 Task: Send an email with the signature Jesse Powell with the subject Confirmation of a cancellation and the message As a reminder, the deadline for submitting the project proposal is at the end of the week. from softage.5@softage.net to softage.7@softage.net and move the email from Sent Items to the folder Volunteer work
Action: Mouse moved to (32, 54)
Screenshot: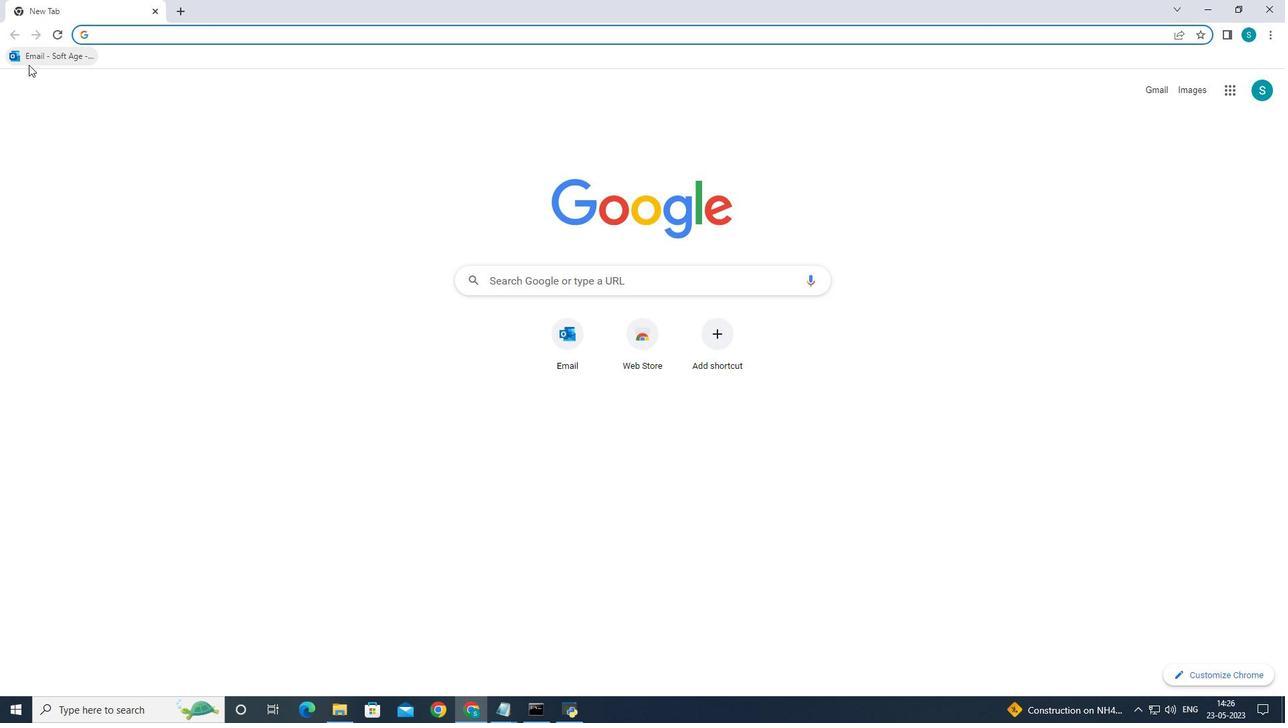 
Action: Mouse pressed left at (32, 54)
Screenshot: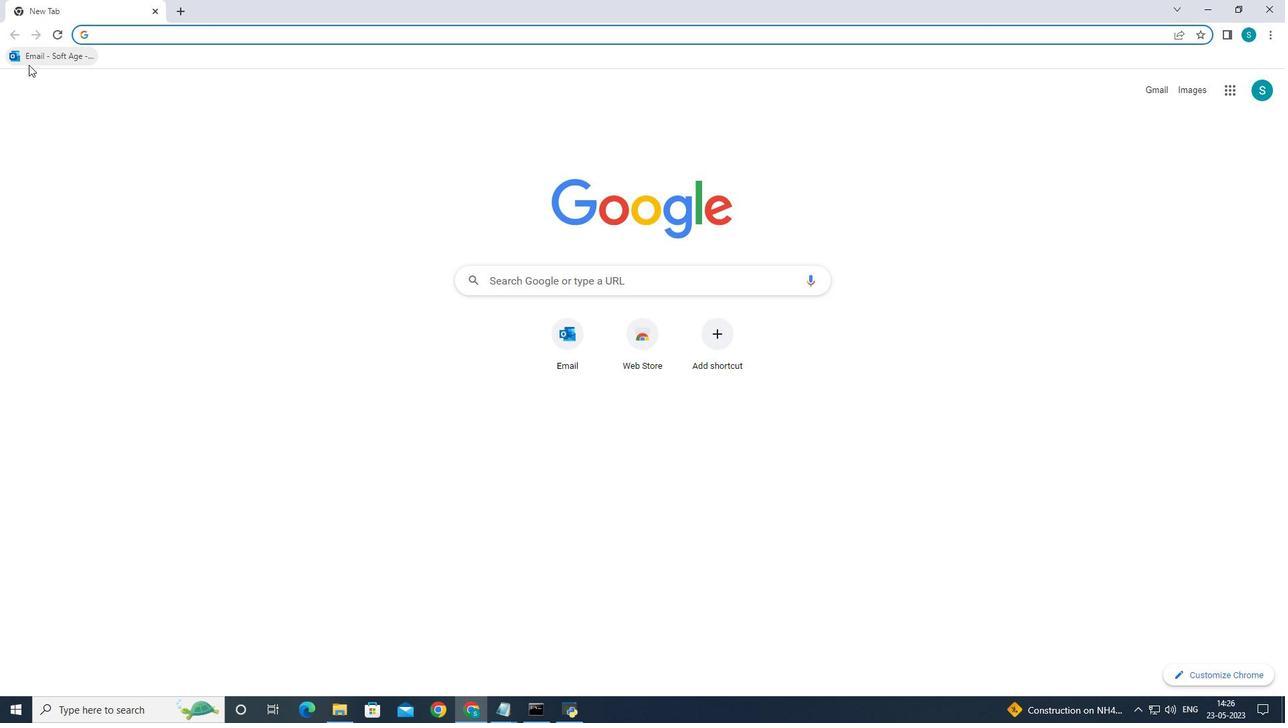 
Action: Mouse moved to (199, 114)
Screenshot: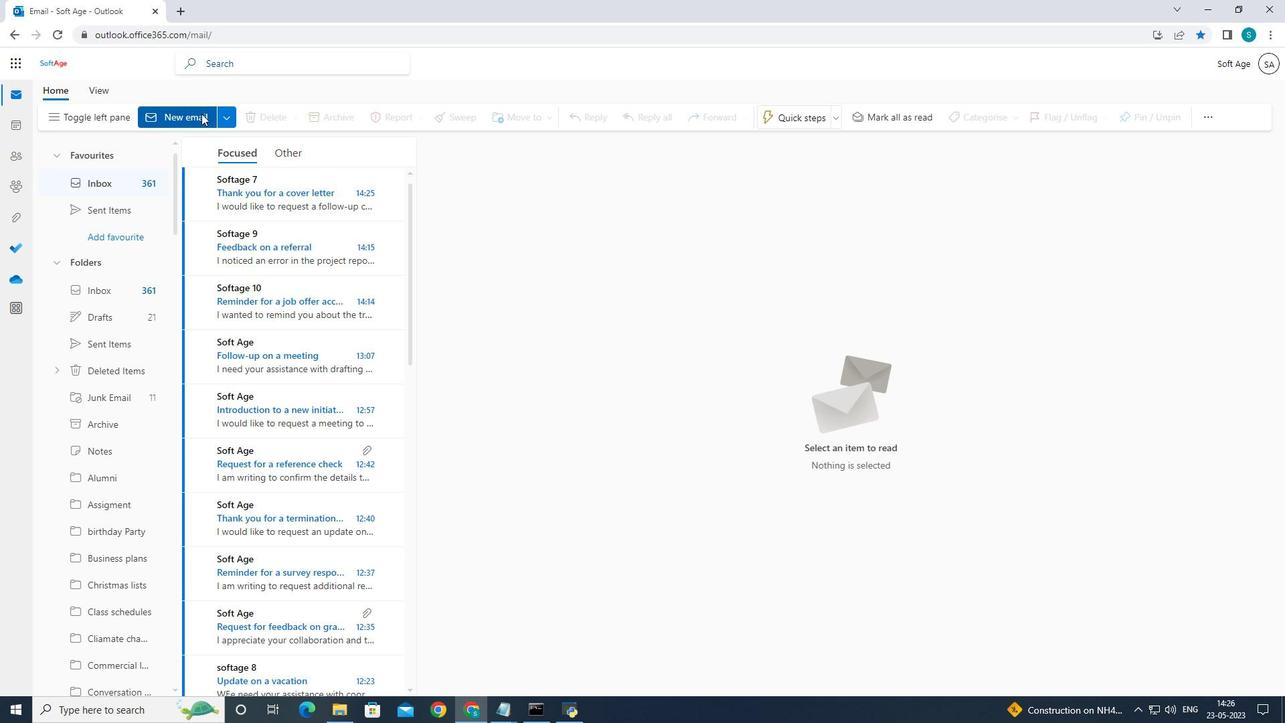 
Action: Mouse pressed left at (199, 114)
Screenshot: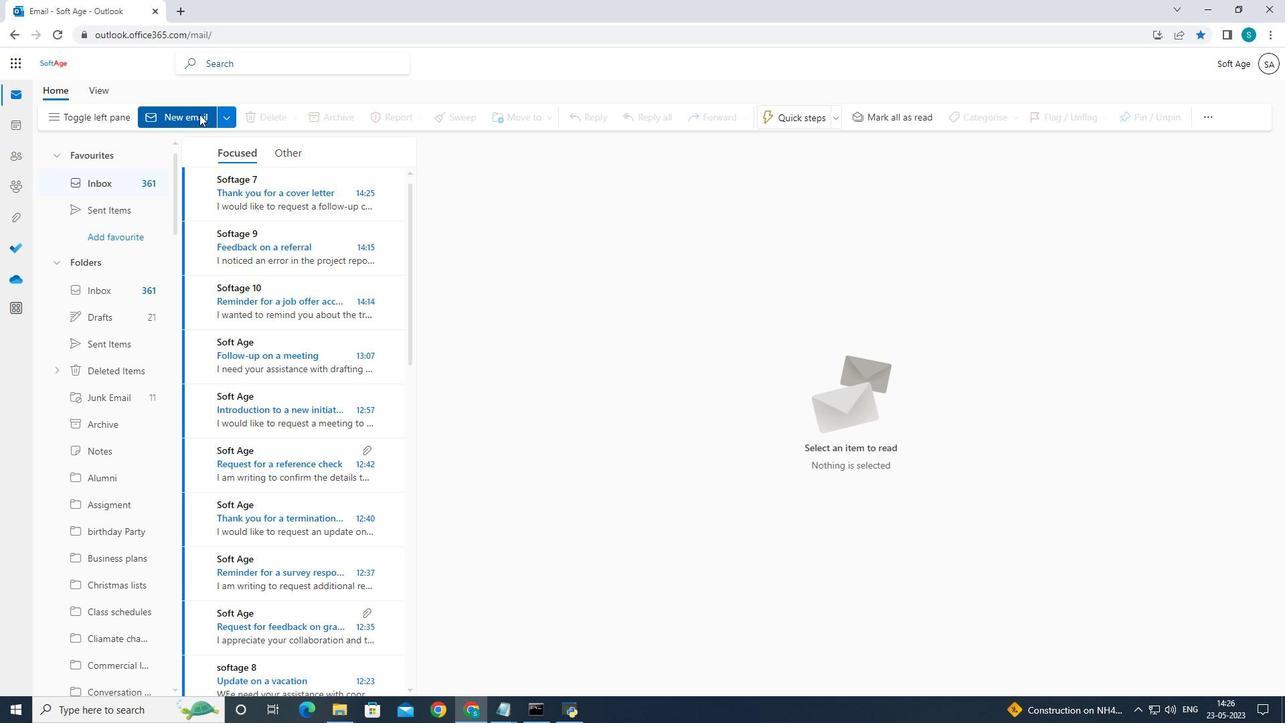 
Action: Mouse moved to (198, 114)
Screenshot: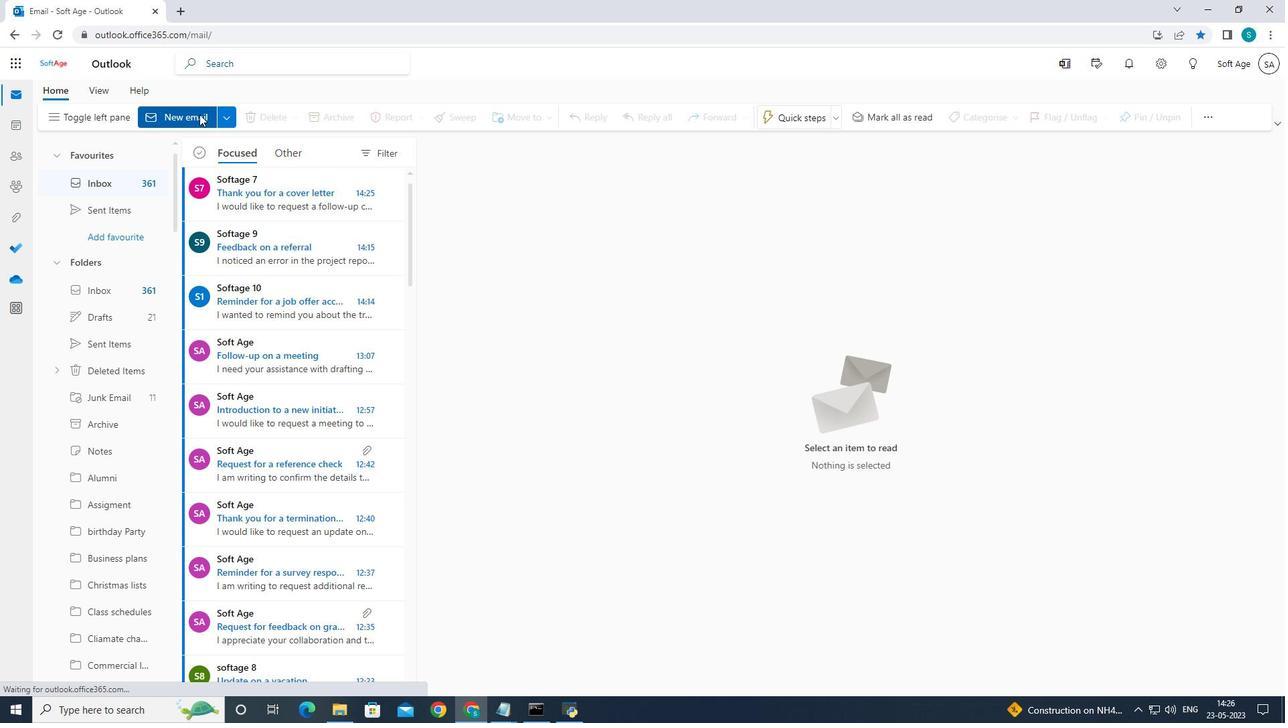 
Action: Mouse pressed left at (198, 114)
Screenshot: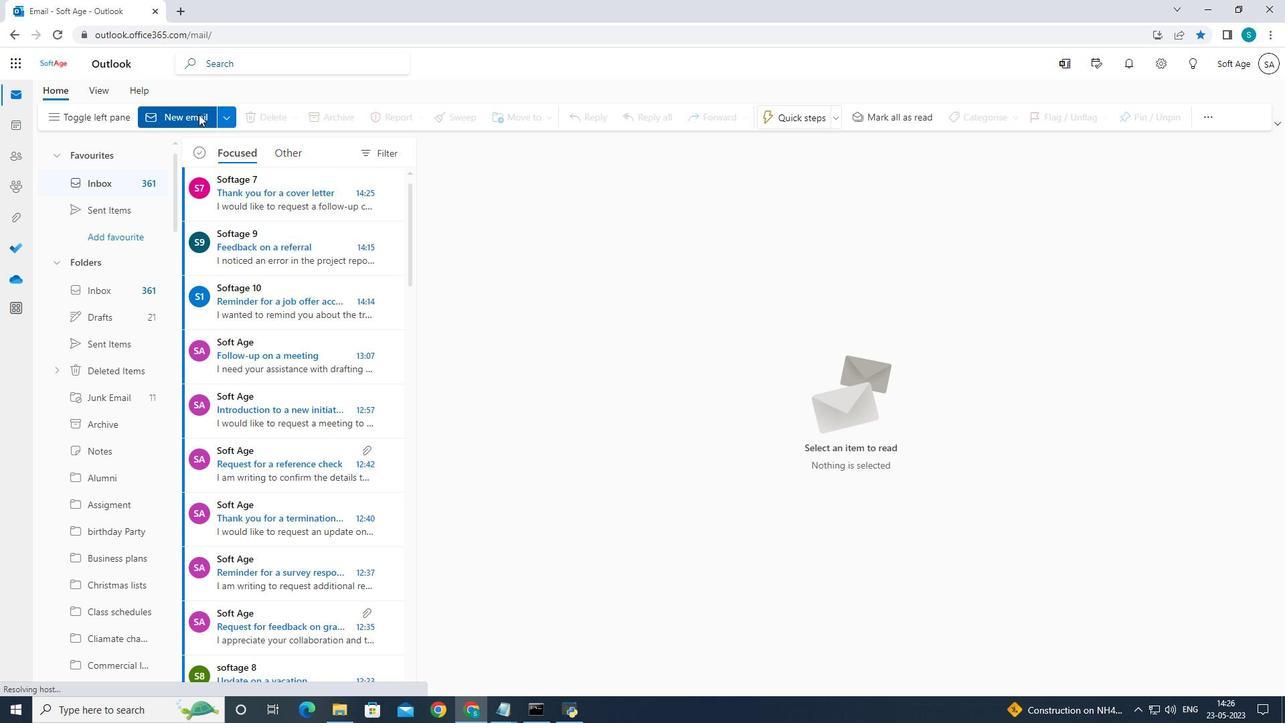 
Action: Mouse moved to (872, 116)
Screenshot: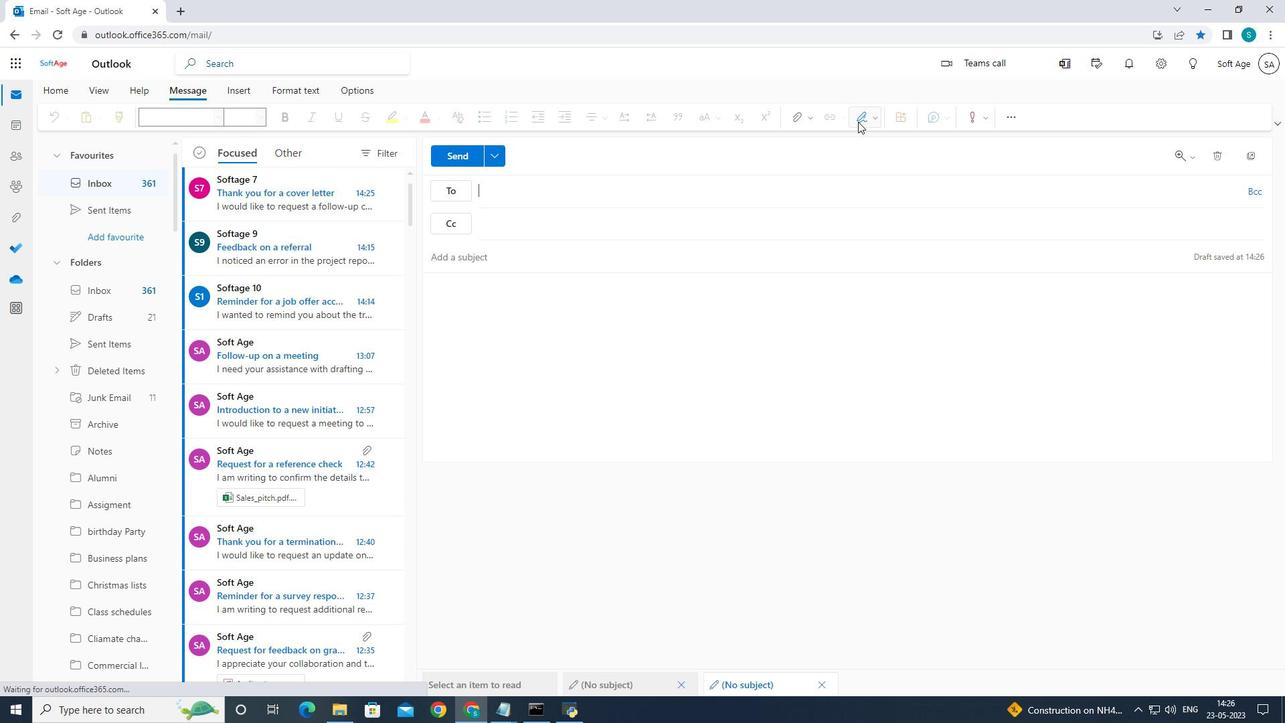 
Action: Mouse pressed left at (872, 116)
Screenshot: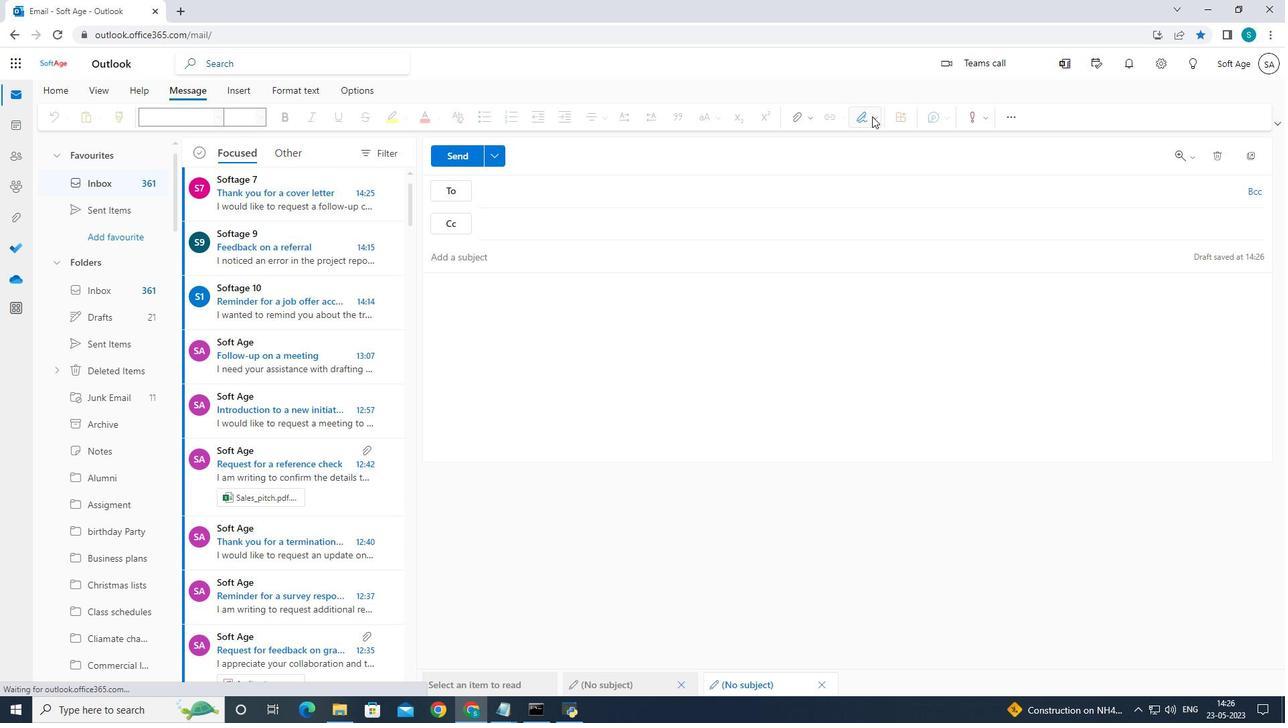 
Action: Mouse moved to (850, 166)
Screenshot: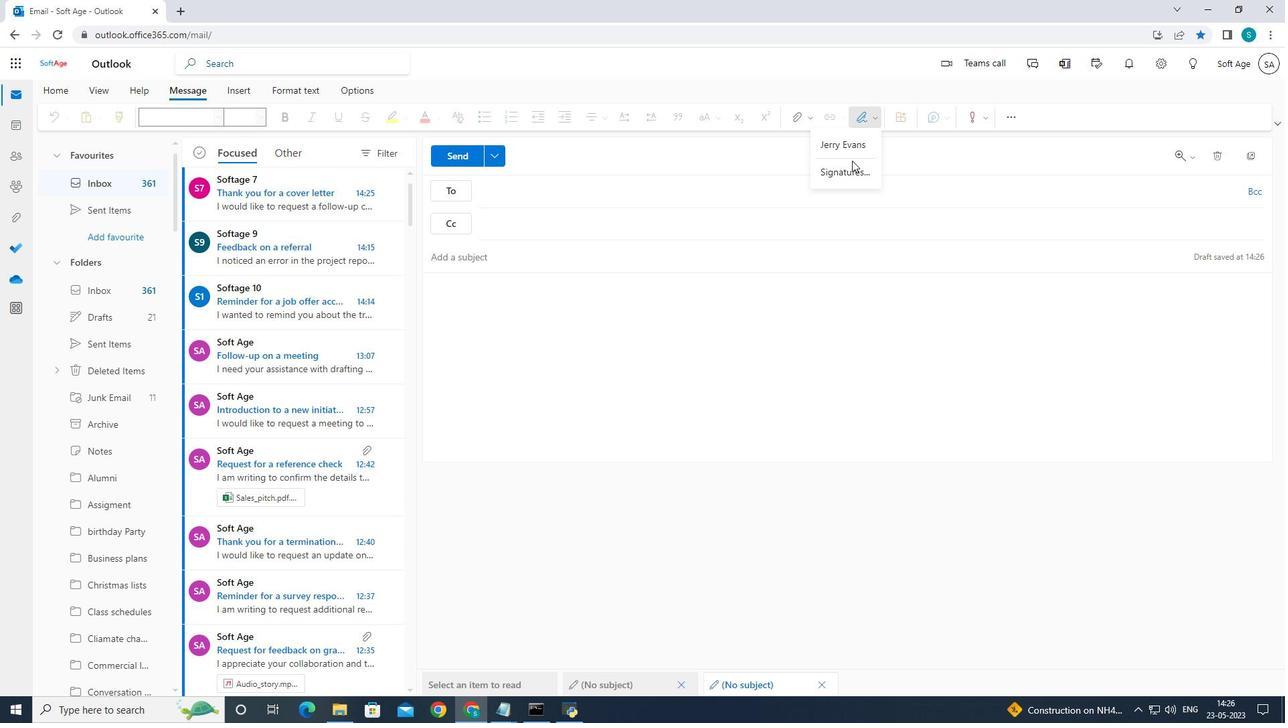 
Action: Mouse pressed left at (850, 166)
Screenshot: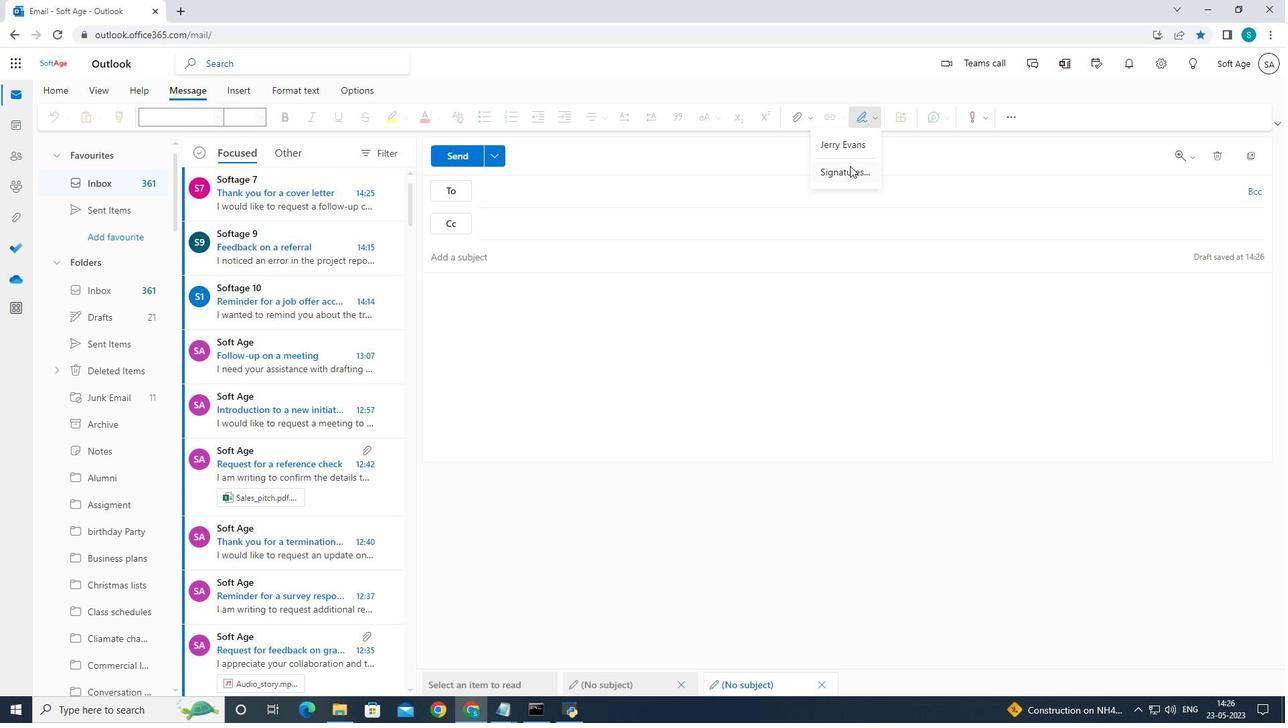 
Action: Mouse moved to (825, 224)
Screenshot: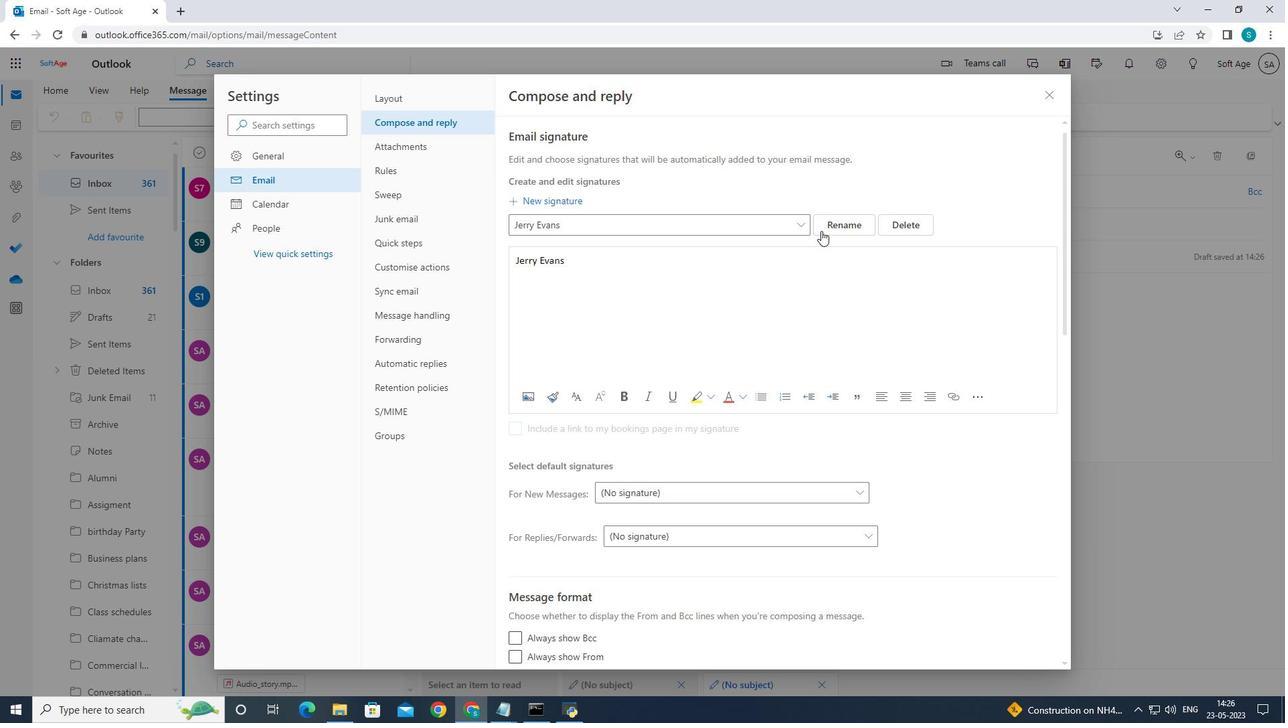 
Action: Mouse pressed left at (825, 224)
Screenshot: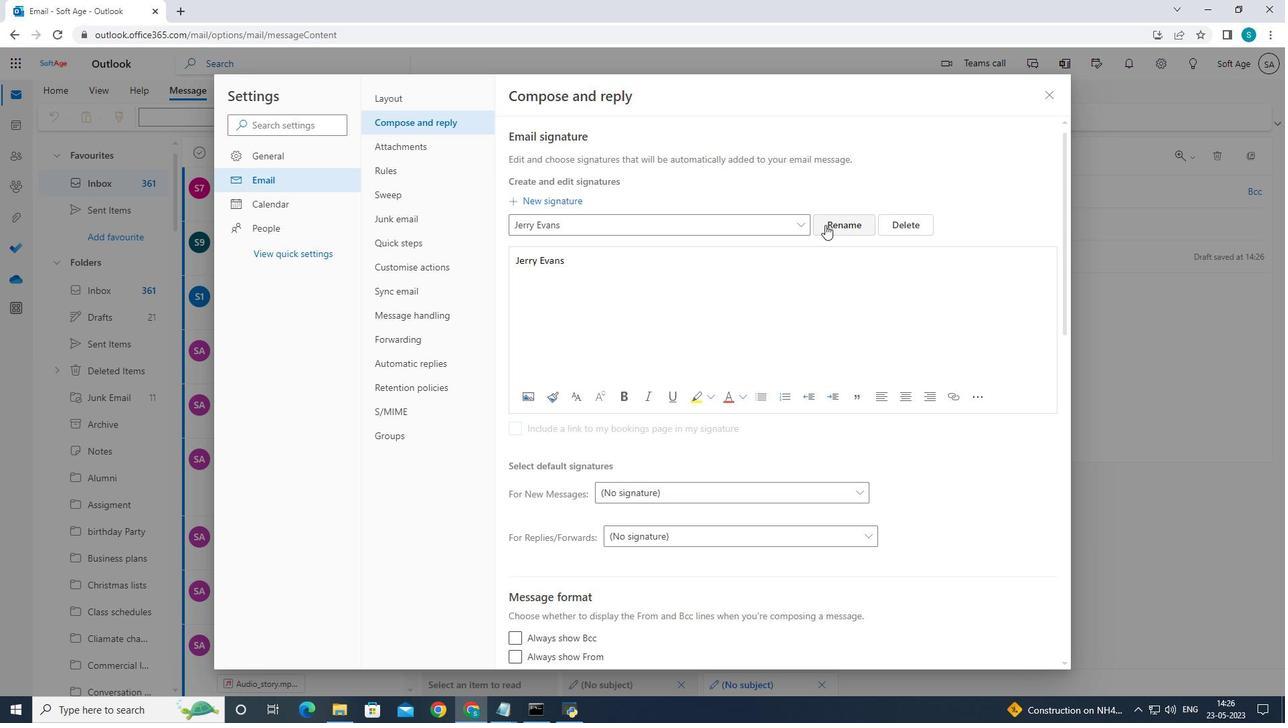
Action: Mouse moved to (761, 222)
Screenshot: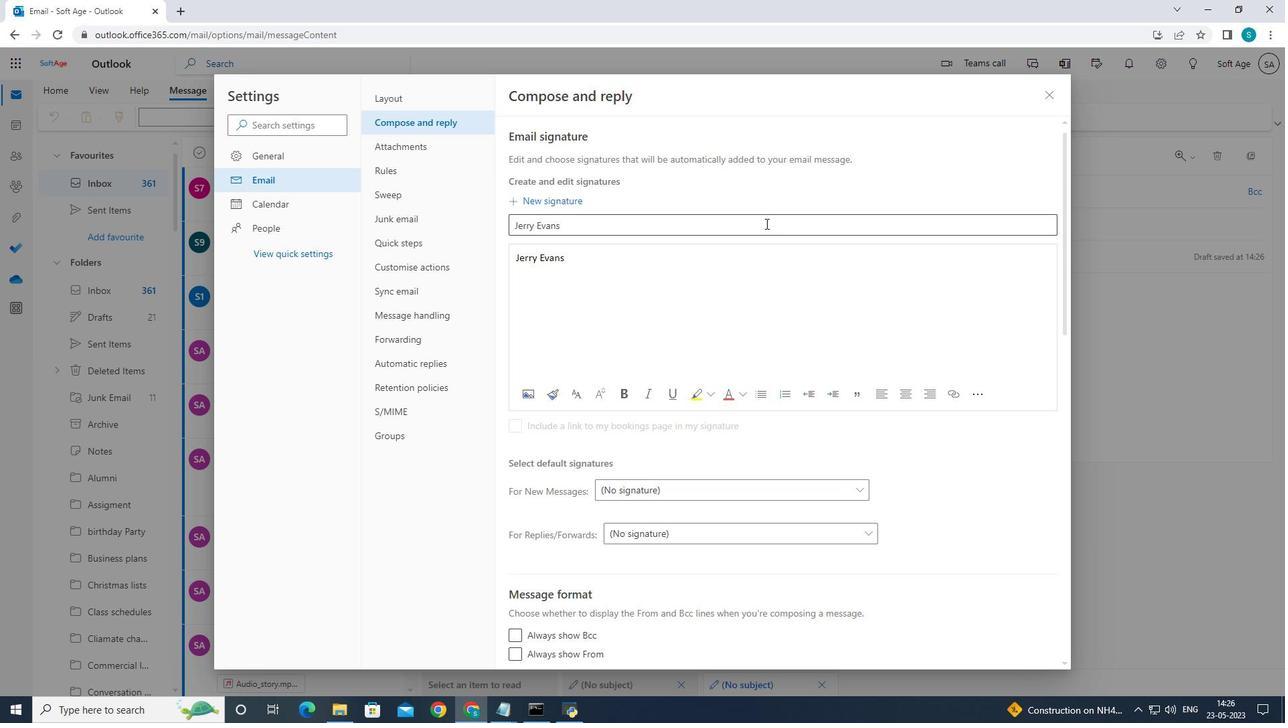 
Action: Mouse pressed left at (761, 222)
Screenshot: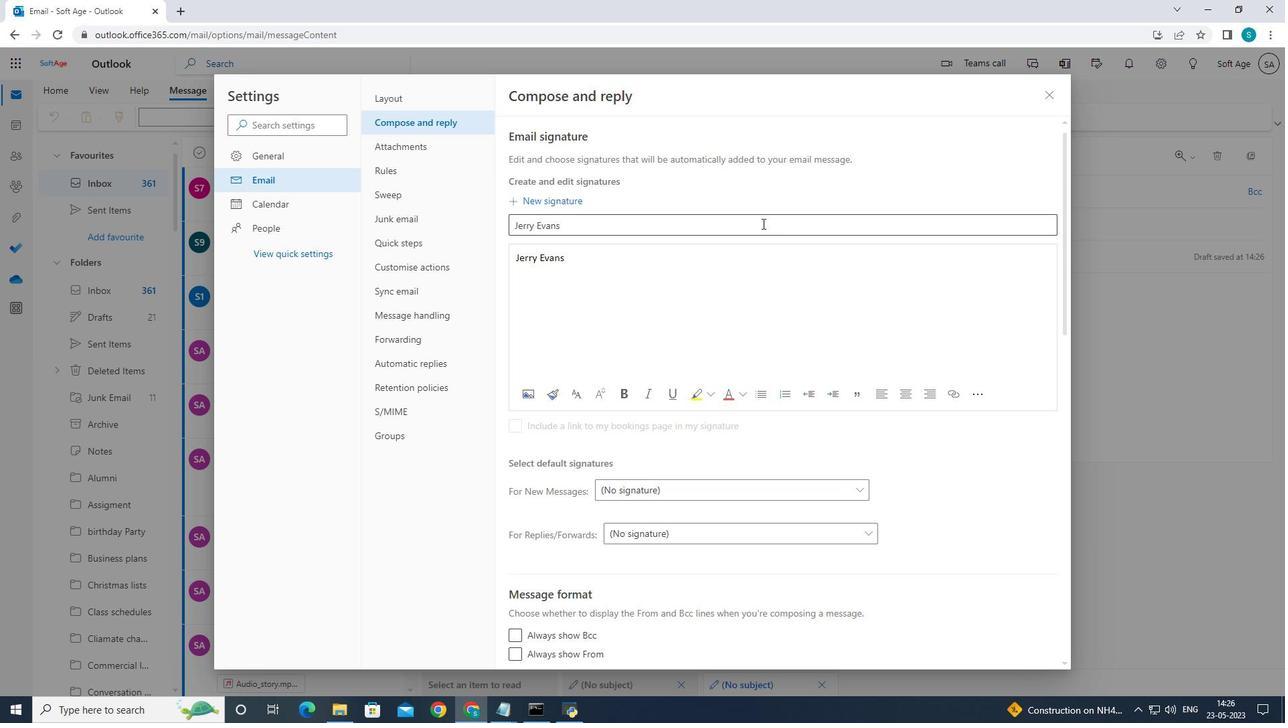 
Action: Key pressed <Key.backspace><Key.backspace><Key.backspace><Key.backspace><Key.backspace><Key.backspace><Key.backspace><Key.backspace><Key.backspace>sse<Key.space><Key.caps_lock>P<Key.caps_lock>owell
Screenshot: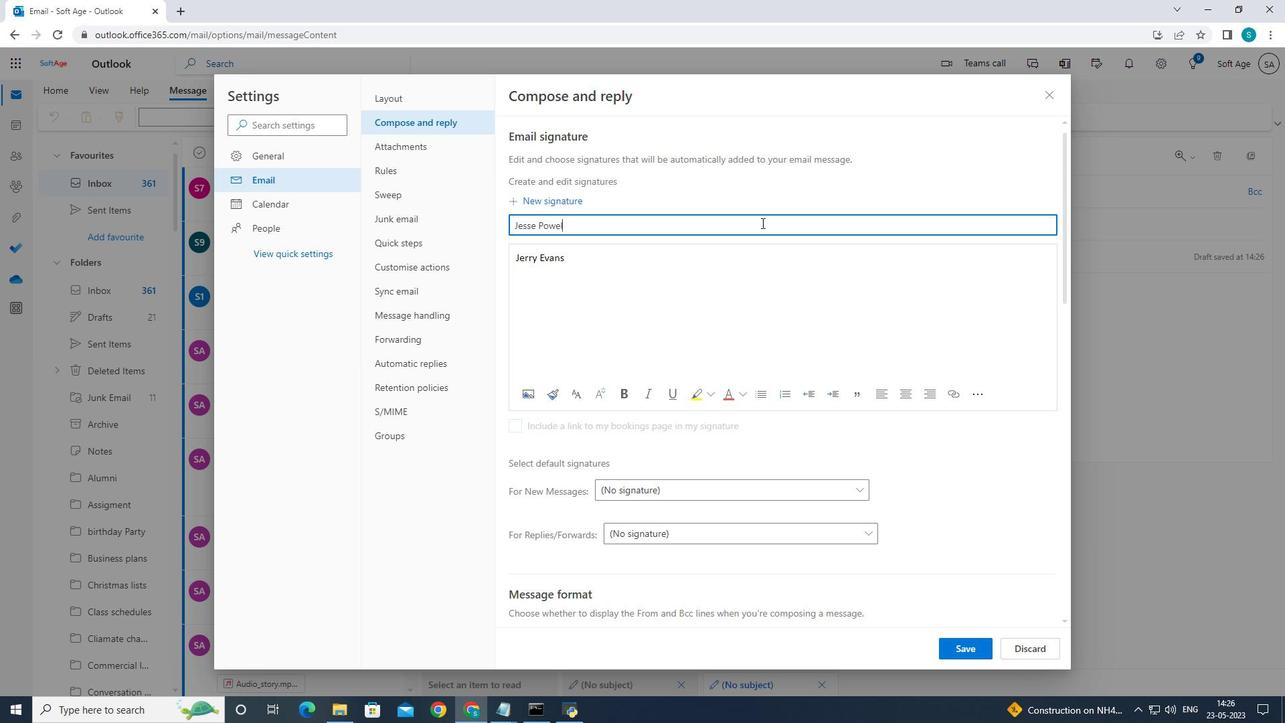 
Action: Mouse moved to (581, 253)
Screenshot: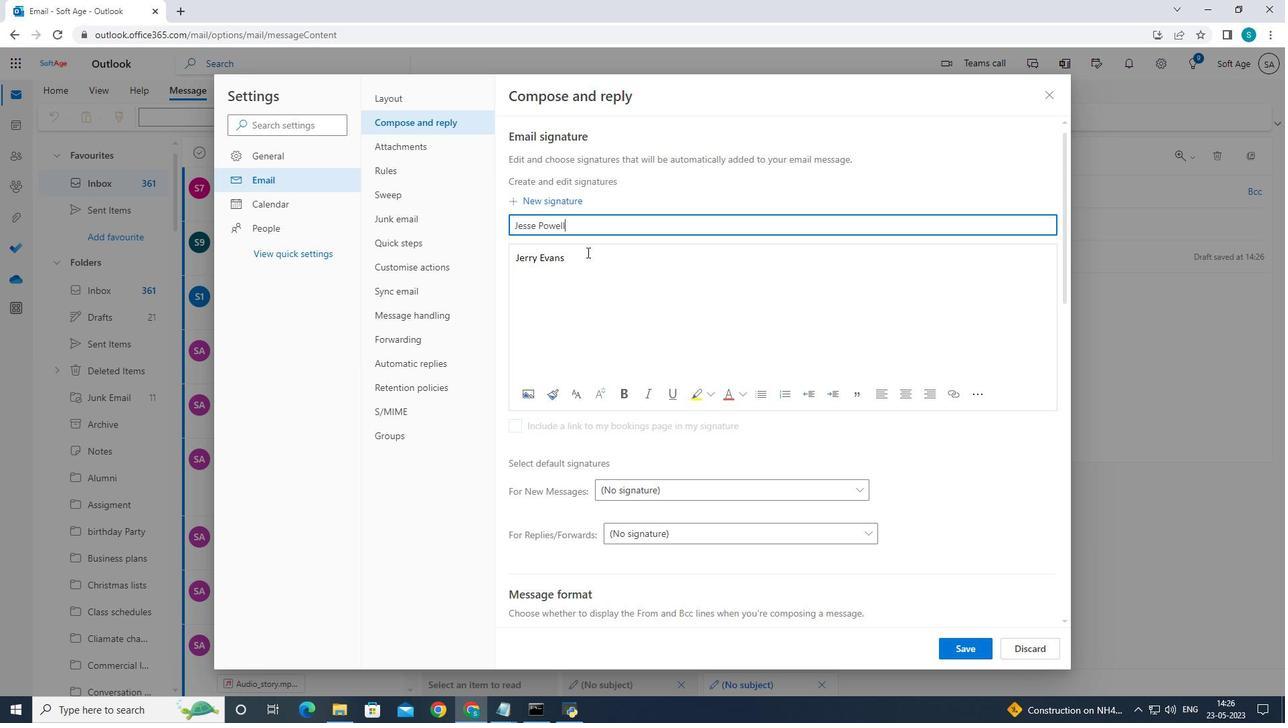 
Action: Mouse pressed left at (581, 253)
Screenshot: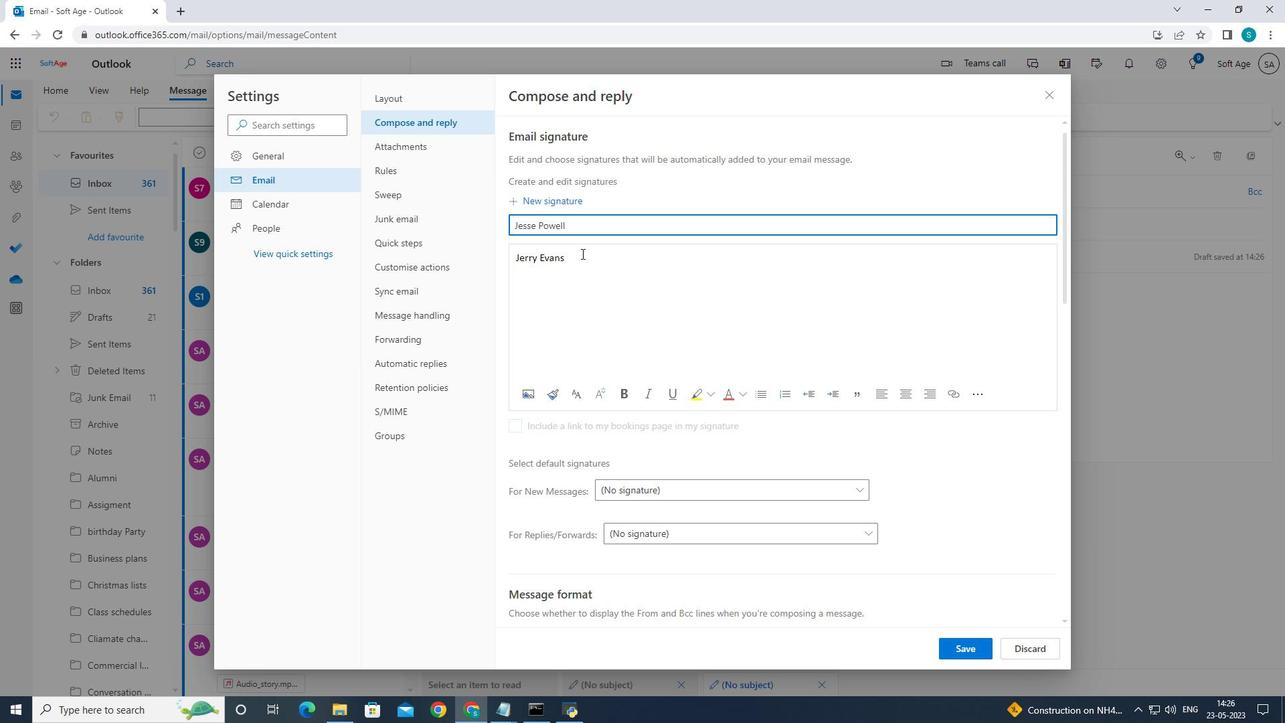 
Action: Mouse moved to (587, 253)
Screenshot: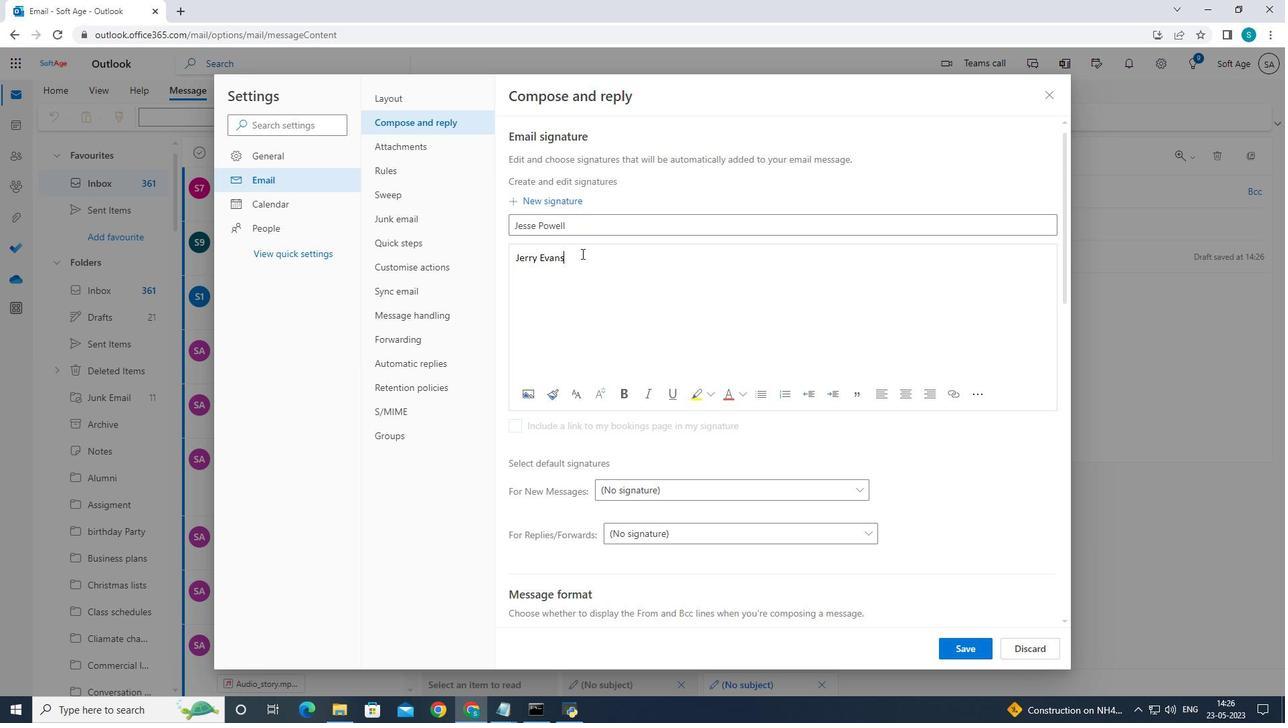 
Action: Key pressed <Key.backspace><Key.backspace><Key.backspace><Key.backspace><Key.backspace><Key.backspace><Key.backspace><Key.backspace><Key.backspace>sse<Key.space><Key.caps_lock>P<Key.caps_lock>owell
Screenshot: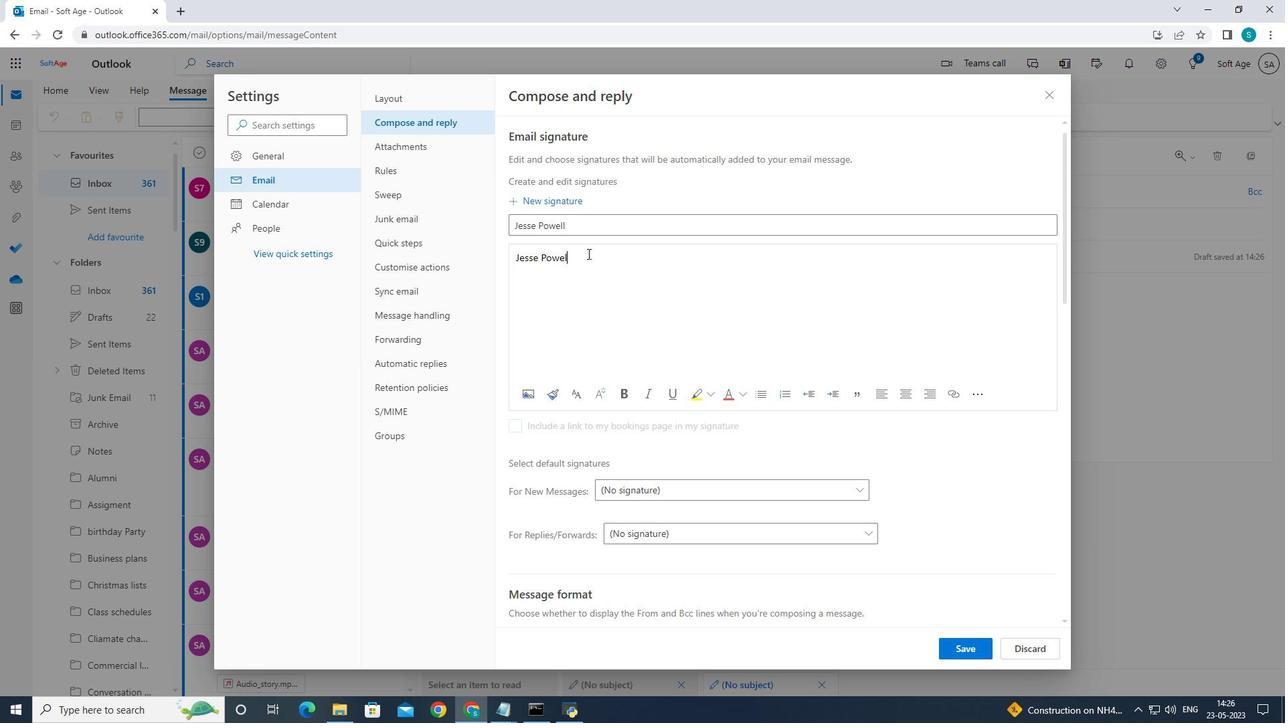 
Action: Mouse moved to (952, 647)
Screenshot: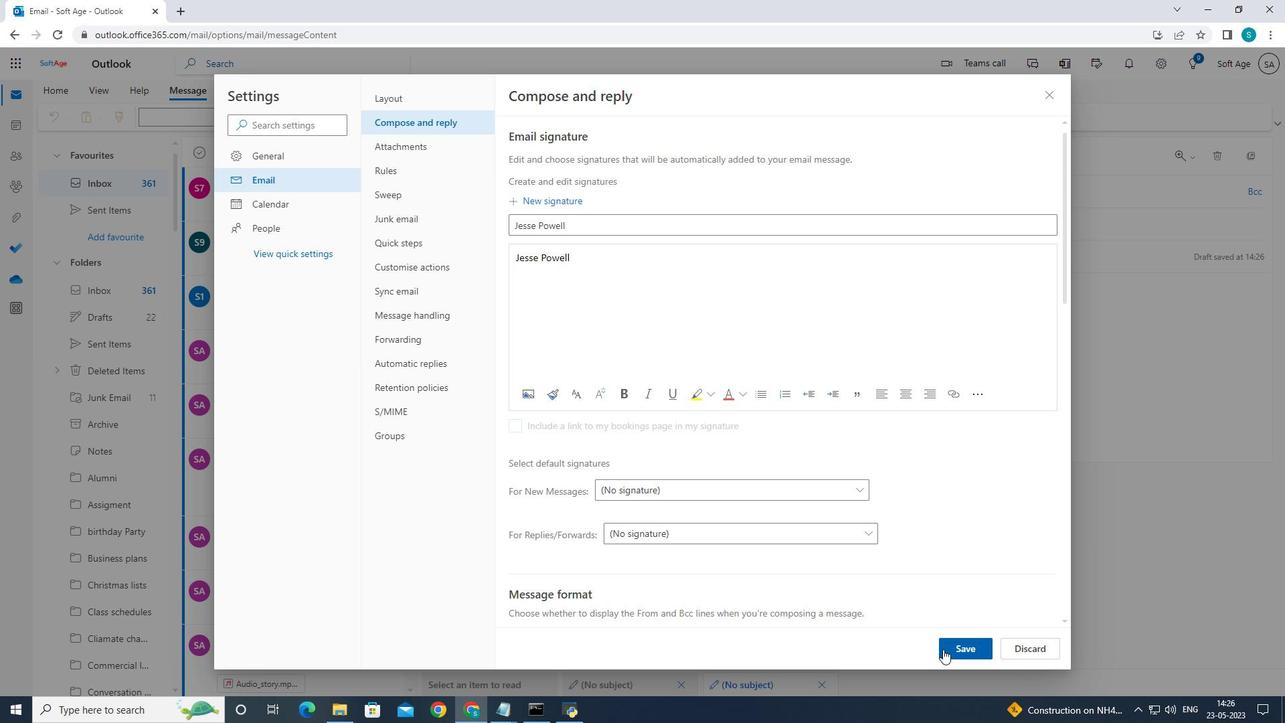 
Action: Mouse pressed left at (952, 647)
Screenshot: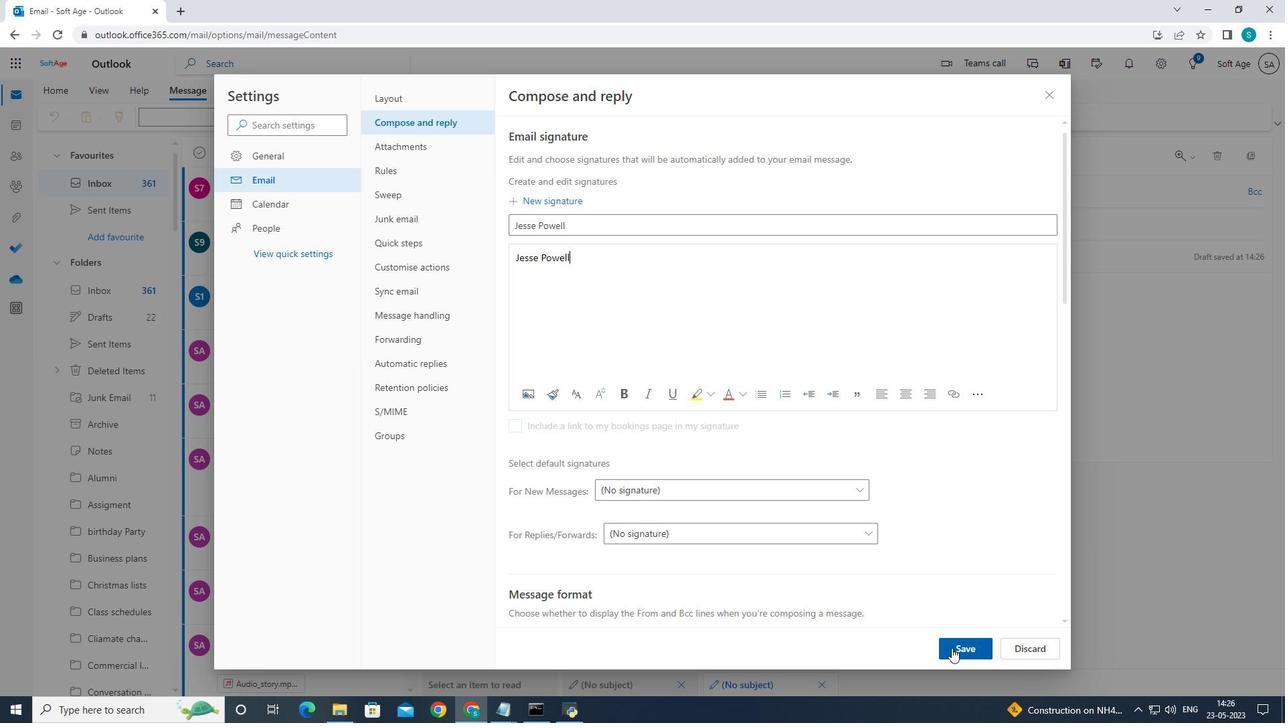 
Action: Mouse moved to (1049, 92)
Screenshot: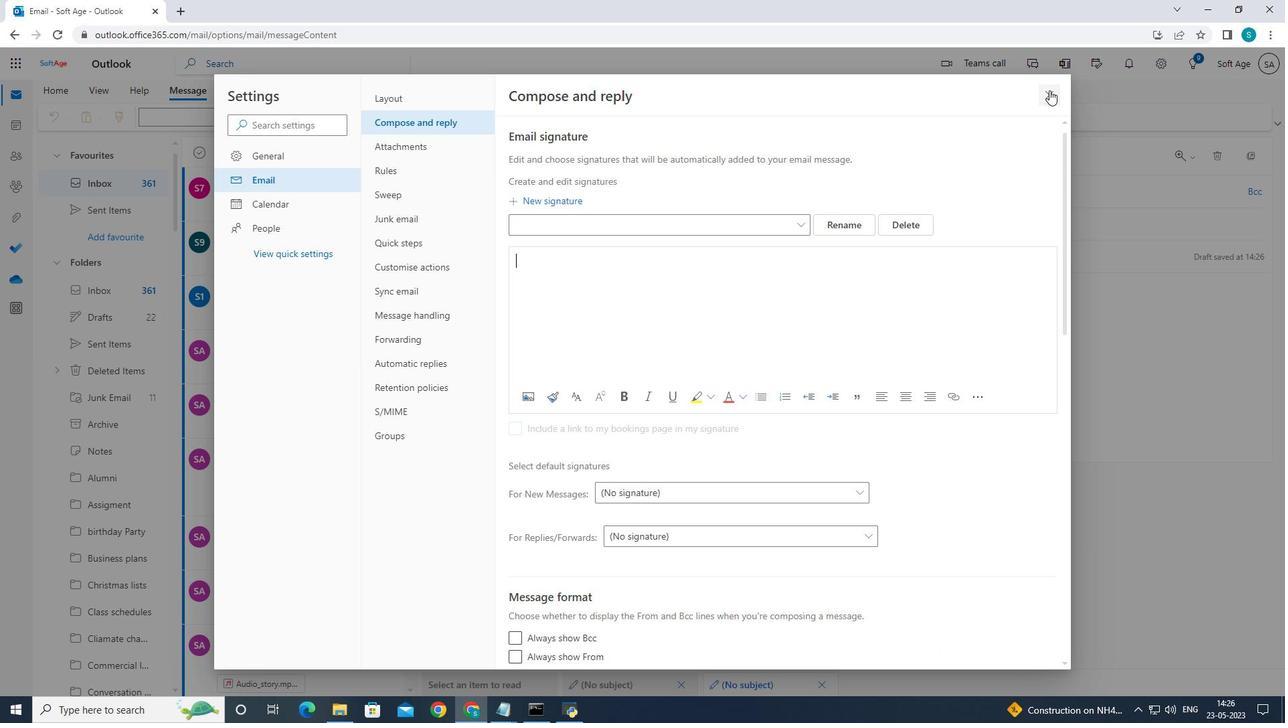 
Action: Mouse pressed left at (1049, 92)
Screenshot: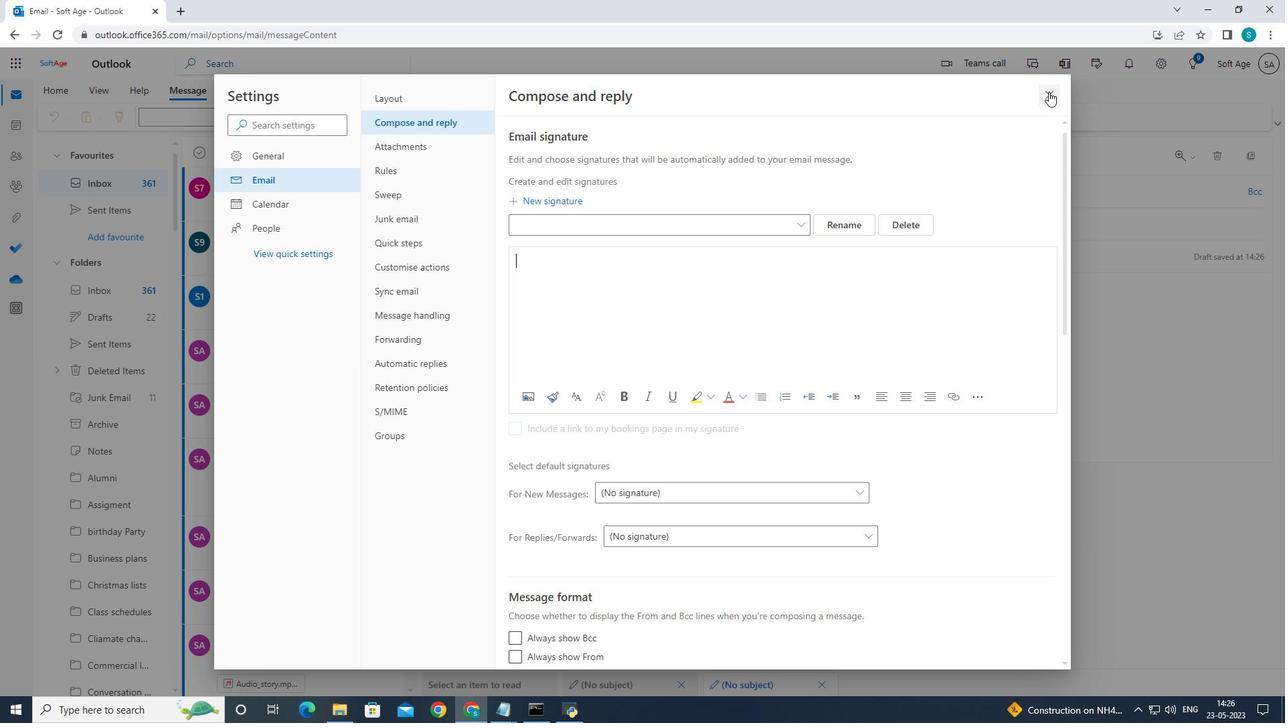 
Action: Mouse moved to (553, 257)
Screenshot: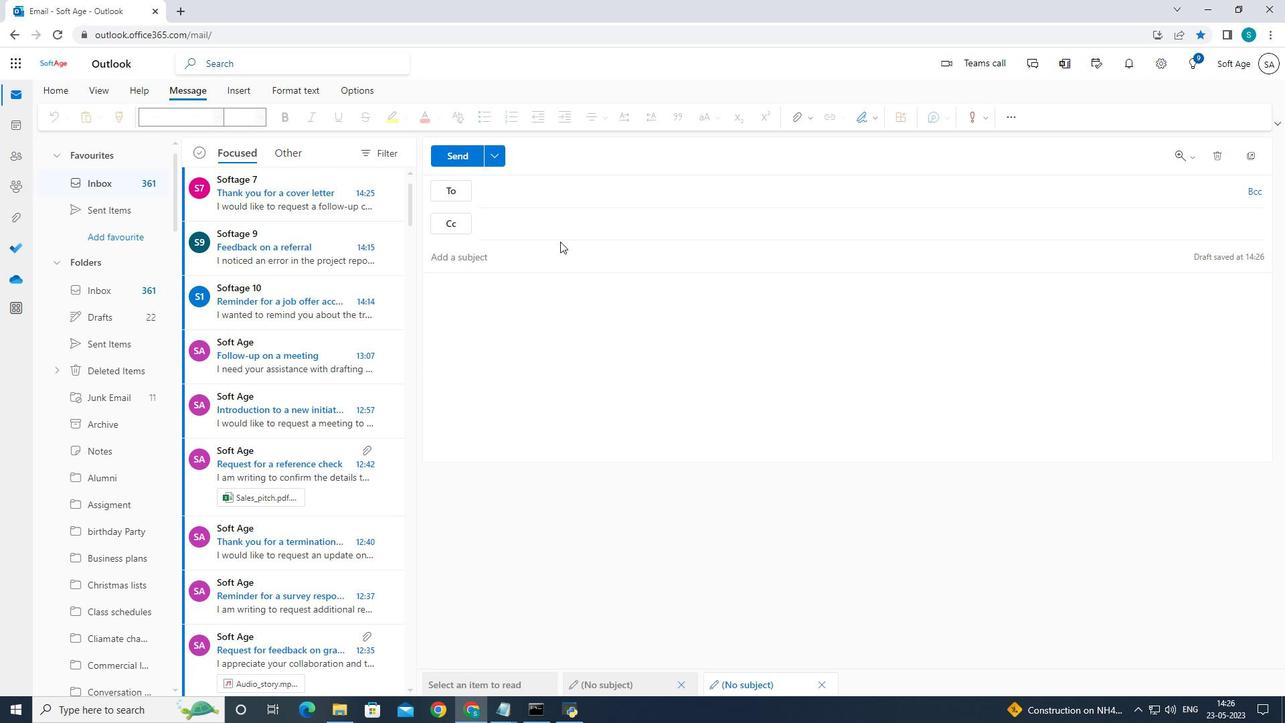 
Action: Mouse pressed left at (553, 257)
Screenshot: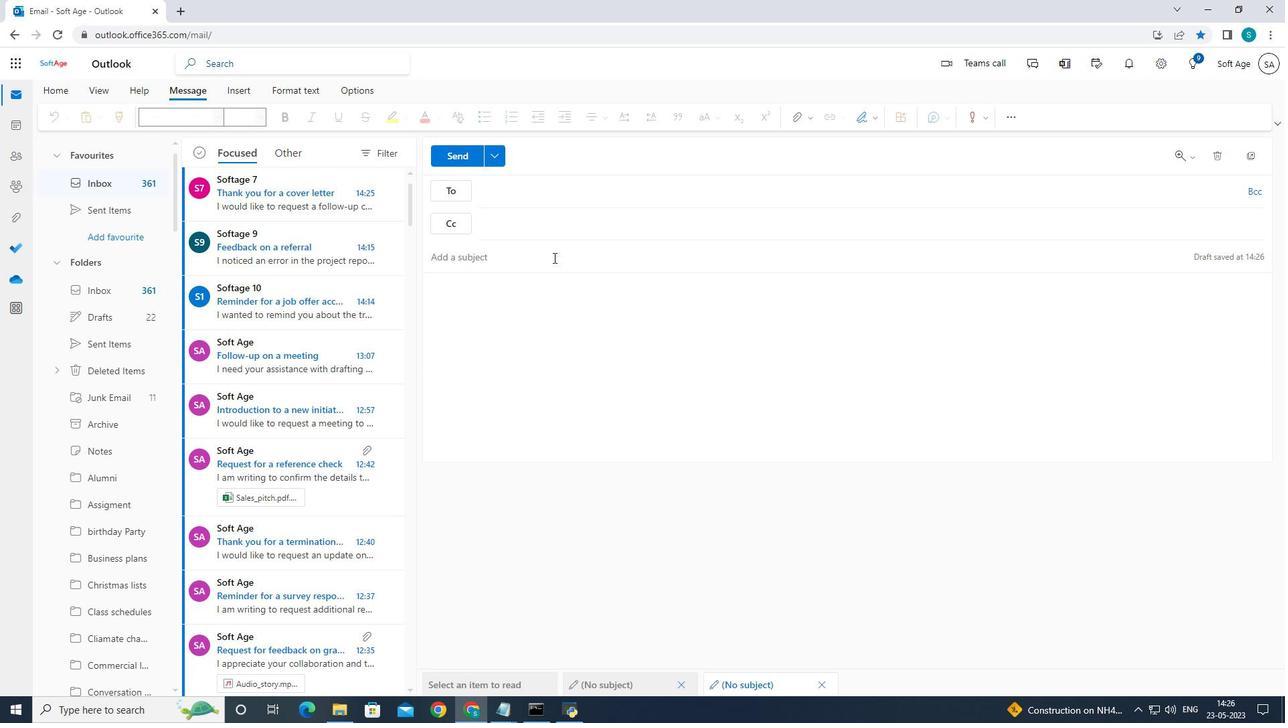 
Action: Mouse moved to (797, 332)
Screenshot: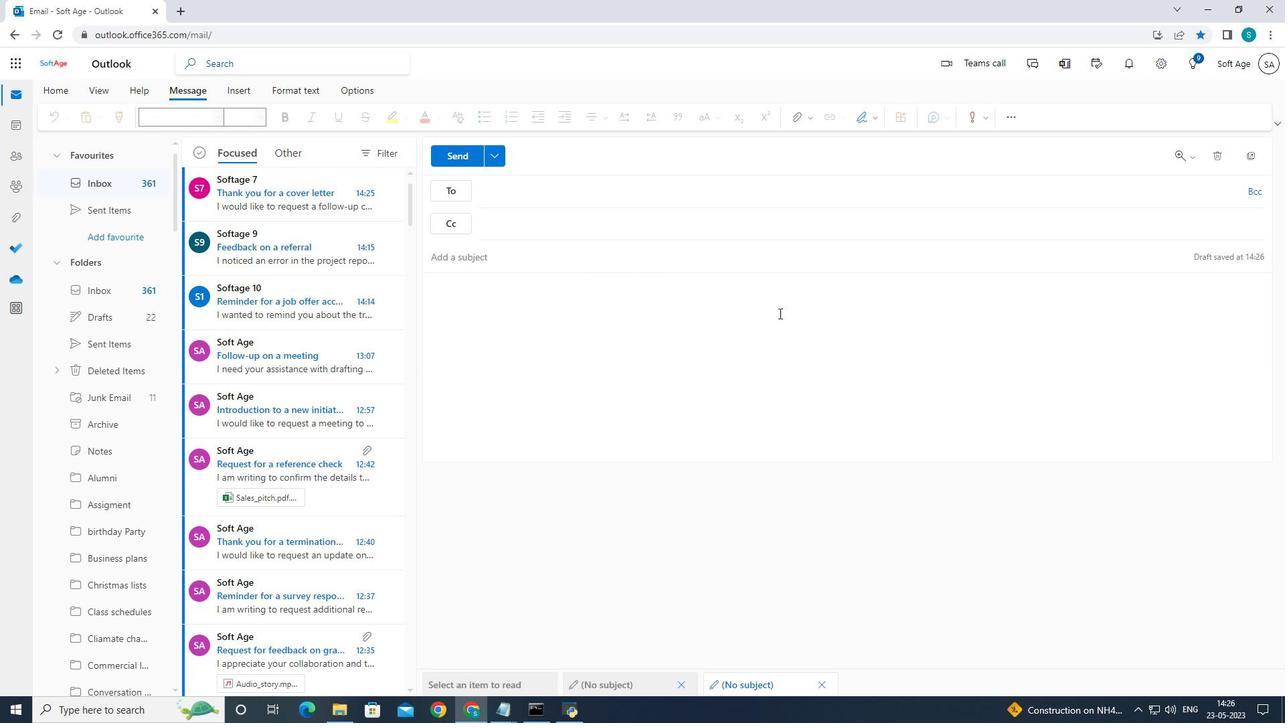
Action: Key pressed <Key.caps_lock>C<Key.caps_lock>onfirmation<Key.space>of<Key.space>a<Key.space>cancellation
Screenshot: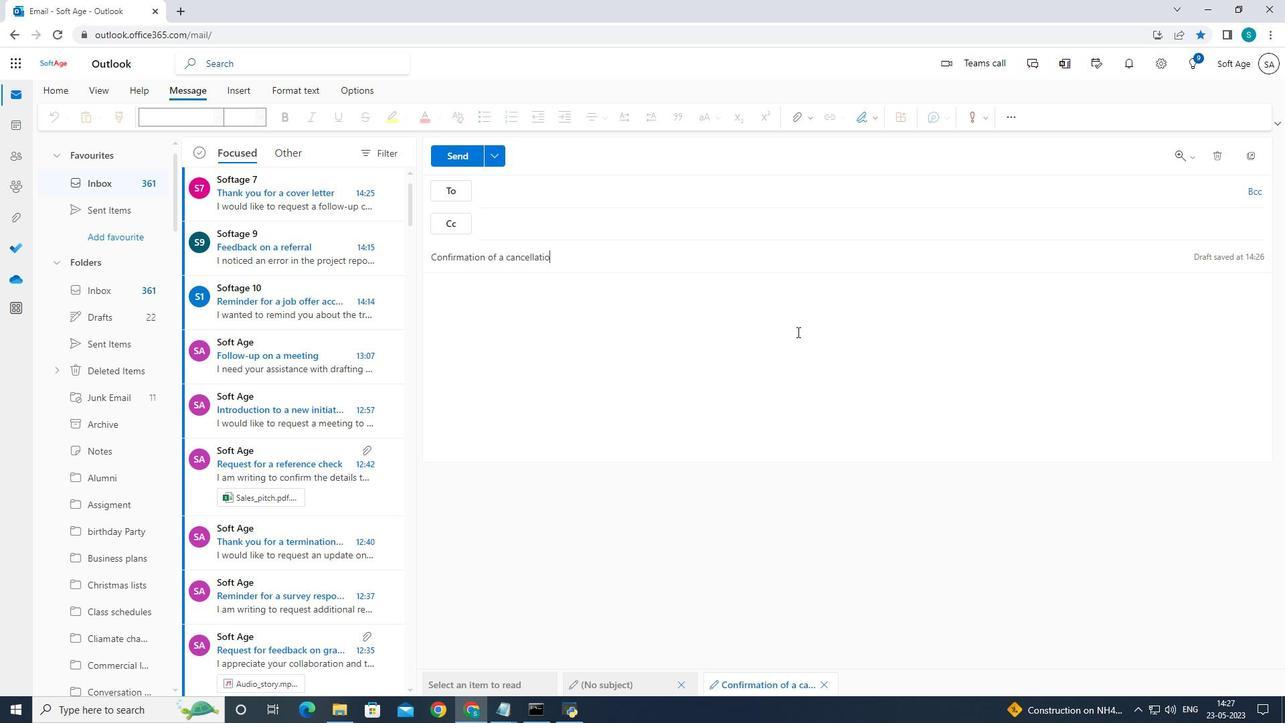 
Action: Mouse moved to (518, 303)
Screenshot: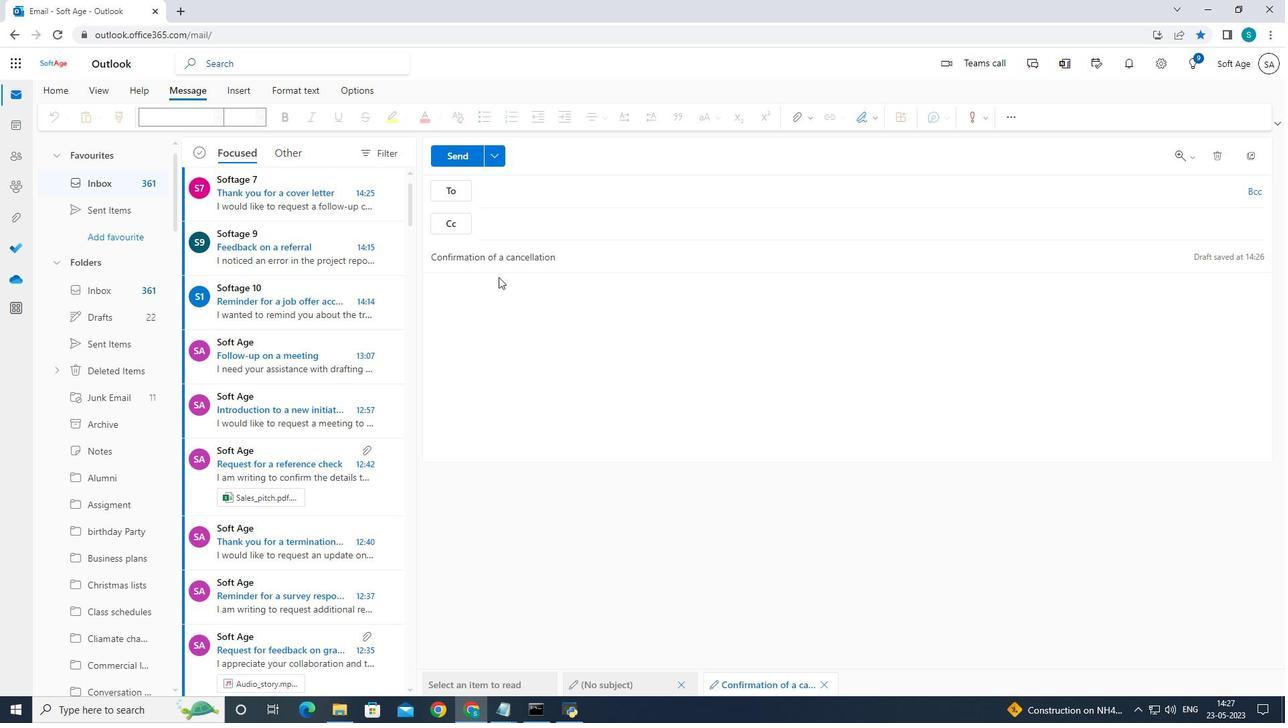 
Action: Mouse pressed left at (518, 303)
Screenshot: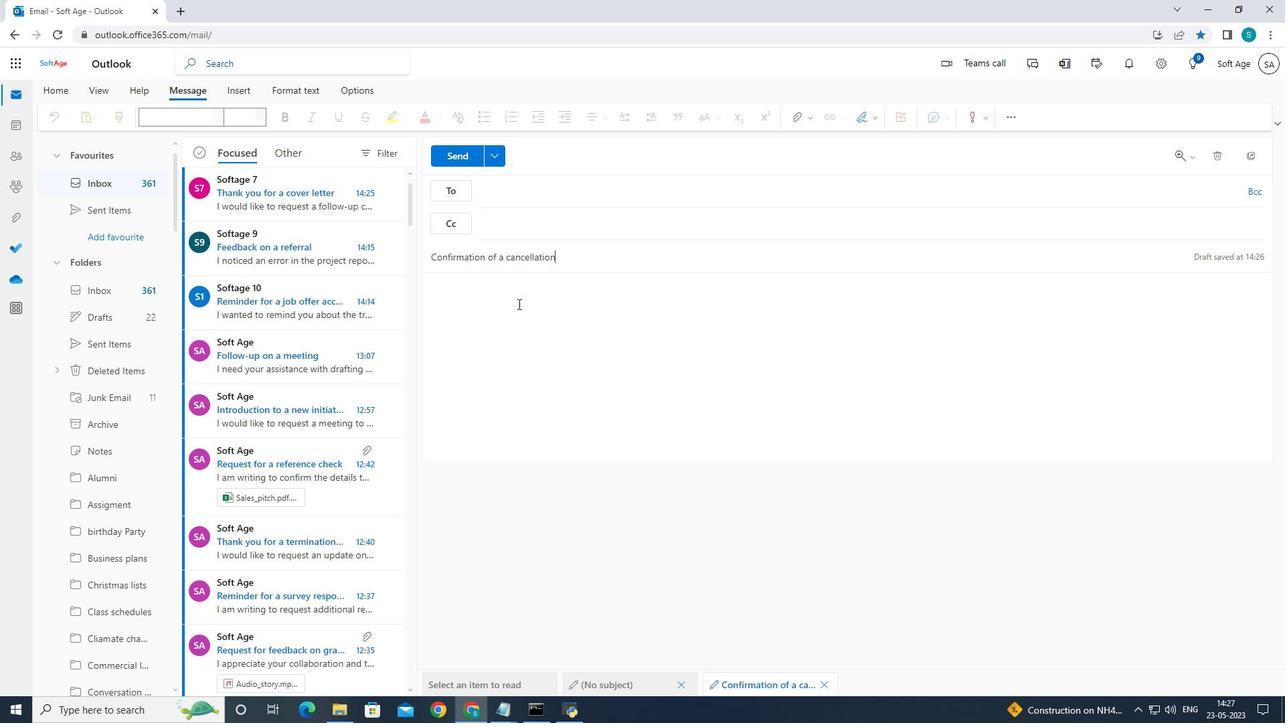 
Action: Mouse moved to (879, 118)
Screenshot: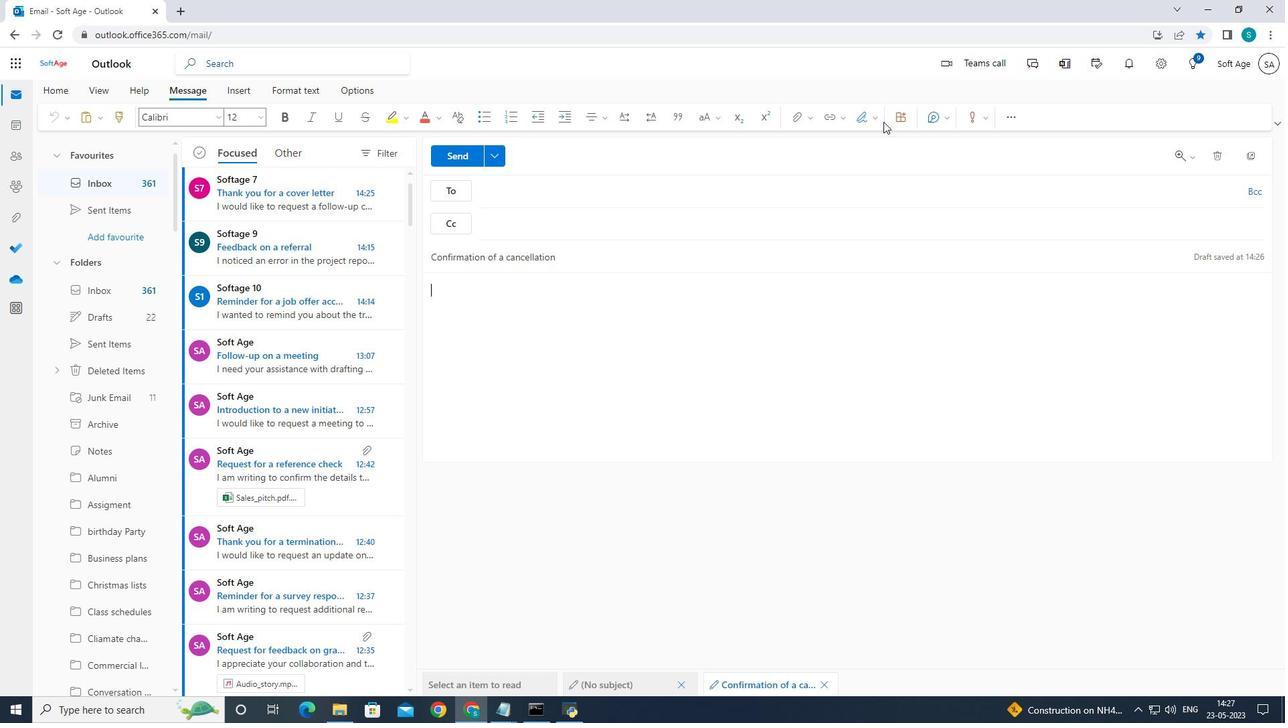 
Action: Mouse pressed left at (879, 118)
Screenshot: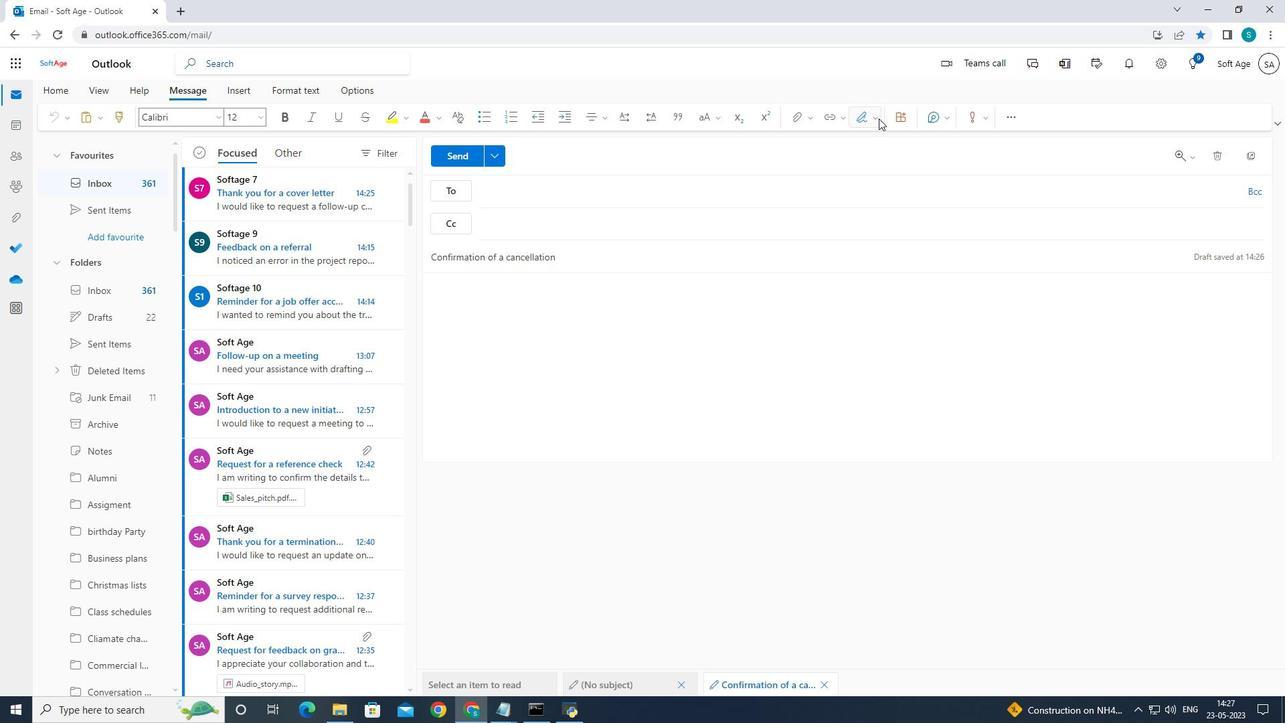 
Action: Mouse moved to (856, 139)
Screenshot: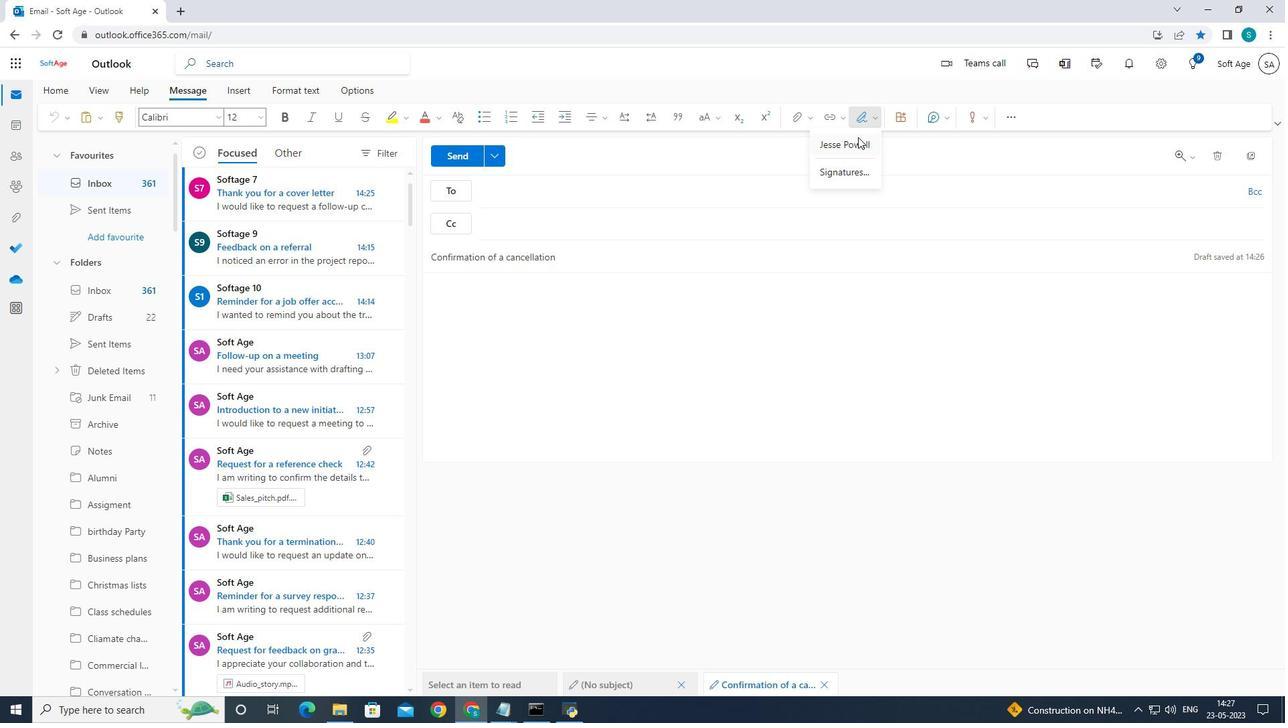 
Action: Mouse pressed left at (856, 139)
Screenshot: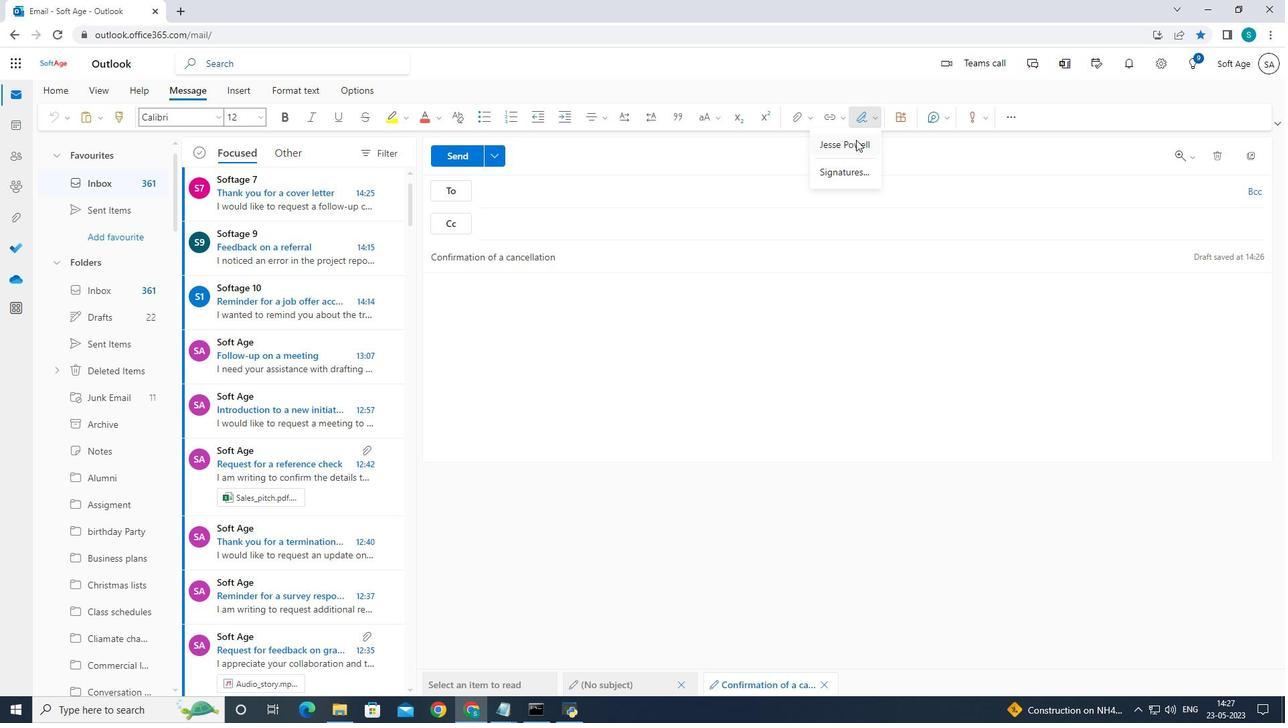 
Action: Mouse moved to (935, 356)
Screenshot: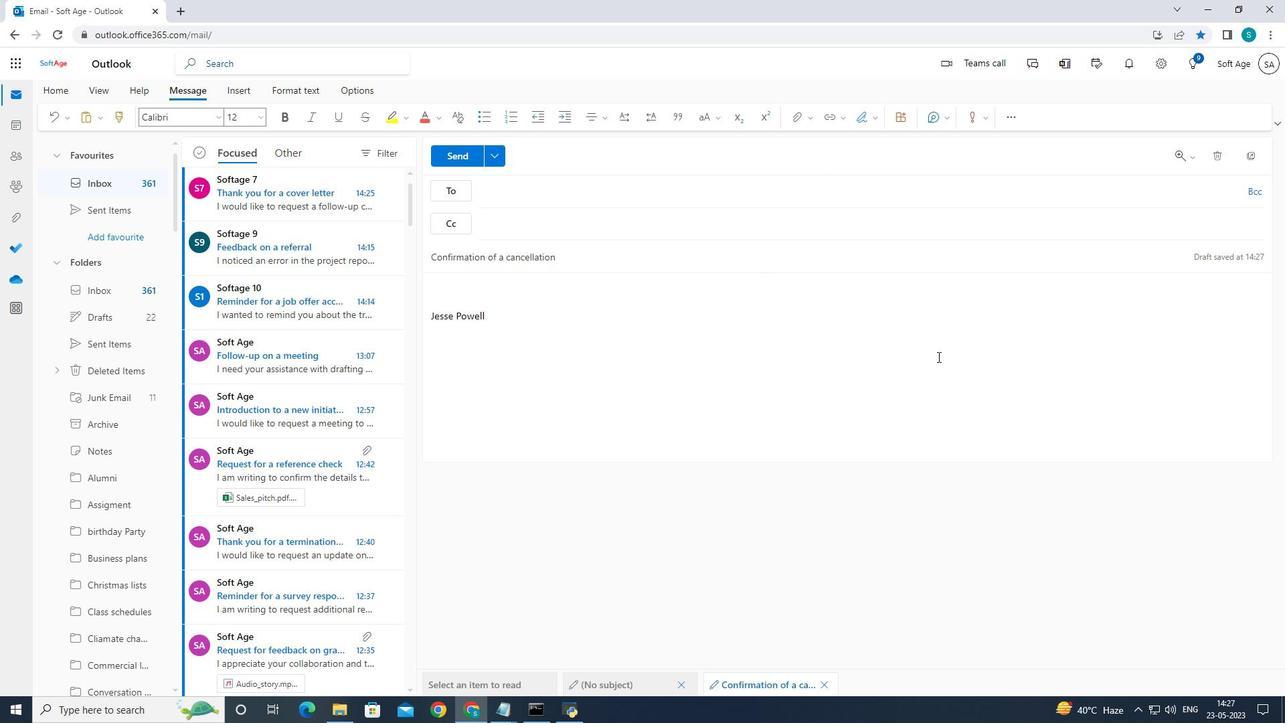 
Action: Key pressed <Key.caps_lock>A<Key.caps_lock>s<Key.space>aremainder<Key.space><Key.left><Key.left><Key.left><Key.left><Key.left><Key.left><Key.left><Key.left><Key.left><Key.left><Key.space><Key.right><Key.right><Key.right><Key.right><Key.right><Key.right><Key.right><Key.right><Key.right><Key.right><Key.right><Key.left>,<Key.space>the<Key.space>deadlines<Key.space>for<Key.space>submii<Key.backspace>tting<Key.space>the<Key.space>project<Key.space>is<Key.space>at<Key.space>the<Key.space>ed<Key.backspace>nd<Key.space>of<Key.space>the<Key.space>week.
Screenshot: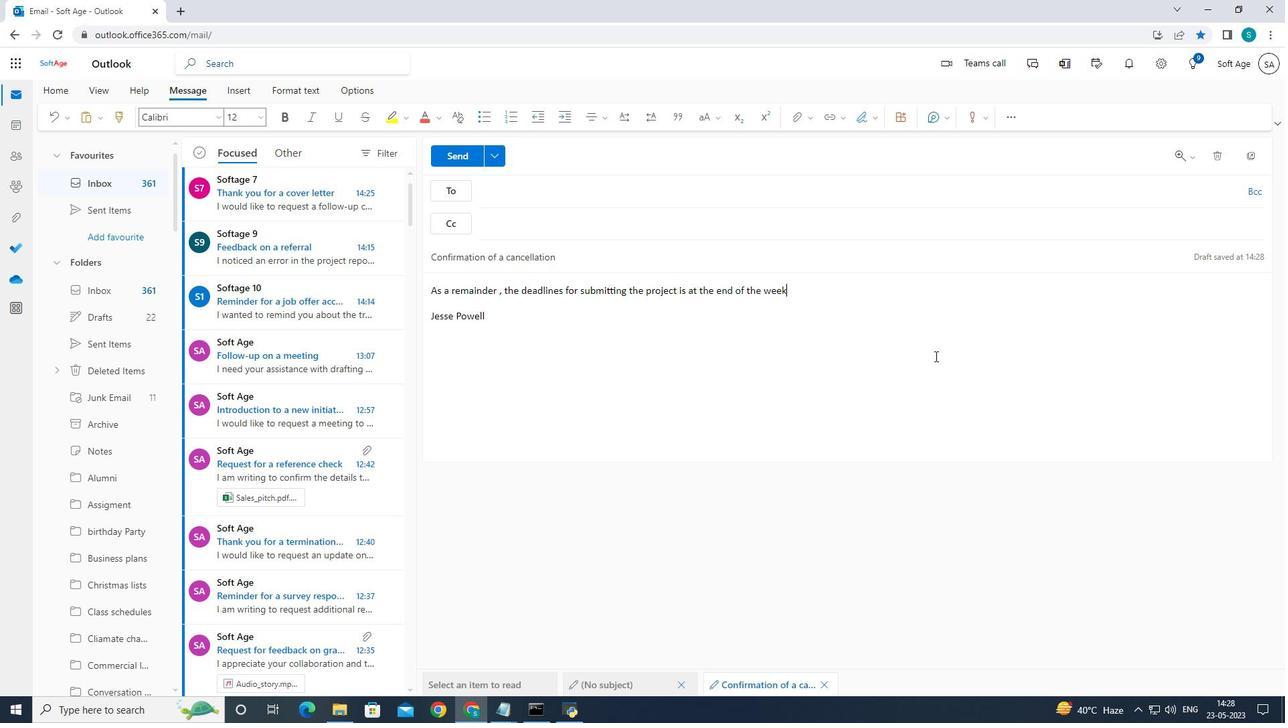 
Action: Mouse moved to (604, 195)
Screenshot: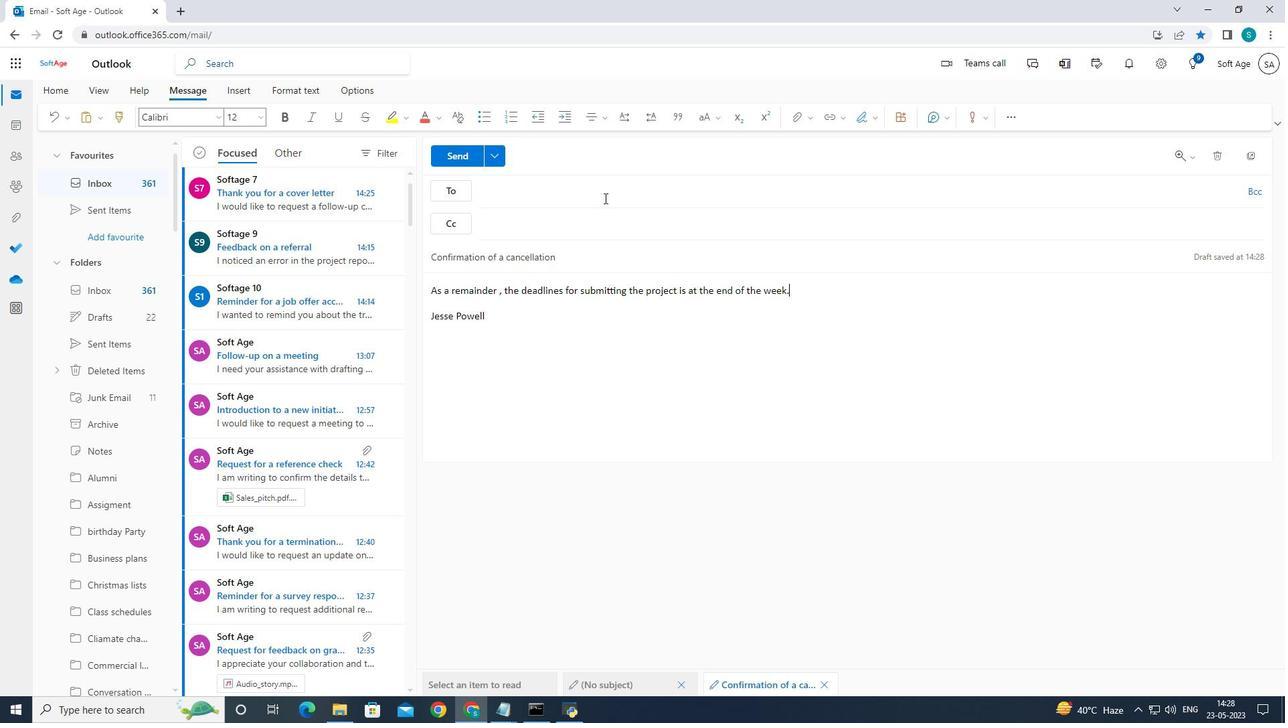 
Action: Mouse pressed left at (604, 195)
Screenshot: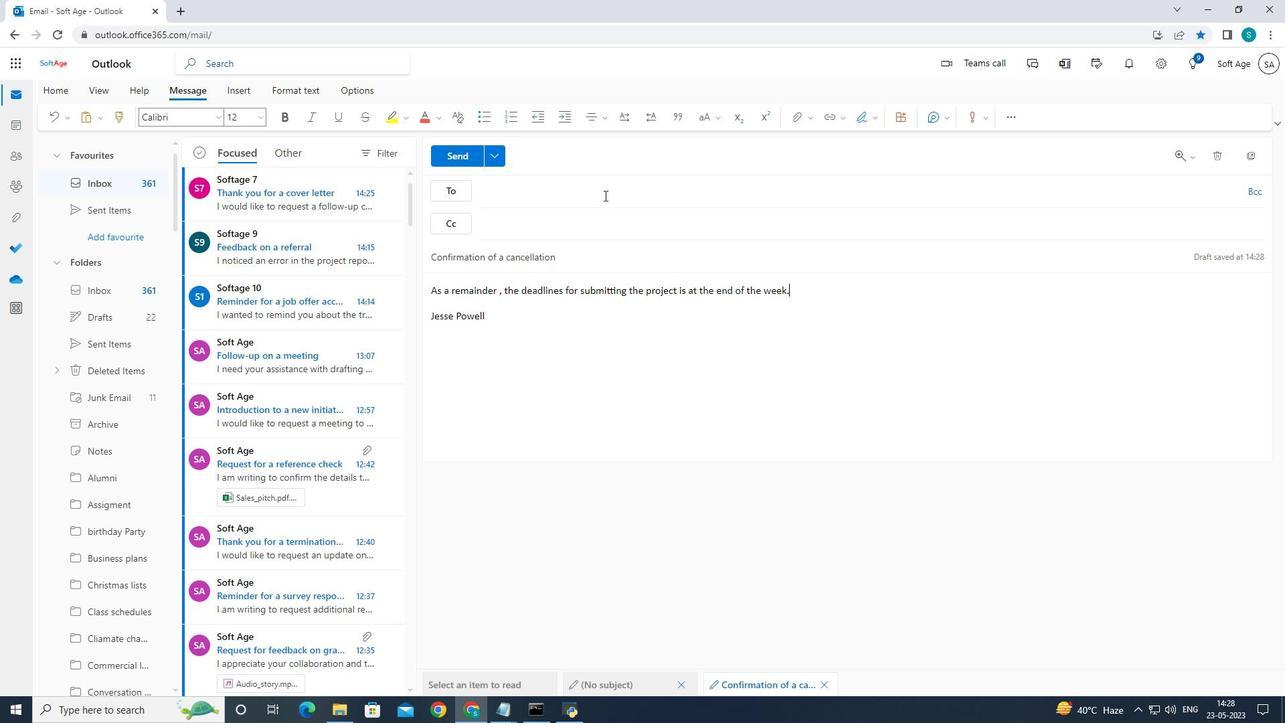 
Action: Mouse moved to (837, 324)
Screenshot: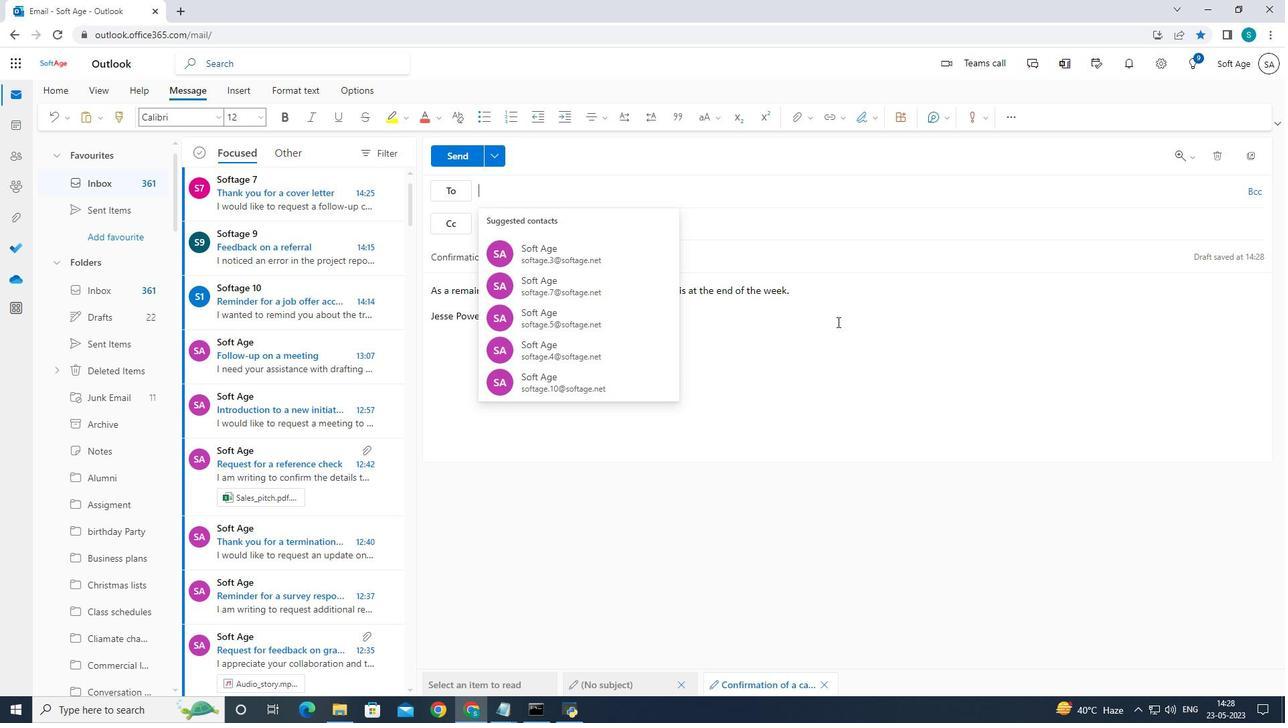
Action: Key pressed softage.7<Key.shift>@softage.net
Screenshot: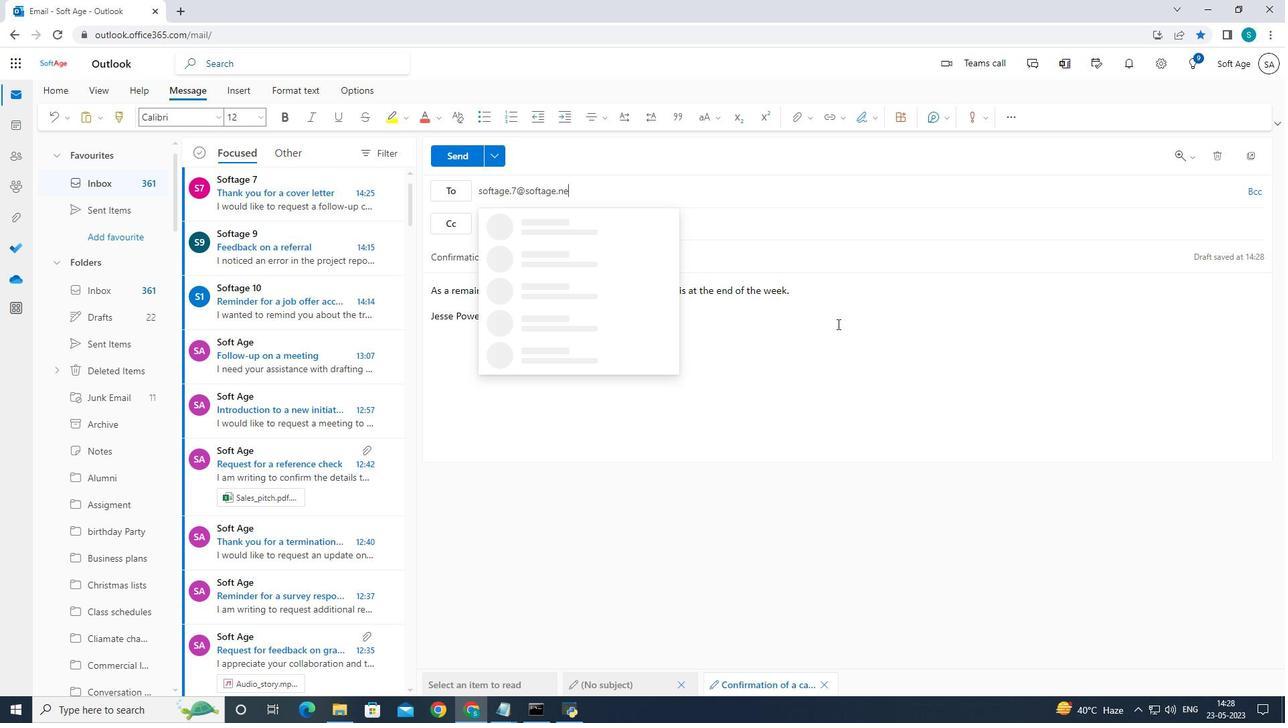 
Action: Mouse moved to (534, 218)
Screenshot: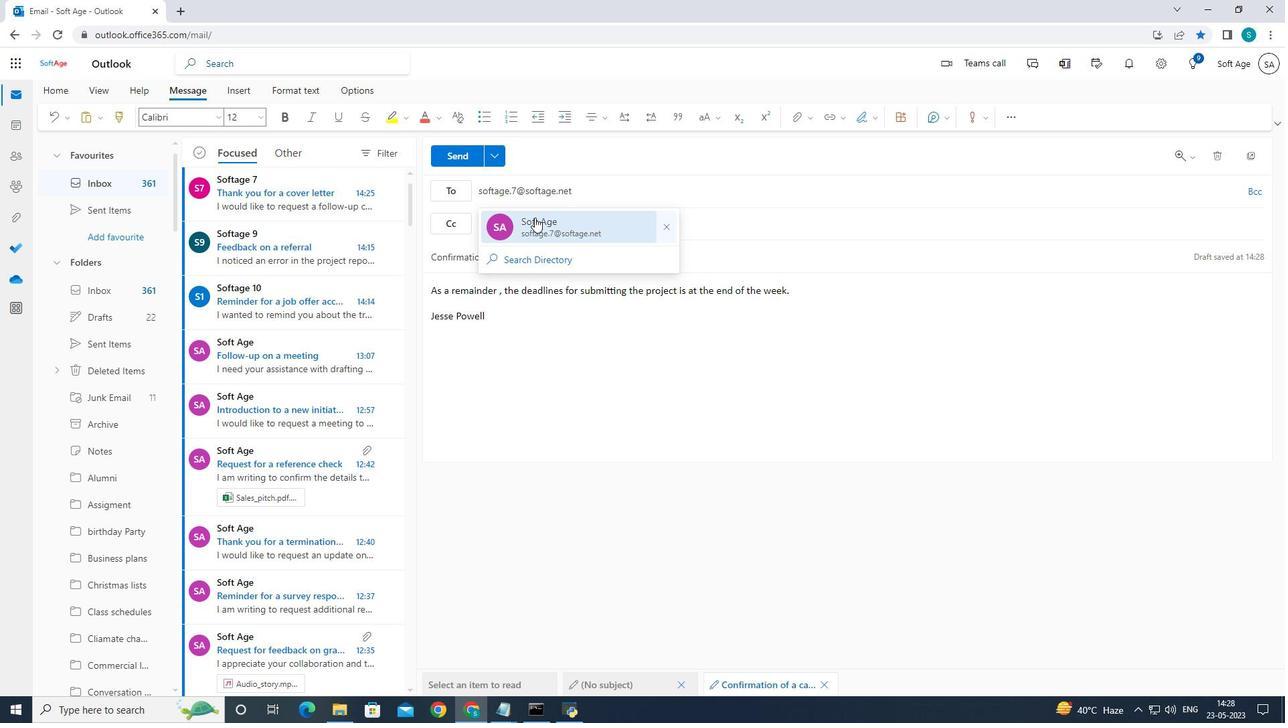 
Action: Mouse pressed left at (534, 218)
Screenshot: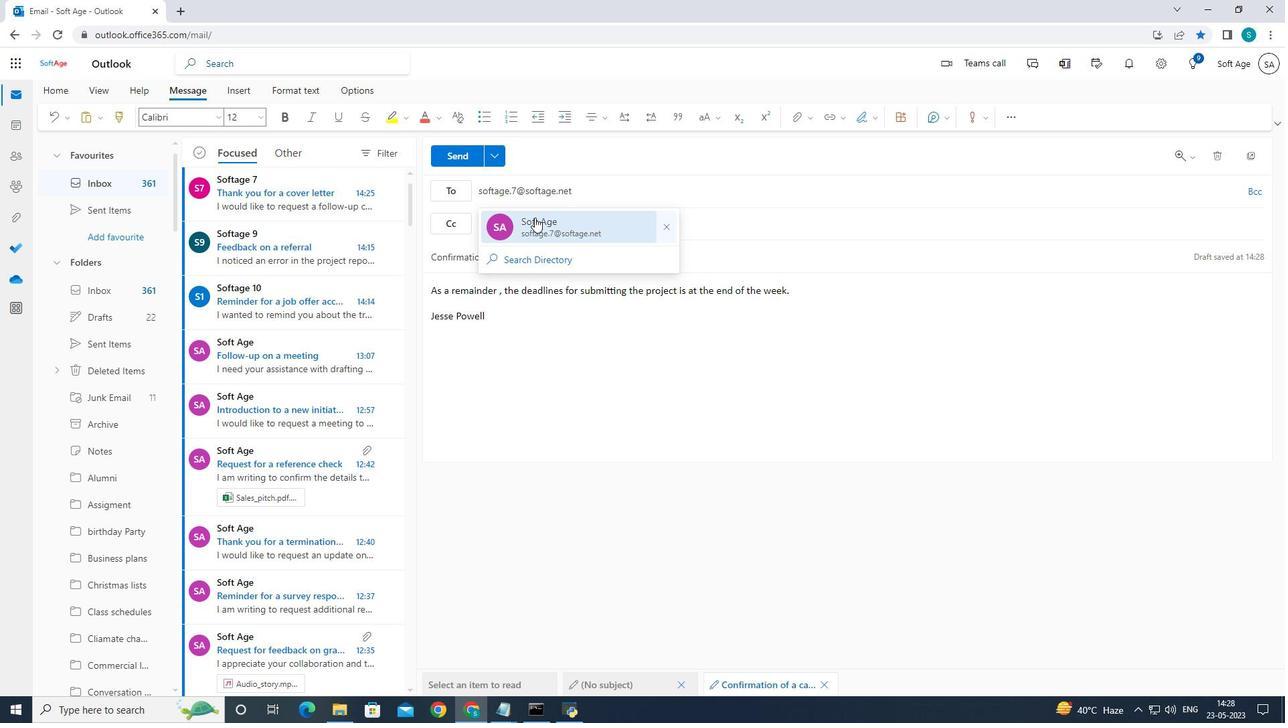 
Action: Mouse moved to (140, 366)
Screenshot: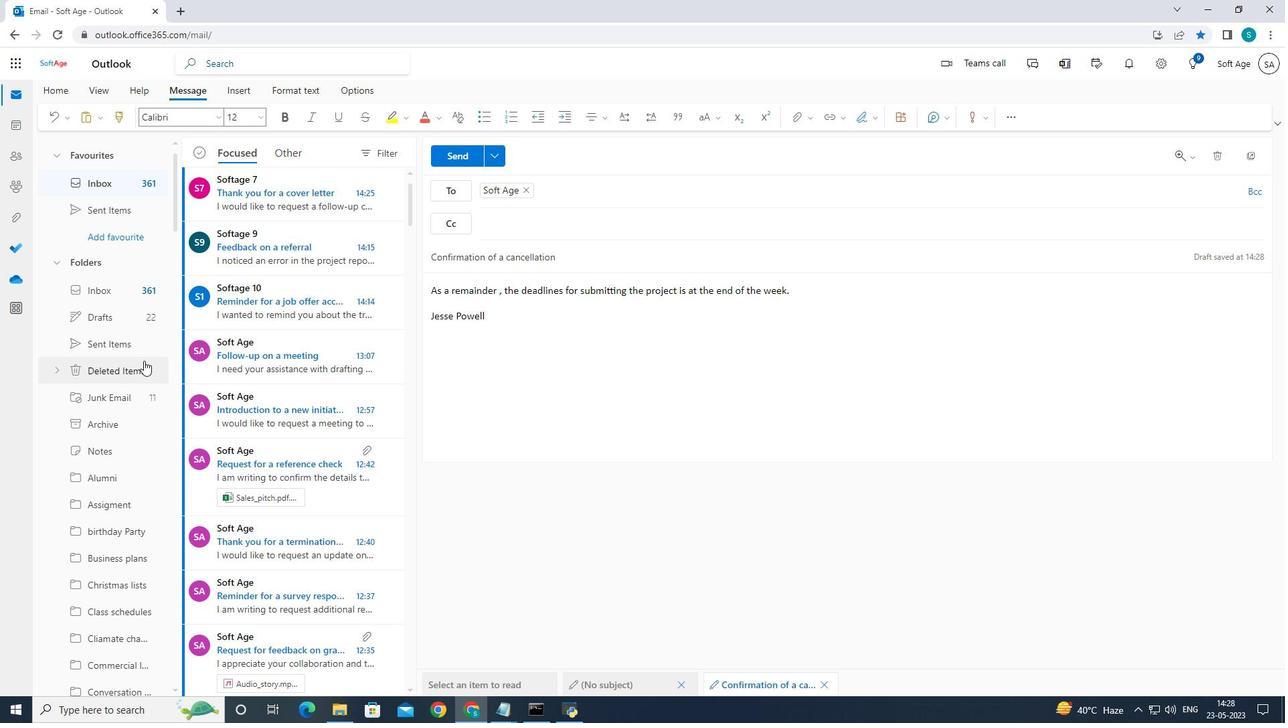 
Action: Mouse scrolled (140, 365) with delta (0, 0)
Screenshot: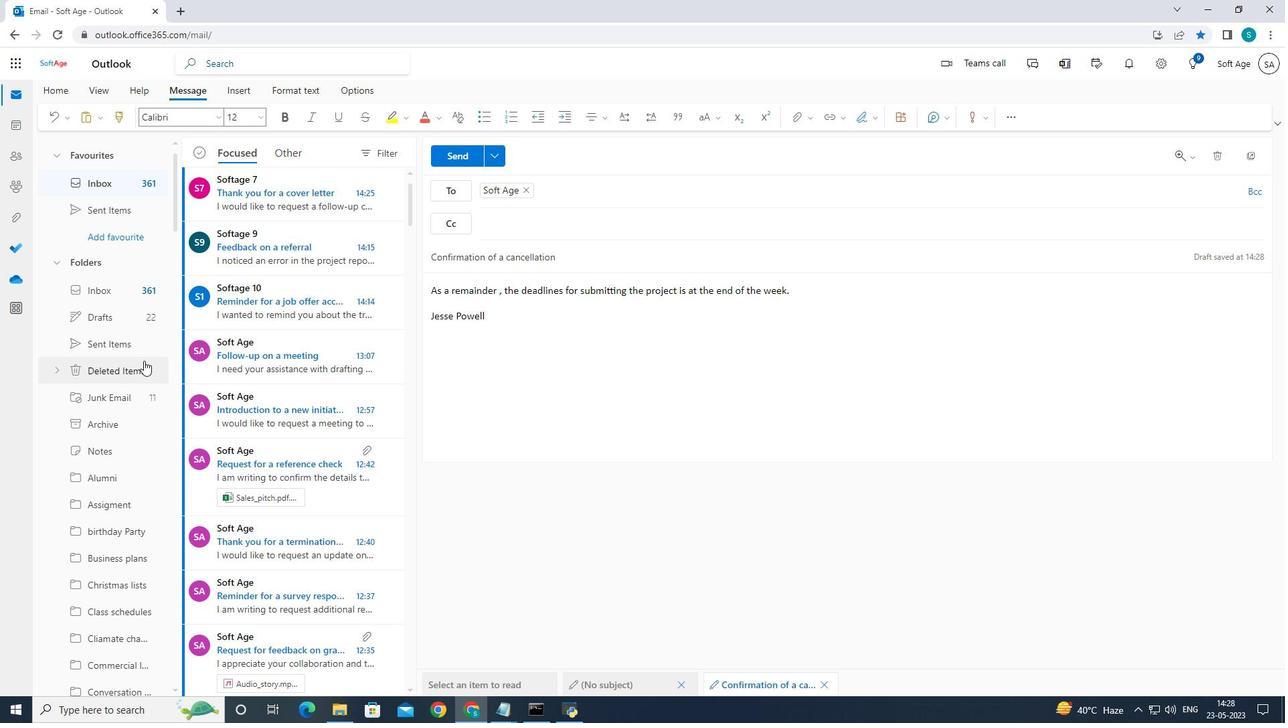 
Action: Mouse moved to (140, 366)
Screenshot: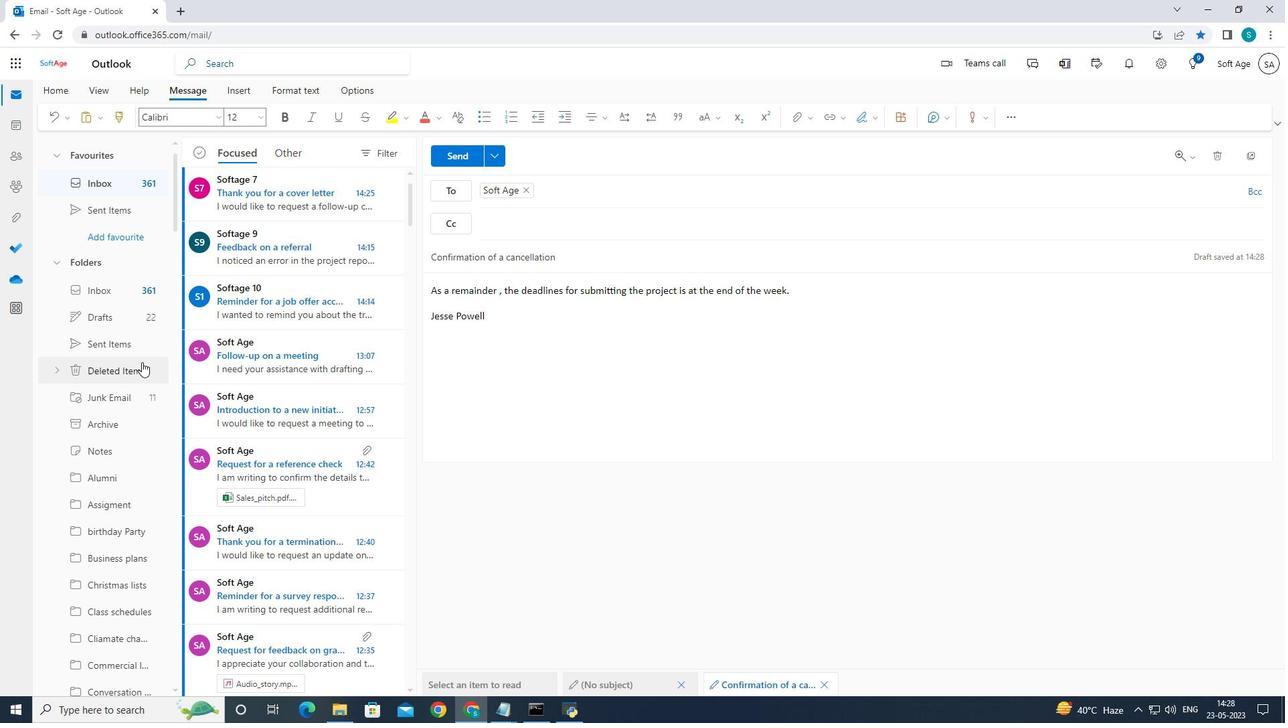 
Action: Mouse scrolled (140, 366) with delta (0, 0)
Screenshot: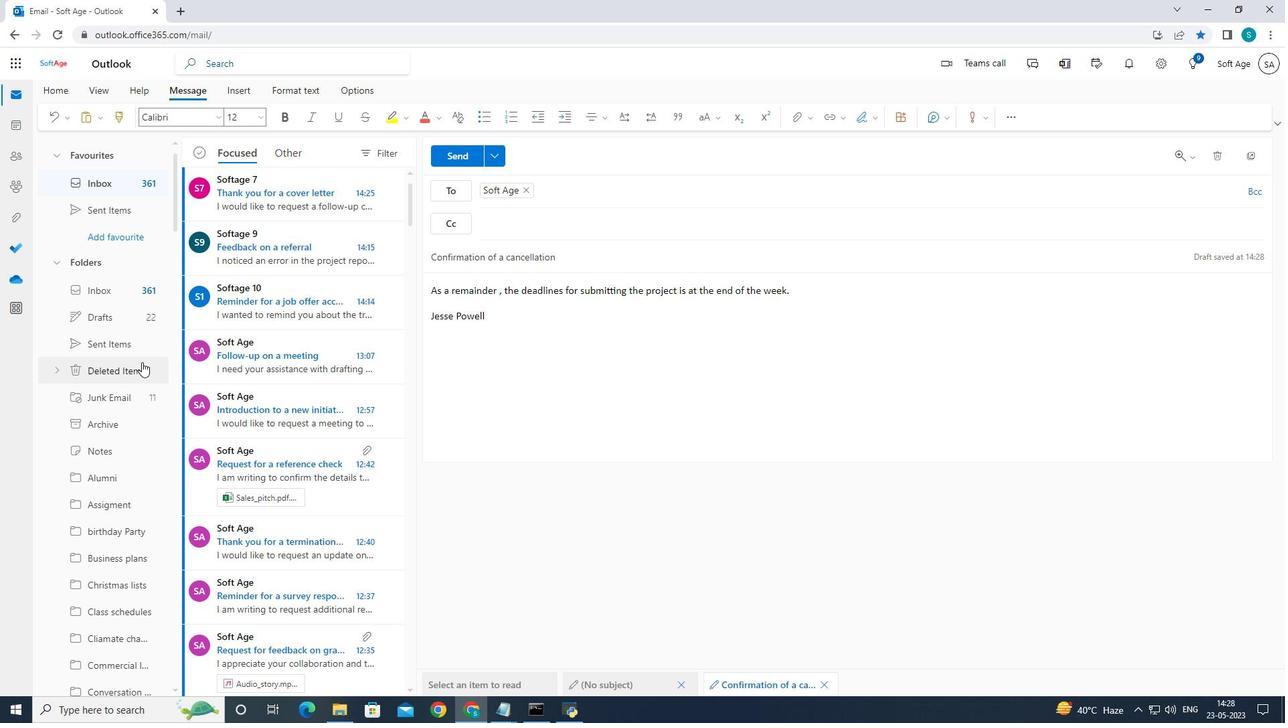 
Action: Mouse moved to (140, 366)
Screenshot: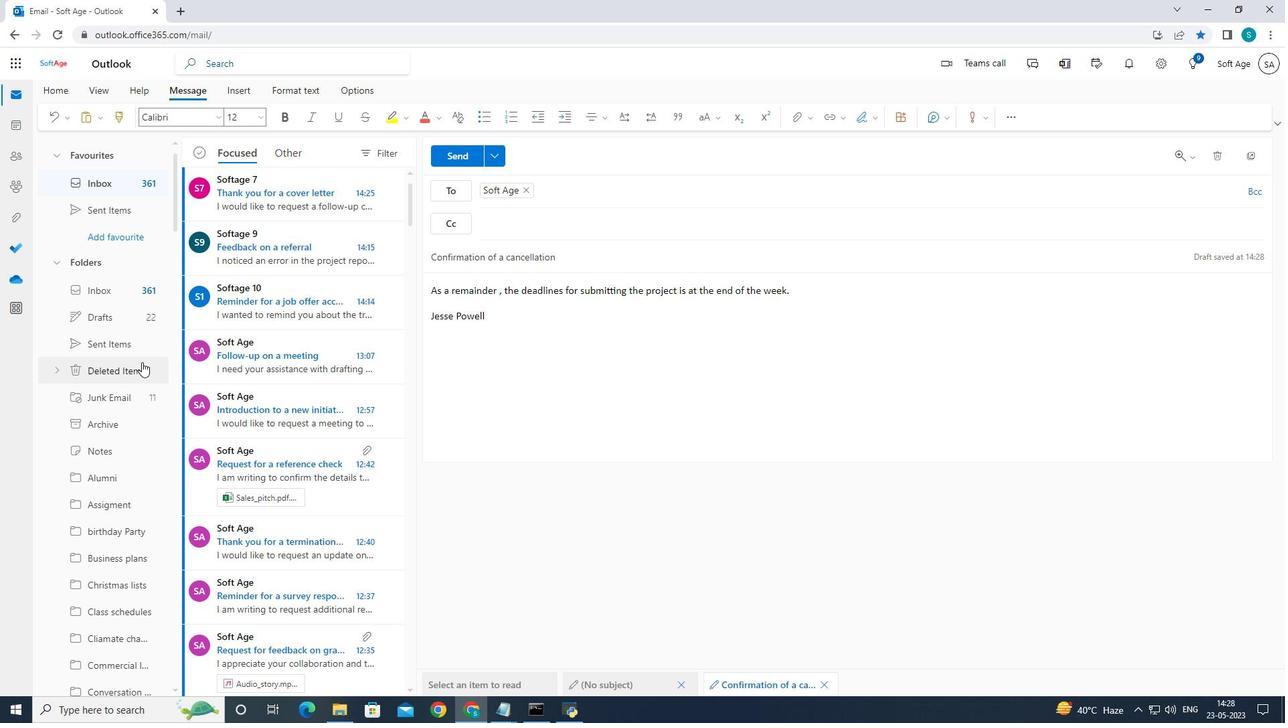 
Action: Mouse scrolled (140, 366) with delta (0, 0)
Screenshot: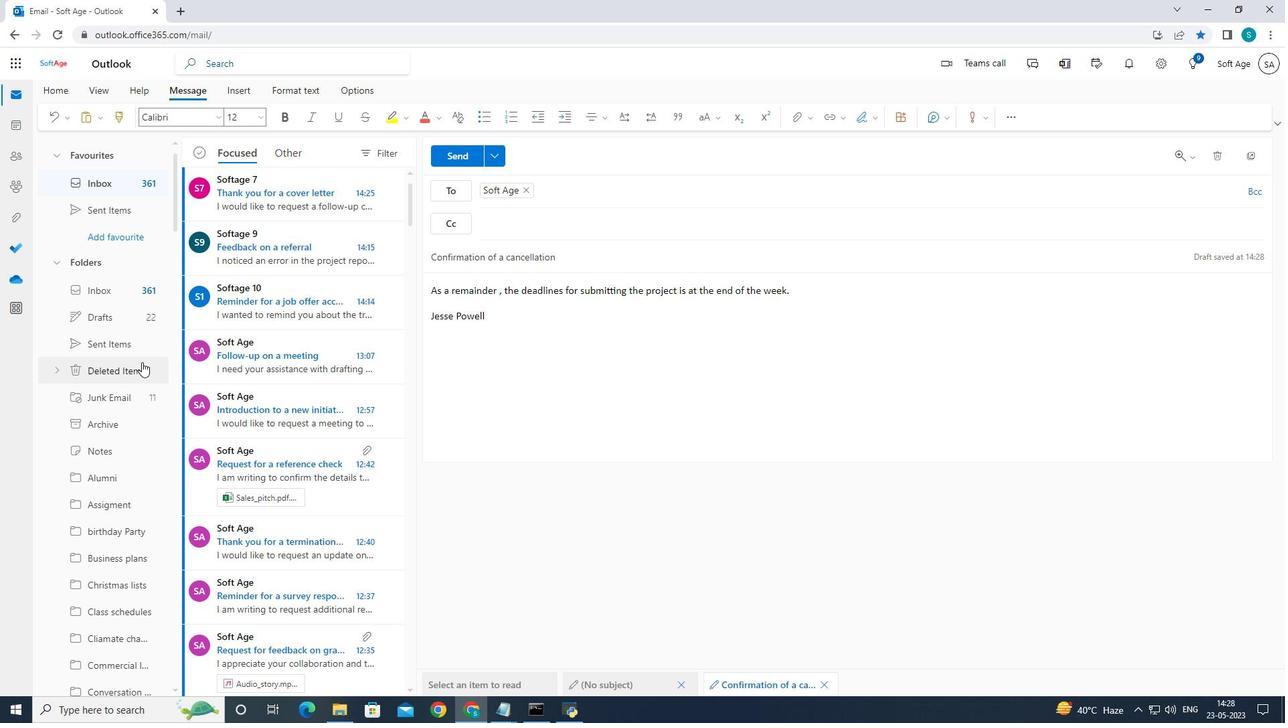 
Action: Mouse scrolled (140, 366) with delta (0, 0)
Screenshot: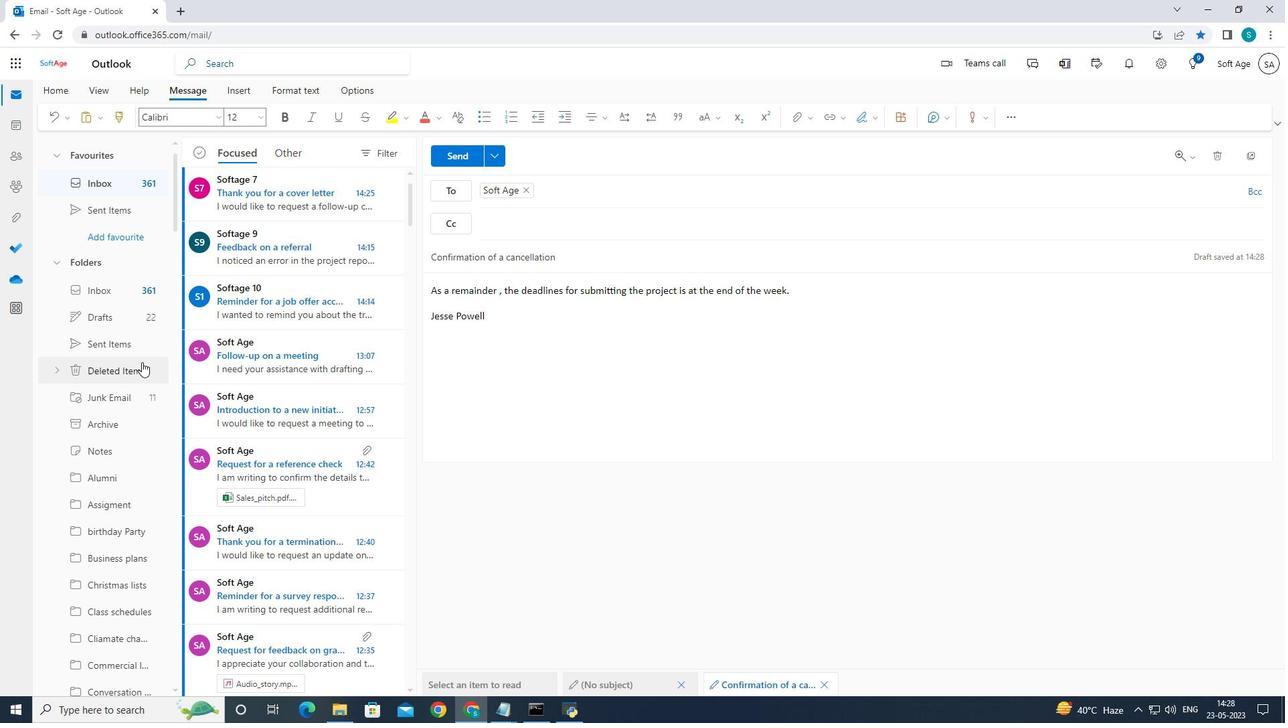 
Action: Mouse moved to (142, 364)
Screenshot: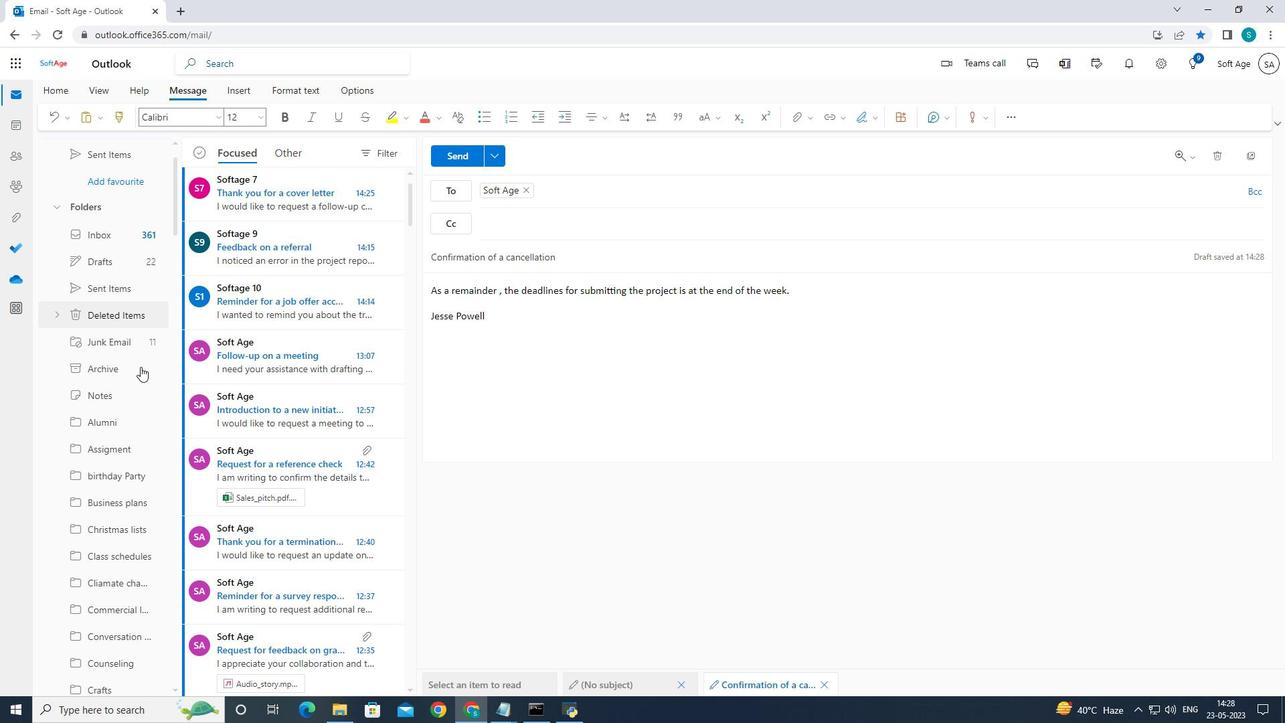 
Action: Mouse scrolled (142, 363) with delta (0, 0)
Screenshot: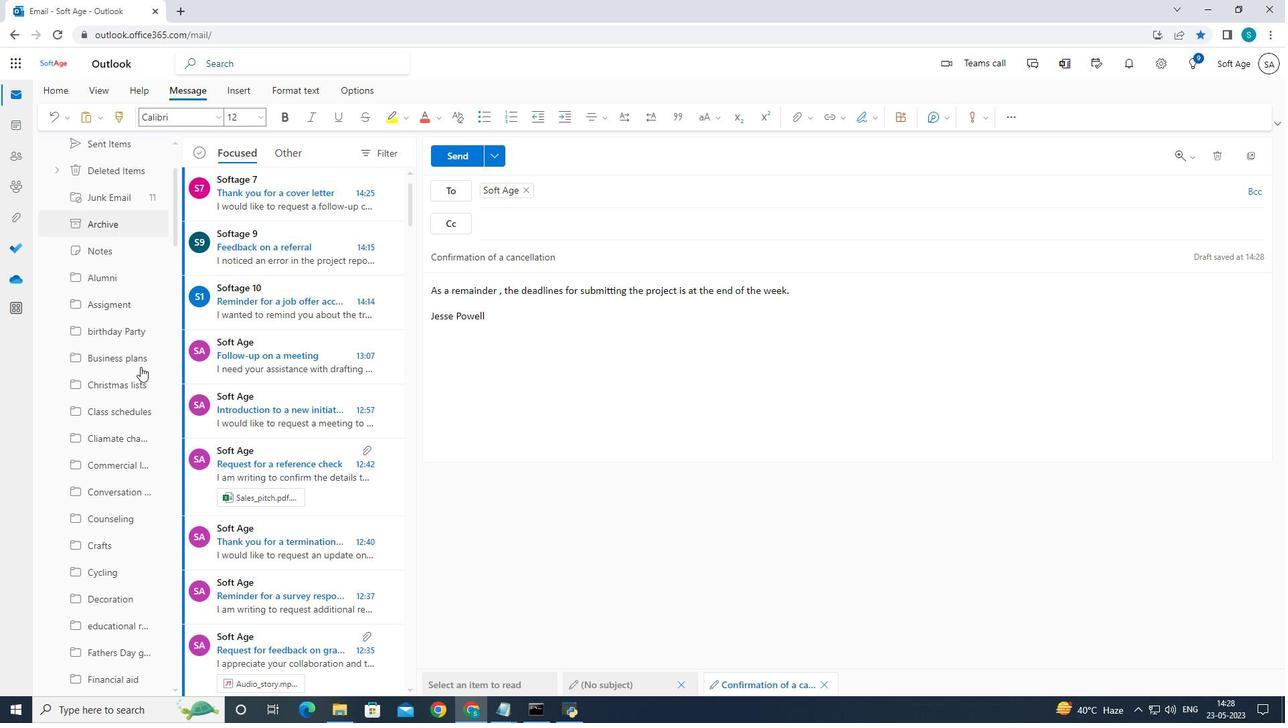 
Action: Mouse scrolled (142, 363) with delta (0, 0)
Screenshot: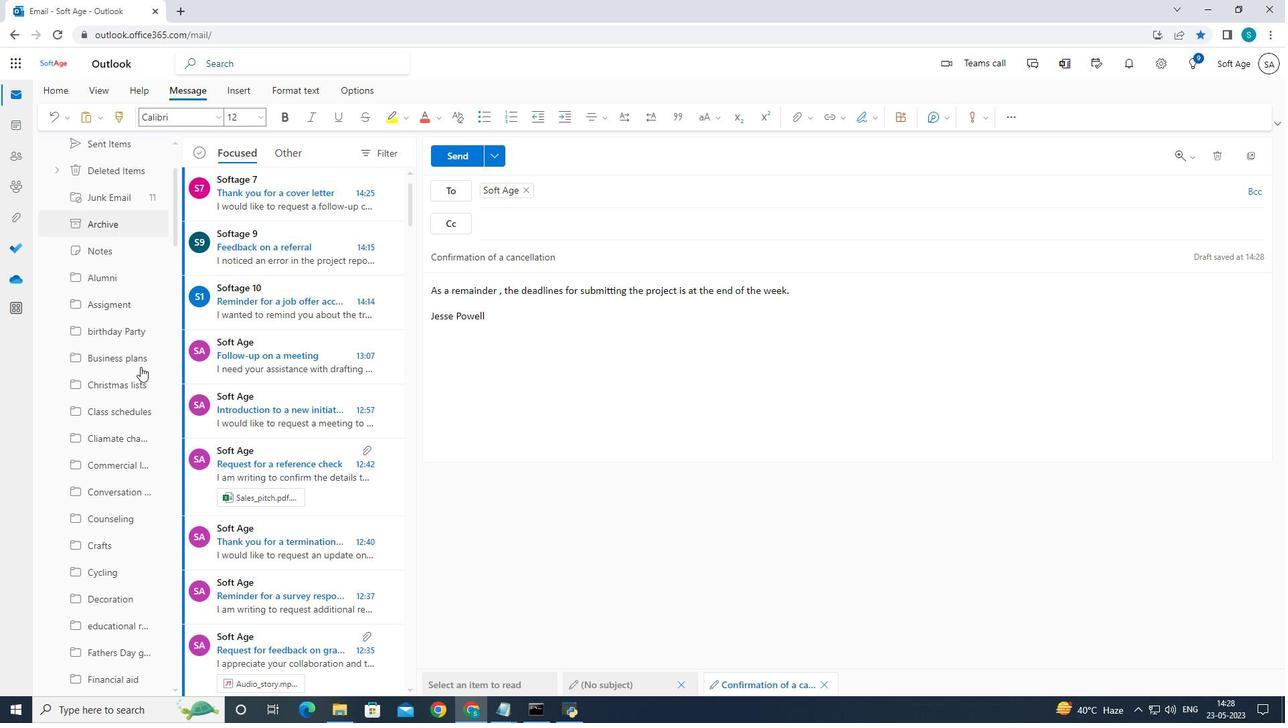 
Action: Mouse scrolled (142, 363) with delta (0, 0)
Screenshot: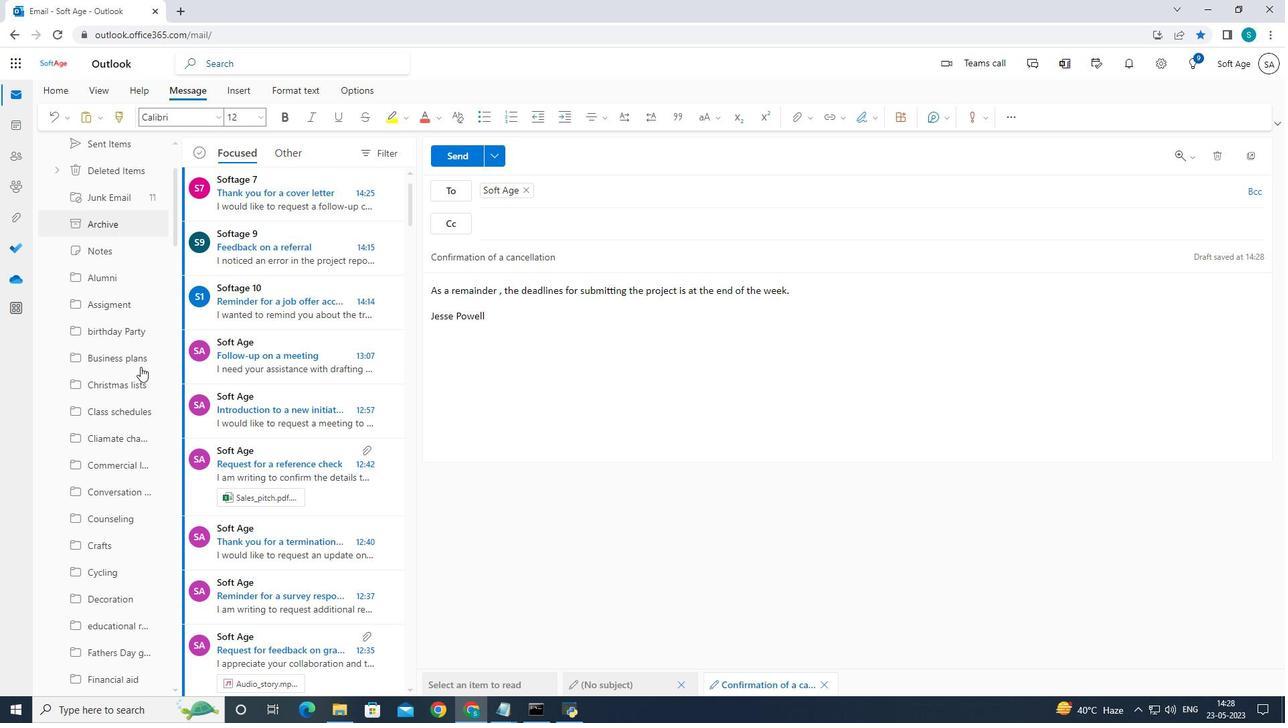 
Action: Mouse scrolled (142, 363) with delta (0, 0)
Screenshot: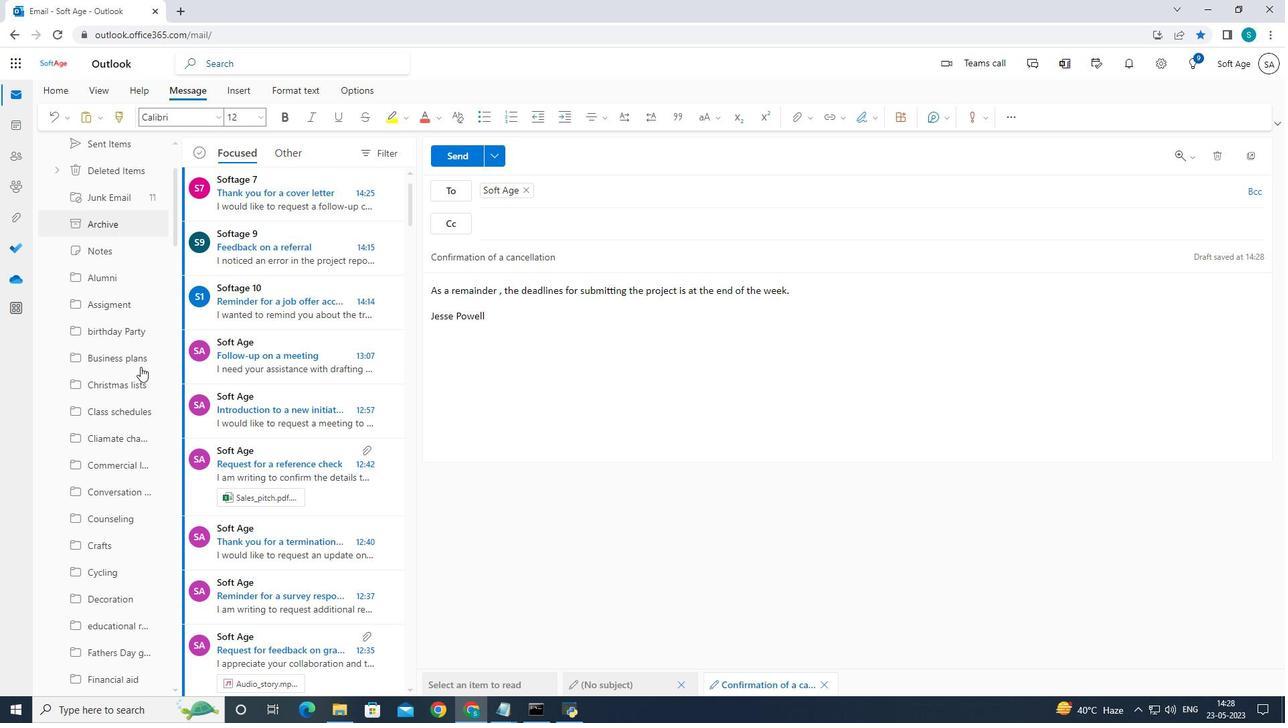 
Action: Mouse moved to (143, 364)
Screenshot: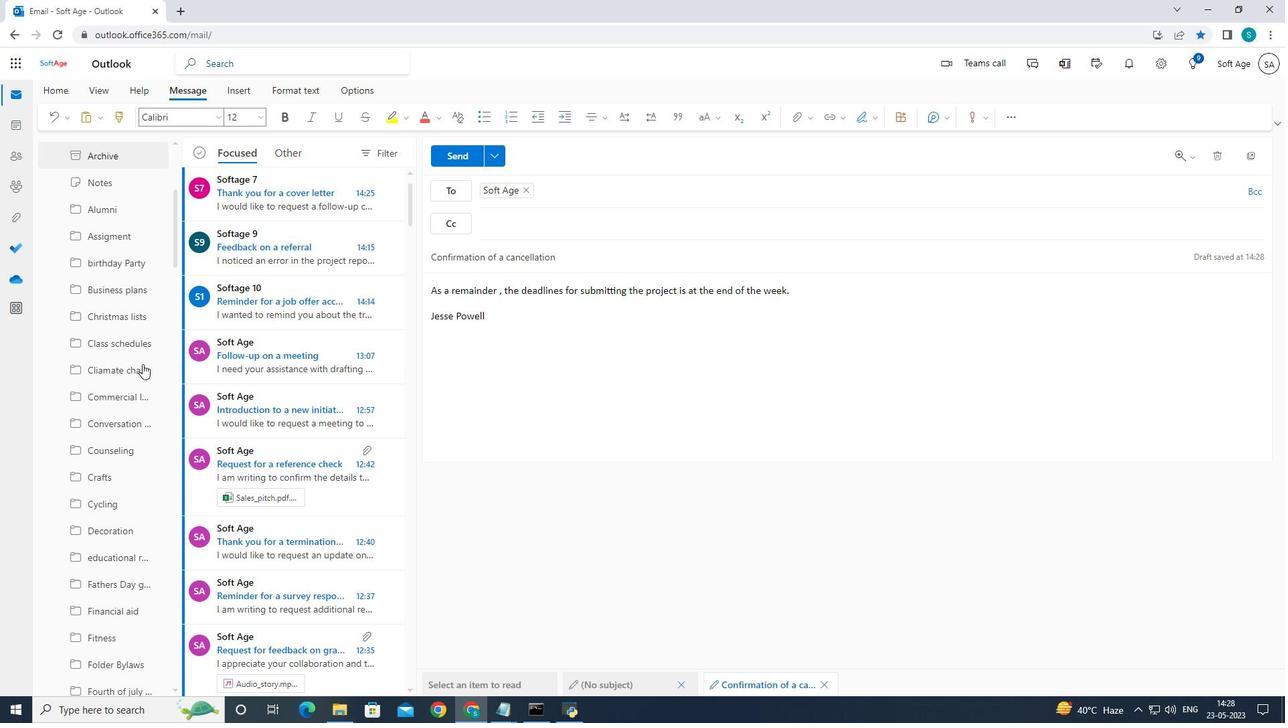 
Action: Mouse scrolled (143, 363) with delta (0, 0)
Screenshot: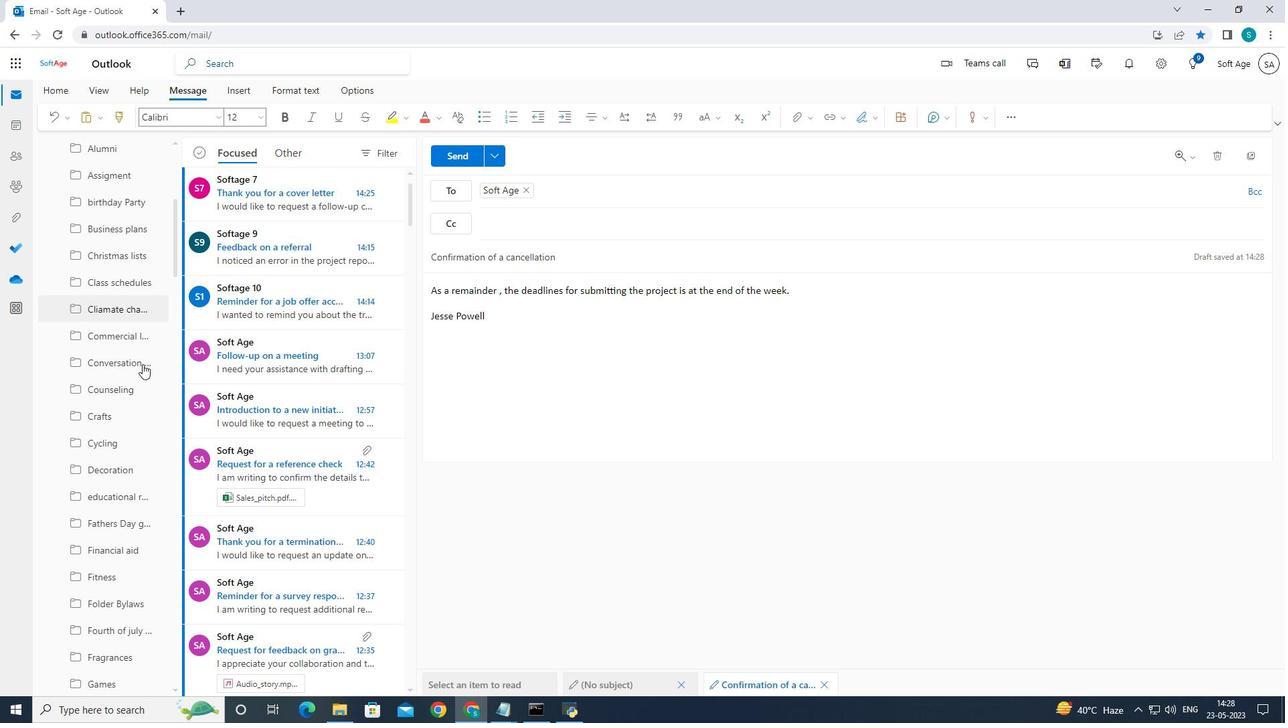 
Action: Mouse scrolled (143, 363) with delta (0, 0)
Screenshot: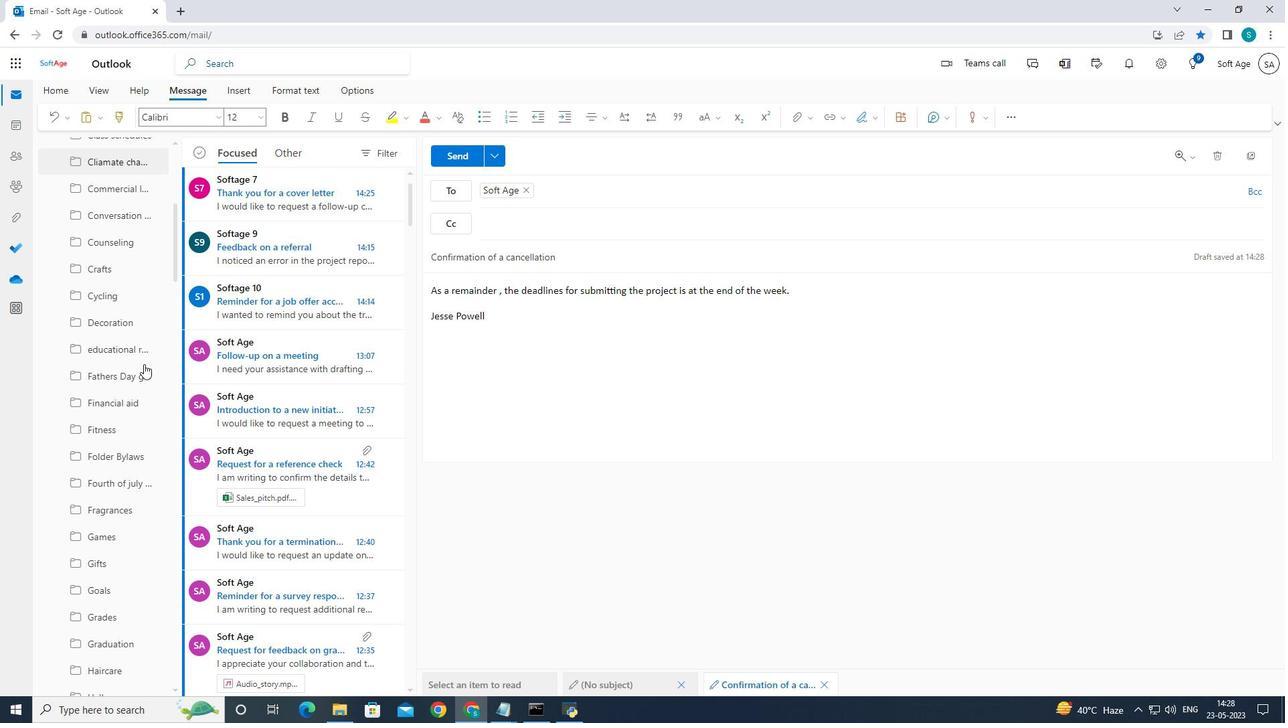 
Action: Mouse scrolled (143, 363) with delta (0, 0)
Screenshot: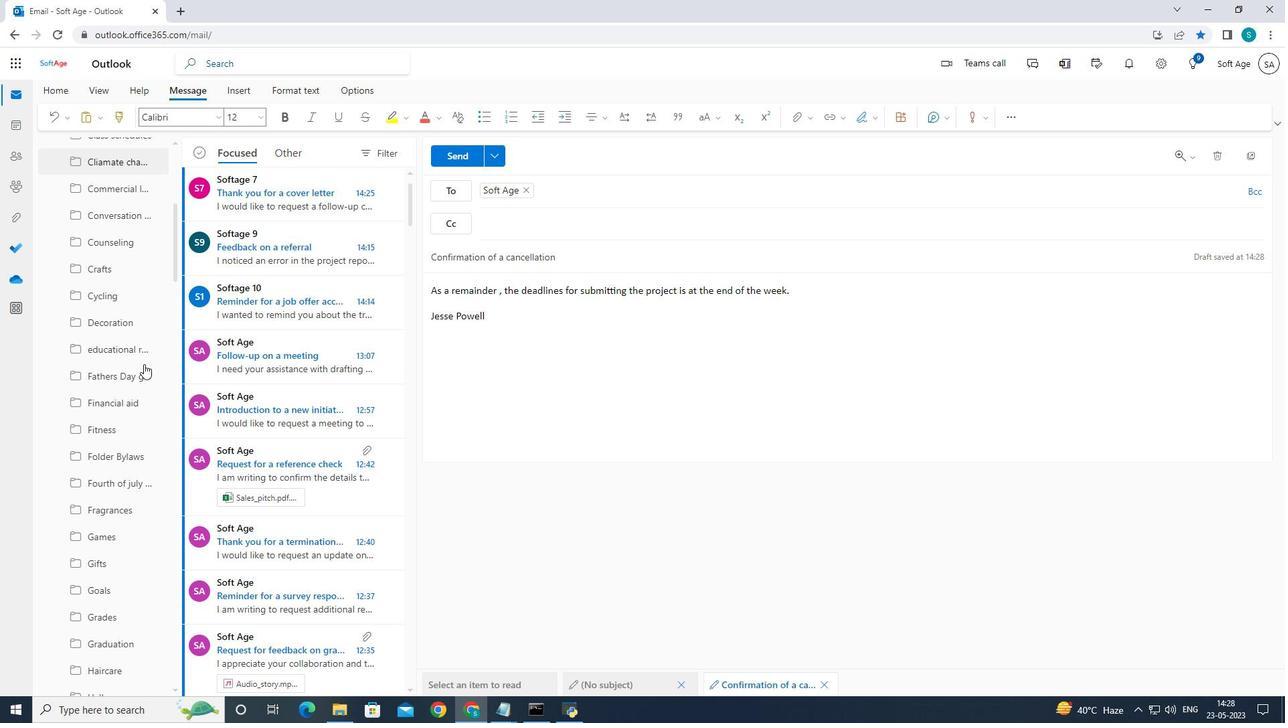 
Action: Mouse moved to (144, 363)
Screenshot: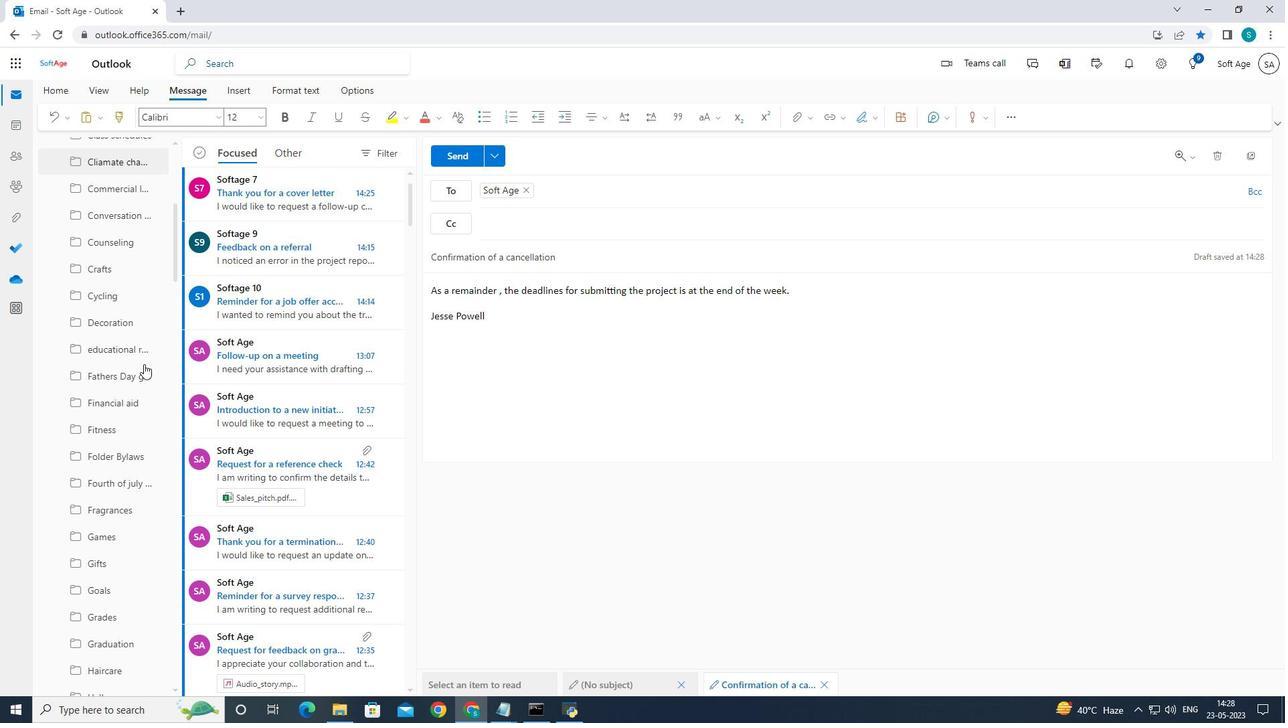 
Action: Mouse scrolled (144, 362) with delta (0, 0)
Screenshot: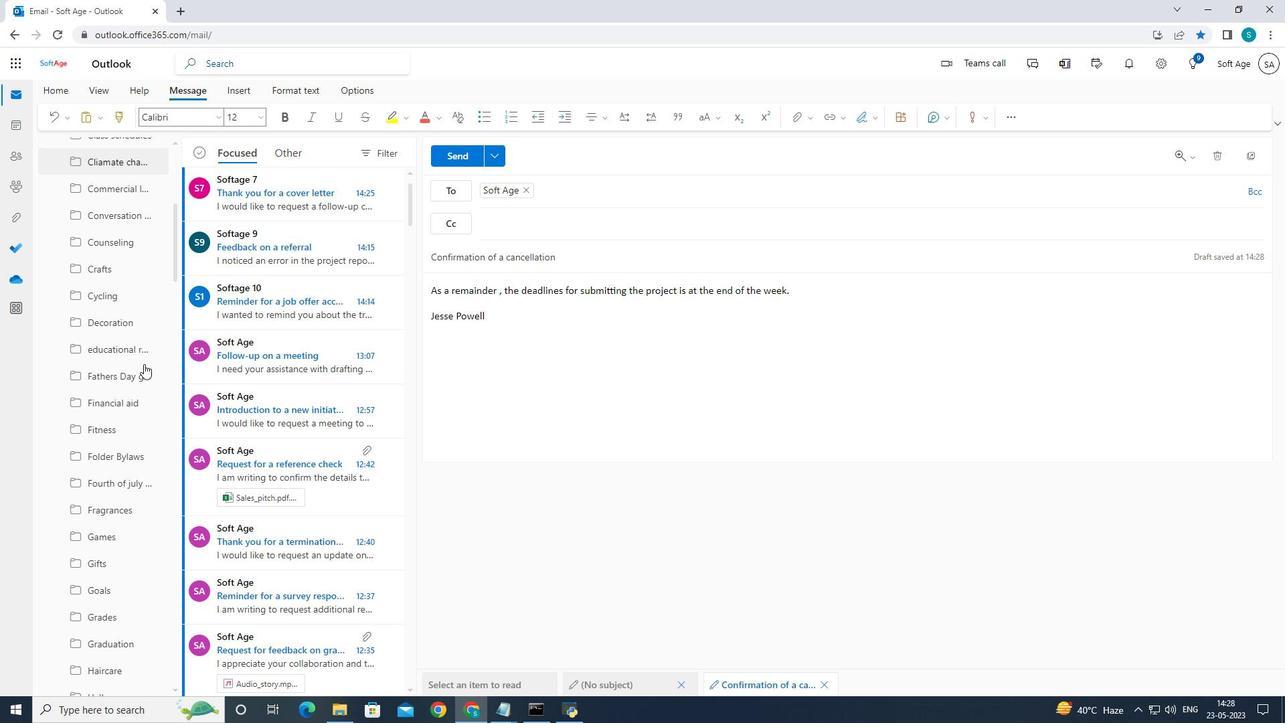 
Action: Mouse moved to (146, 359)
Screenshot: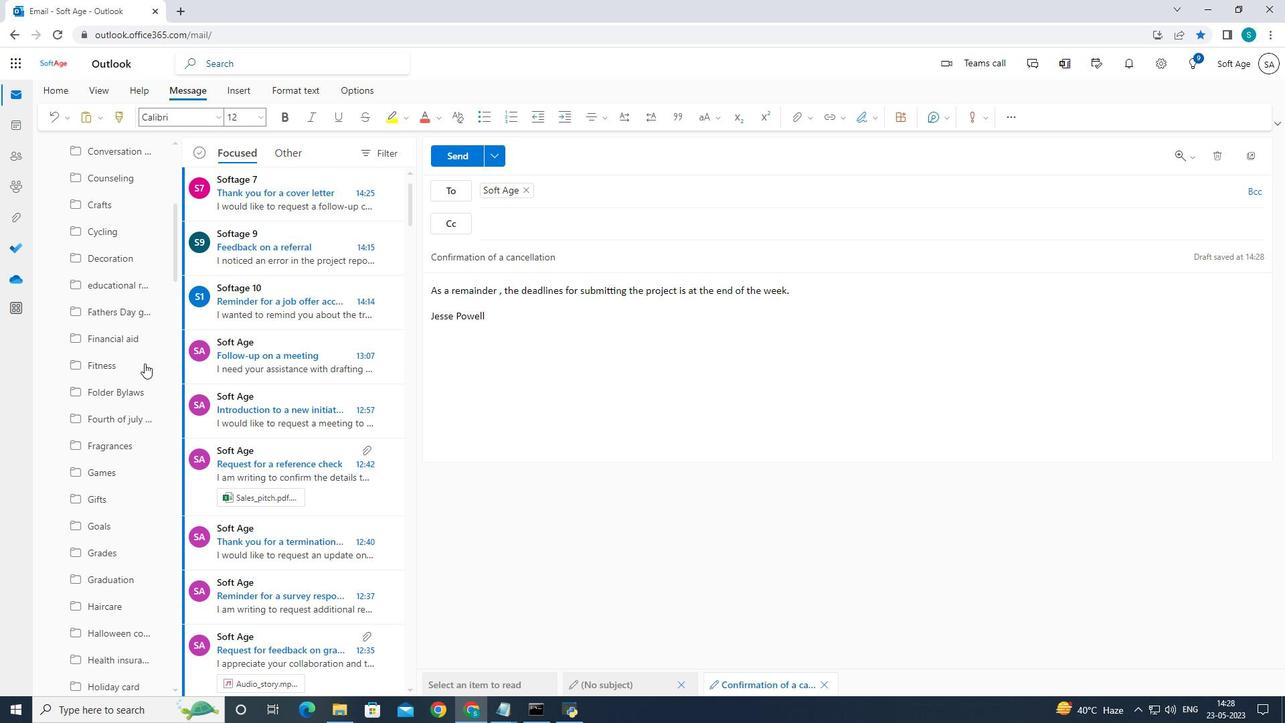 
Action: Mouse scrolled (146, 358) with delta (0, 0)
Screenshot: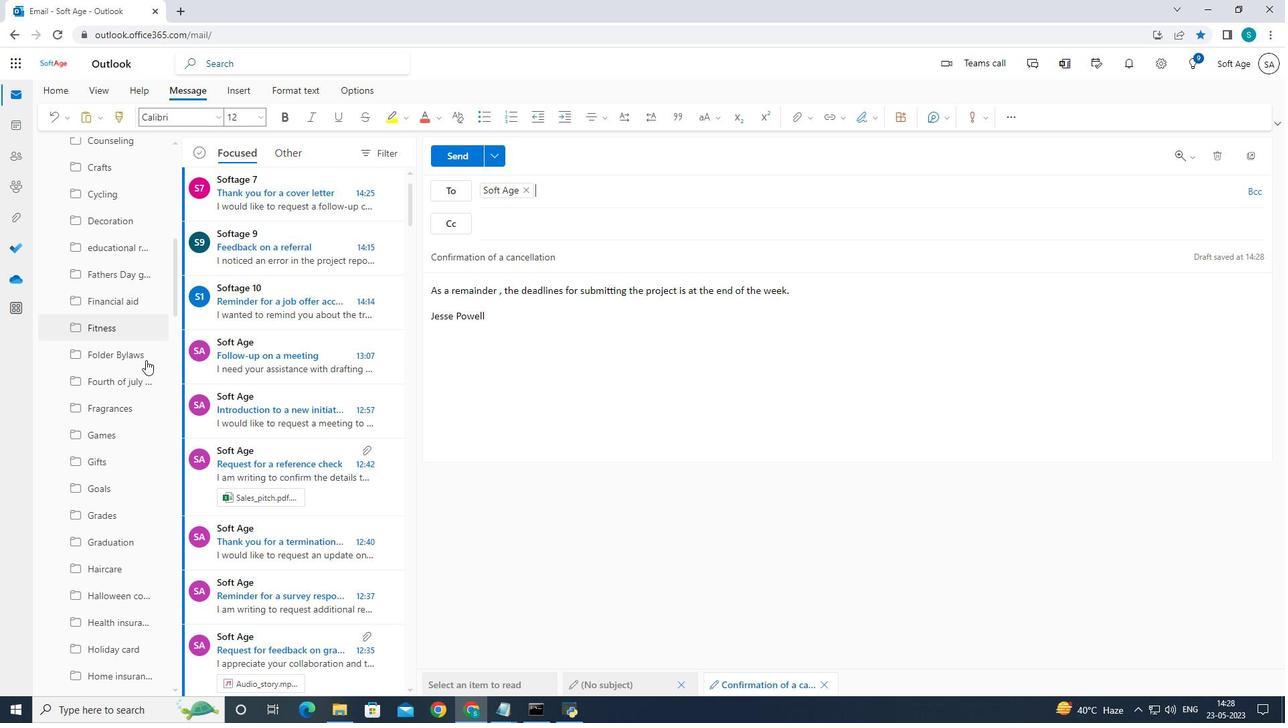 
Action: Mouse scrolled (146, 358) with delta (0, 0)
Screenshot: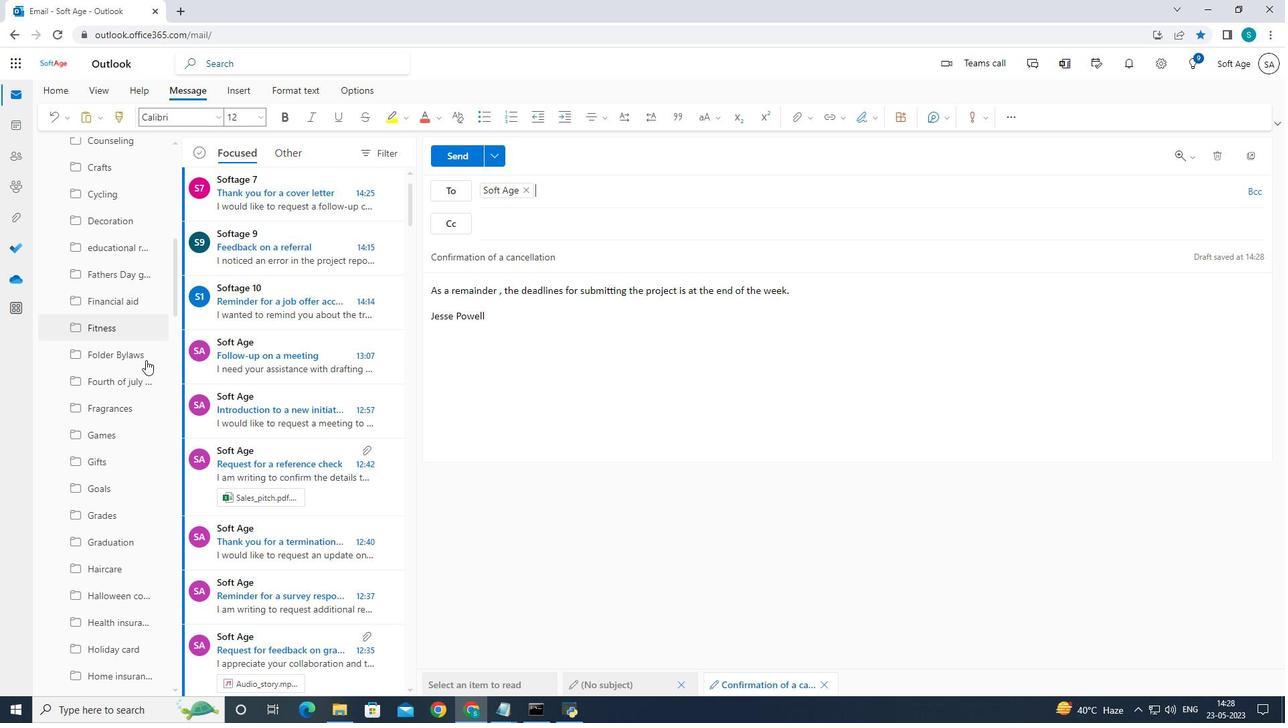 
Action: Mouse scrolled (146, 358) with delta (0, 0)
Screenshot: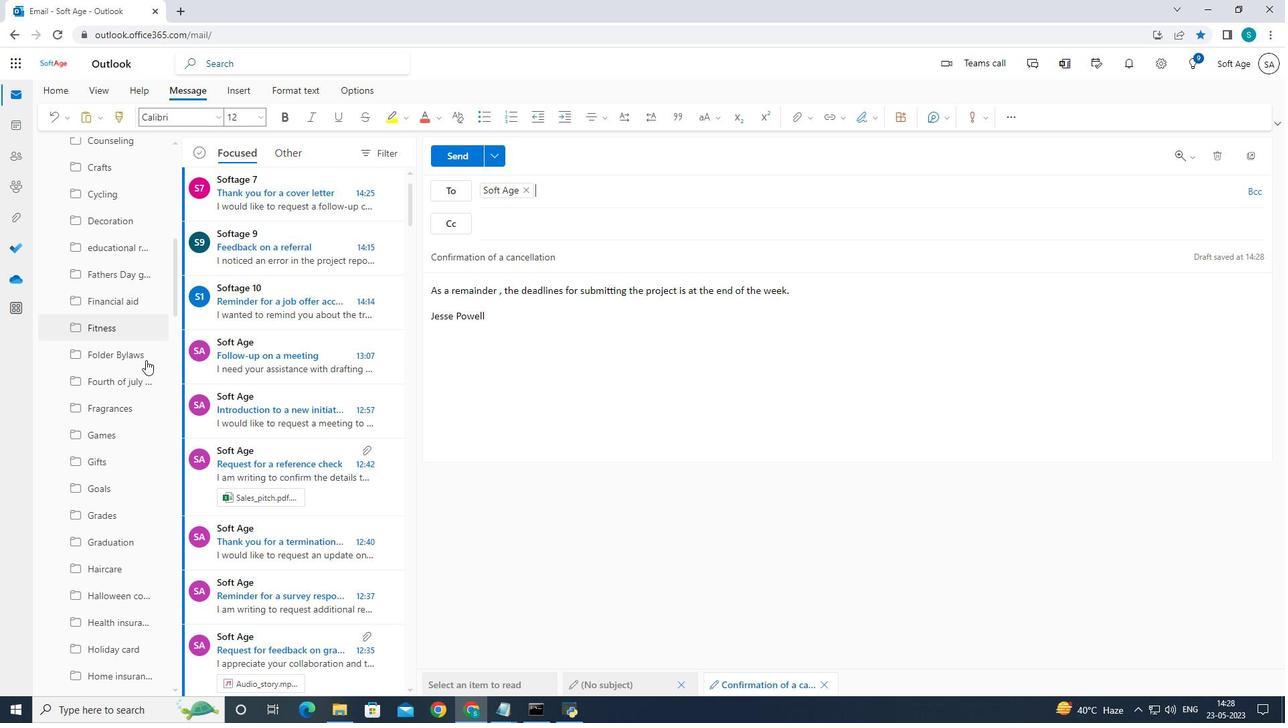 
Action: Mouse scrolled (146, 358) with delta (0, 0)
Screenshot: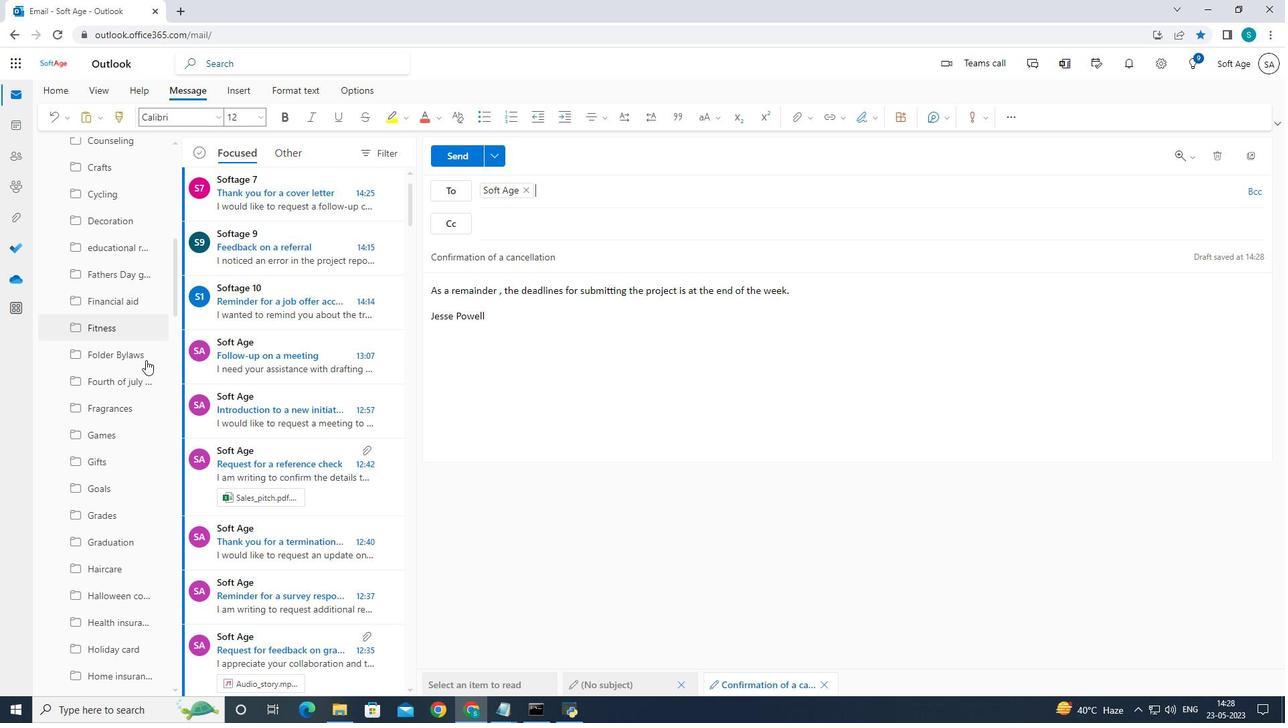 
Action: Mouse moved to (147, 358)
Screenshot: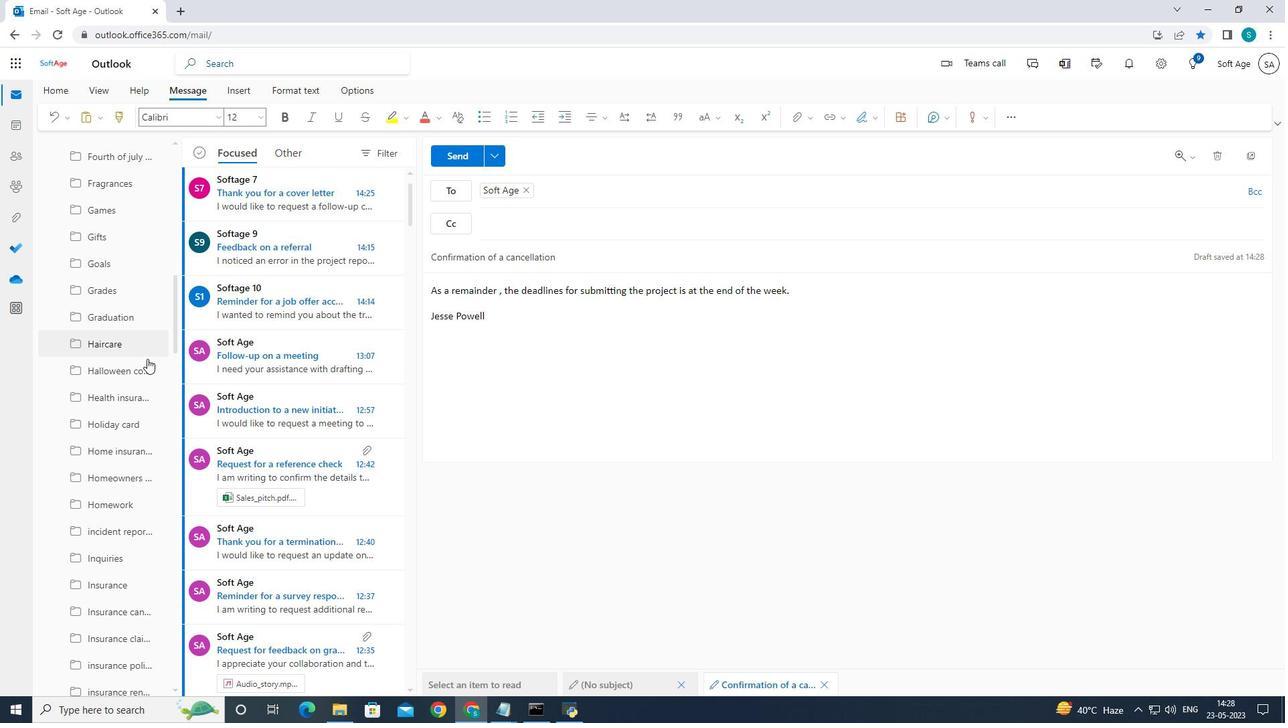 
Action: Mouse scrolled (147, 357) with delta (0, 0)
Screenshot: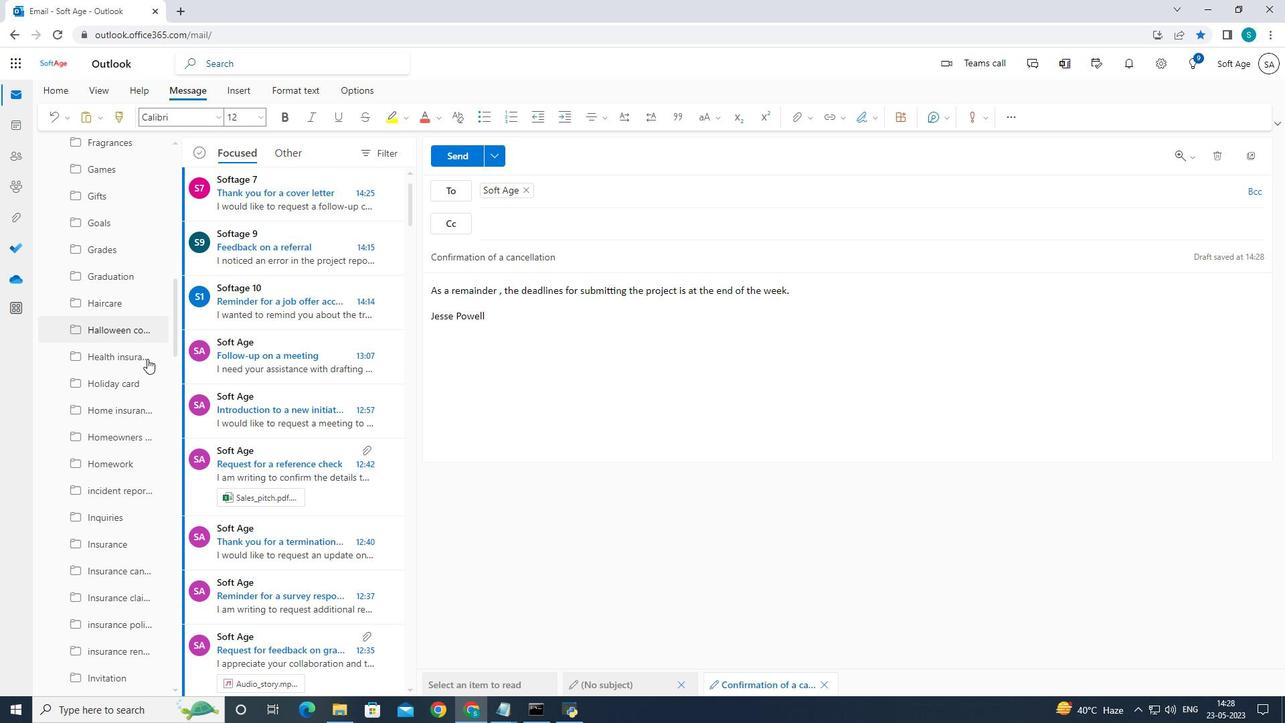 
Action: Mouse scrolled (147, 357) with delta (0, 0)
Screenshot: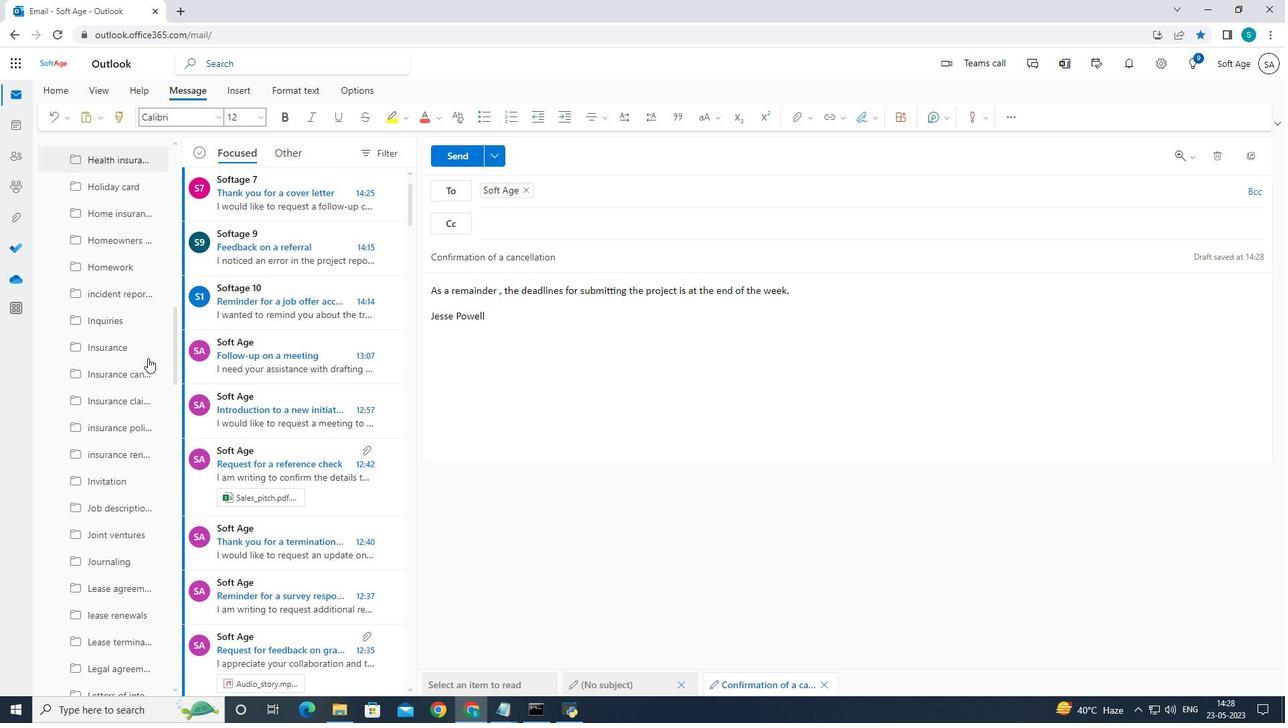 
Action: Mouse scrolled (147, 357) with delta (0, 0)
Screenshot: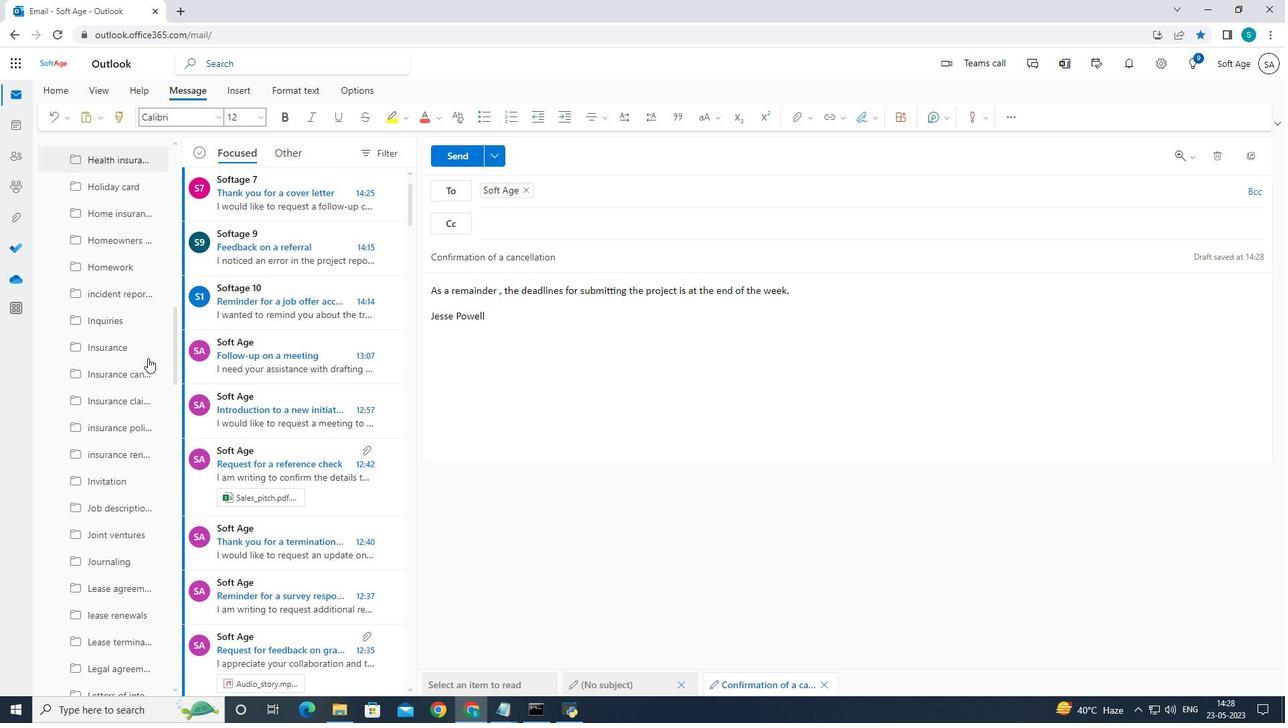 
Action: Mouse moved to (148, 357)
Screenshot: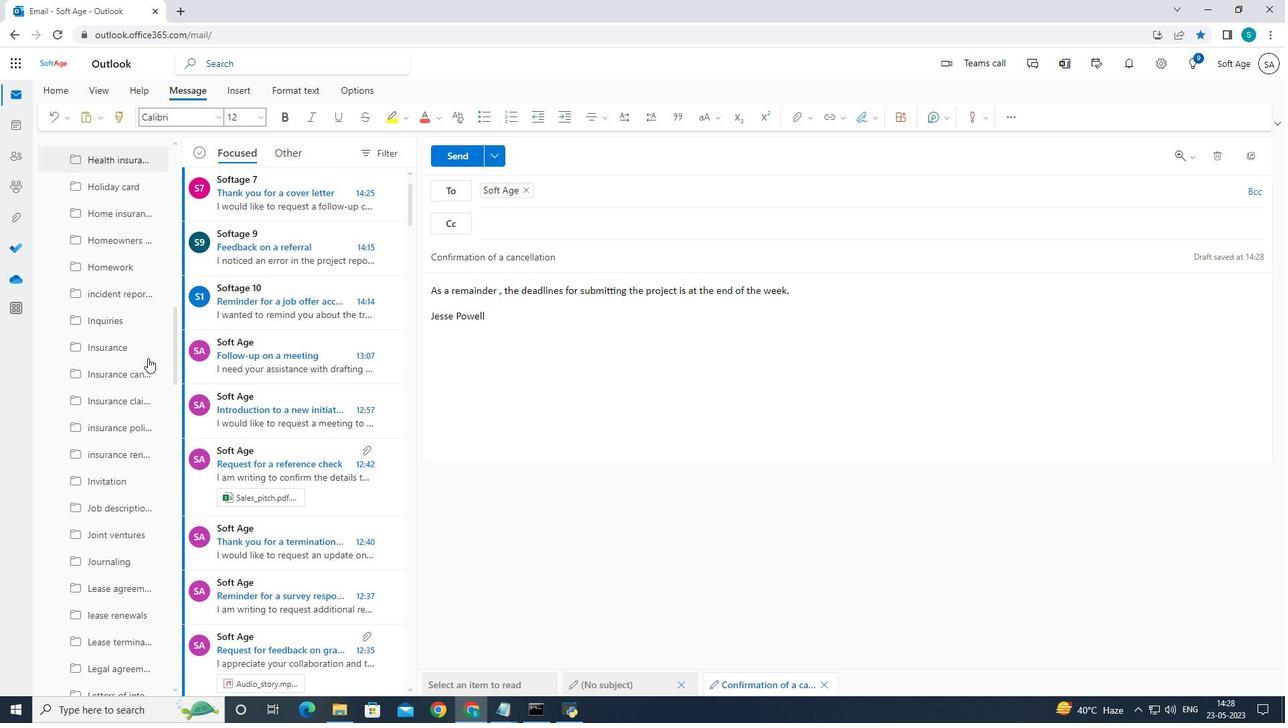 
Action: Mouse scrolled (148, 356) with delta (0, 0)
Screenshot: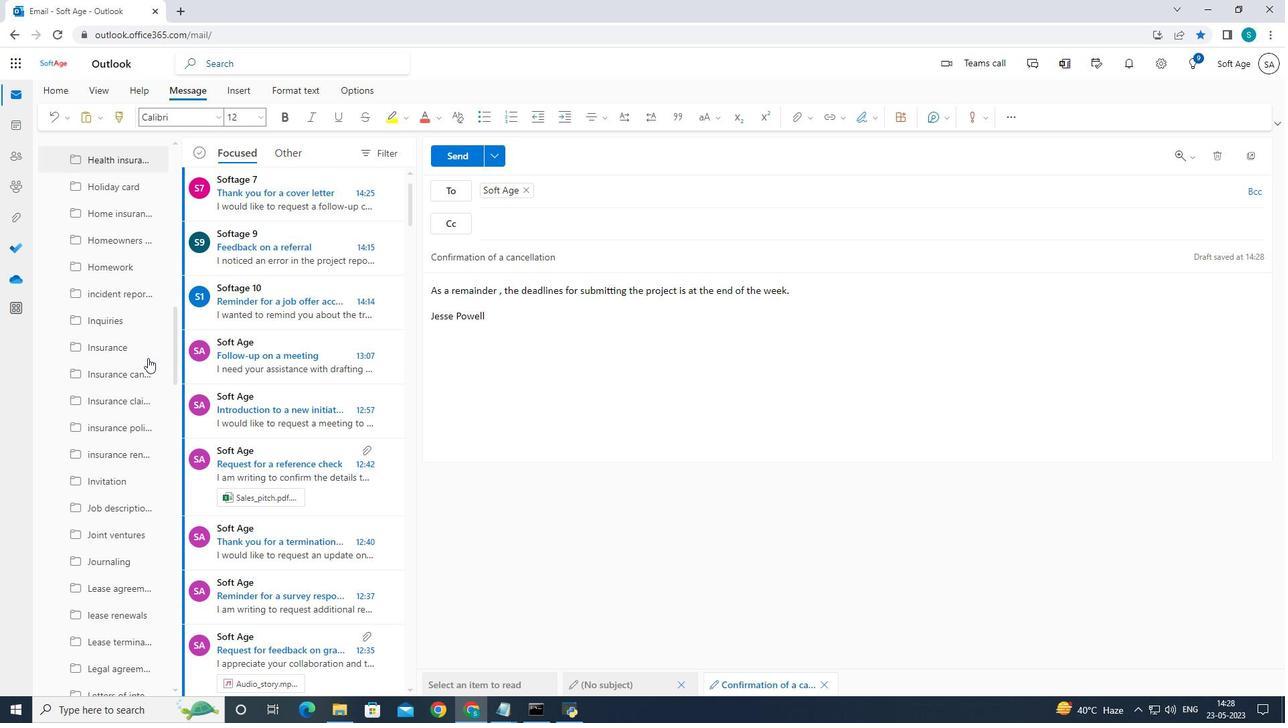 
Action: Mouse moved to (149, 352)
Screenshot: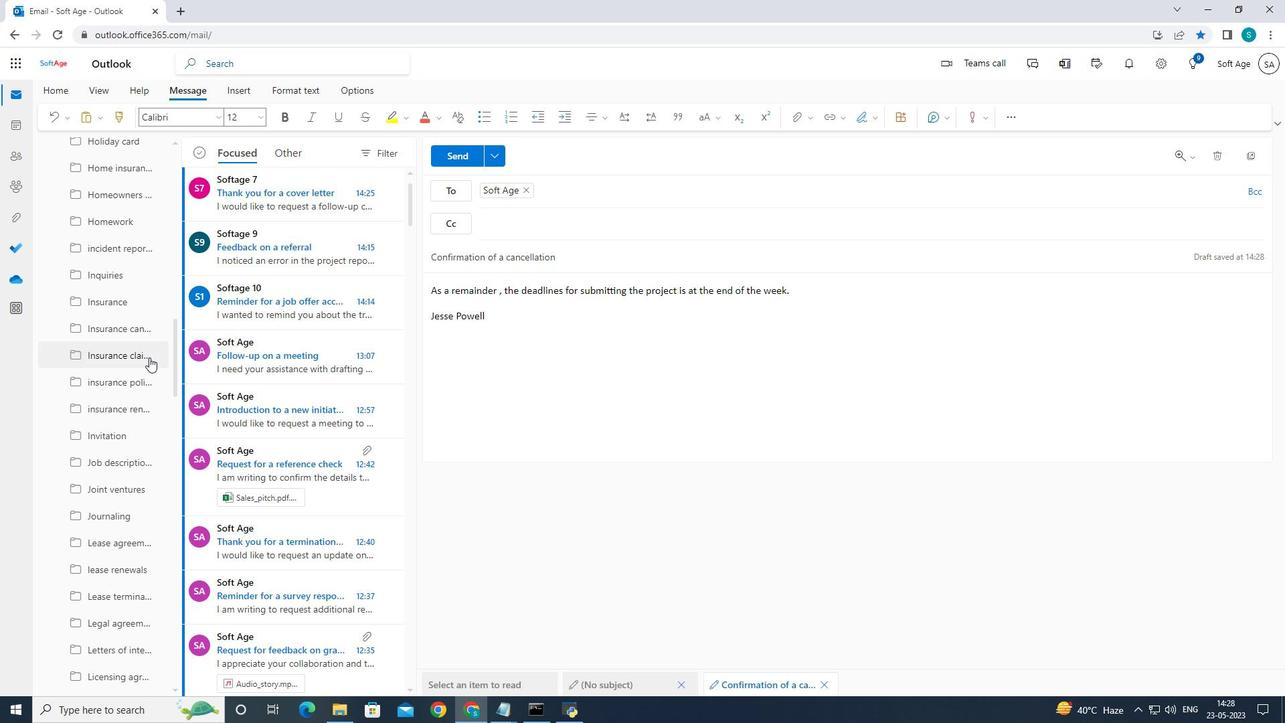
Action: Mouse scrolled (149, 351) with delta (0, 0)
Screenshot: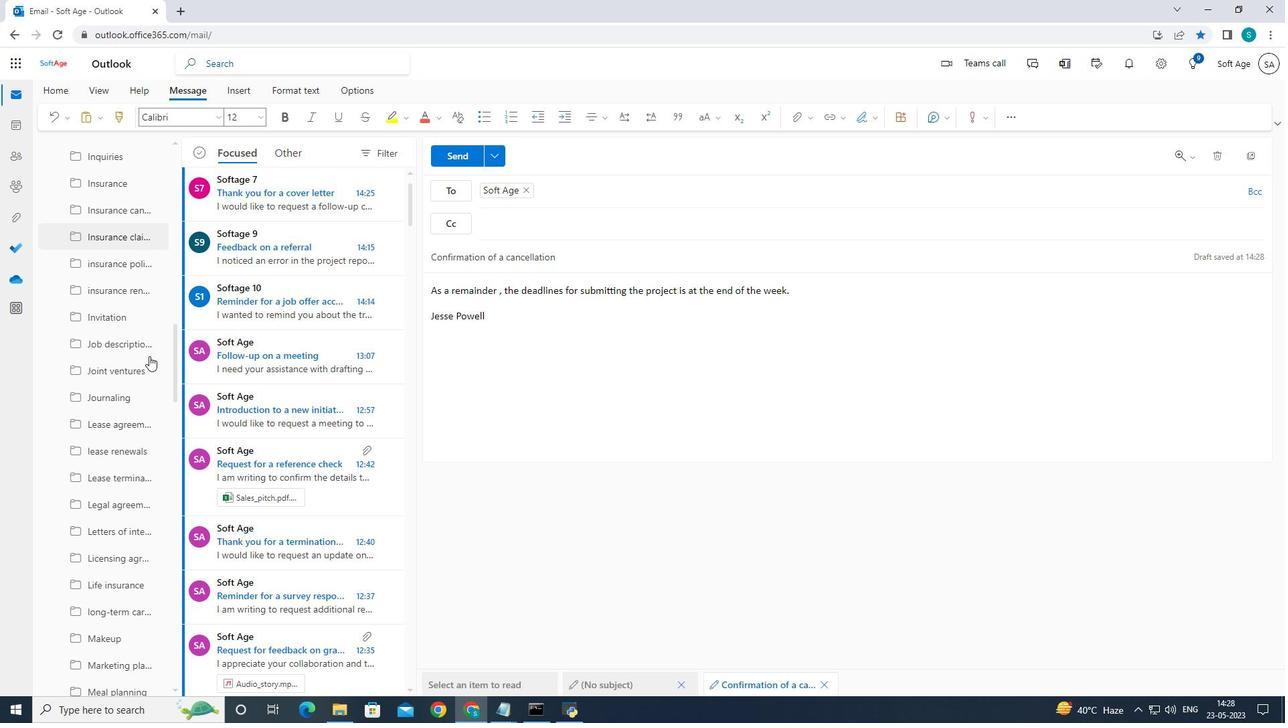 
Action: Mouse scrolled (149, 351) with delta (0, 0)
Screenshot: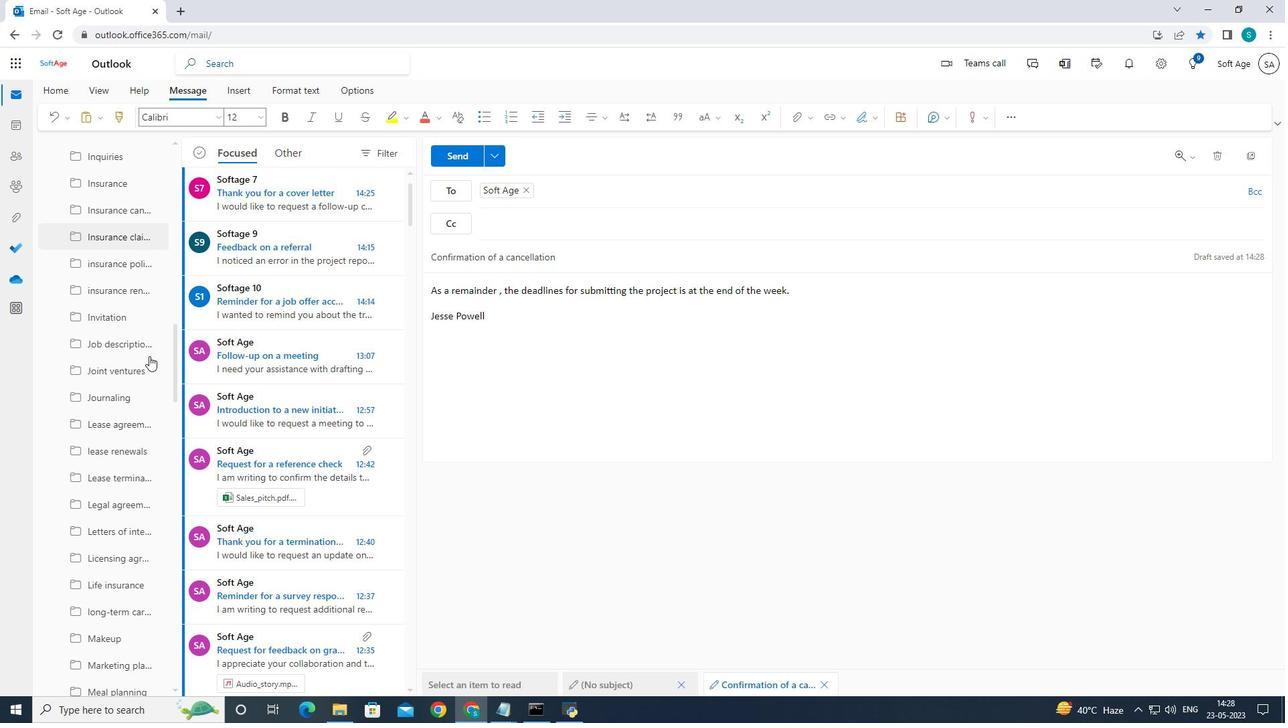 
Action: Mouse scrolled (149, 351) with delta (0, 0)
Screenshot: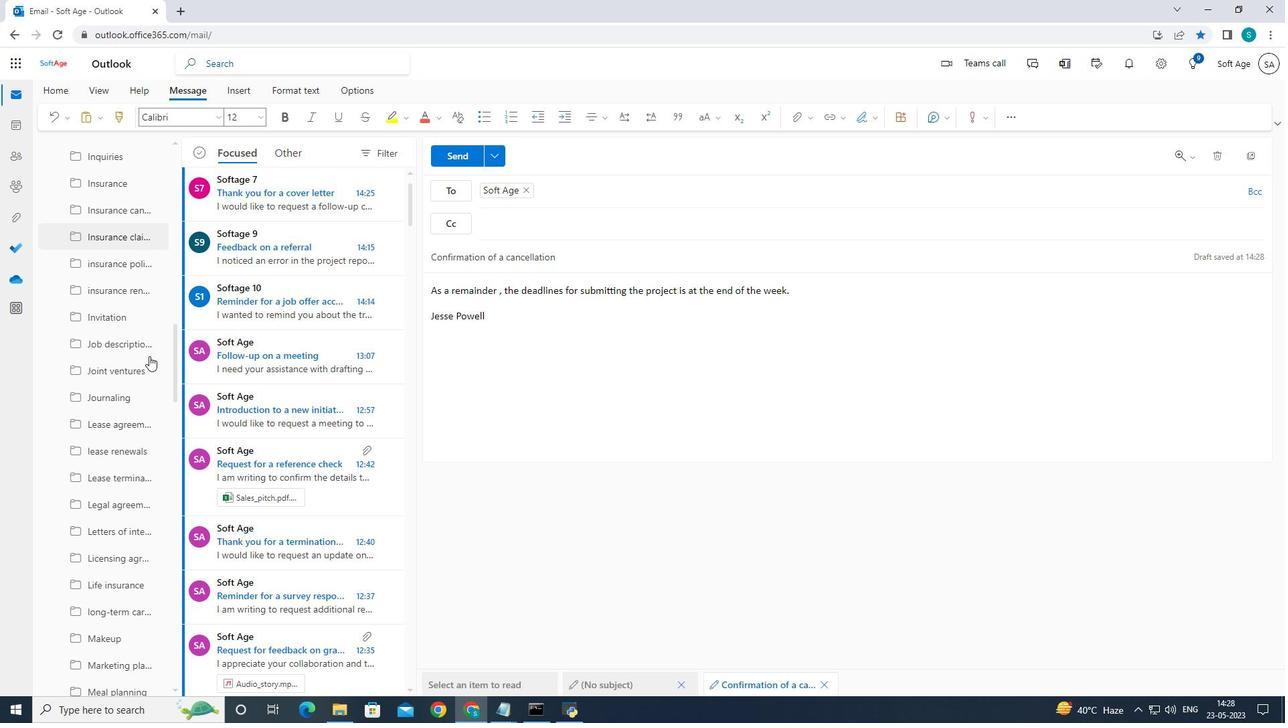 
Action: Mouse scrolled (149, 350) with delta (0, -1)
Screenshot: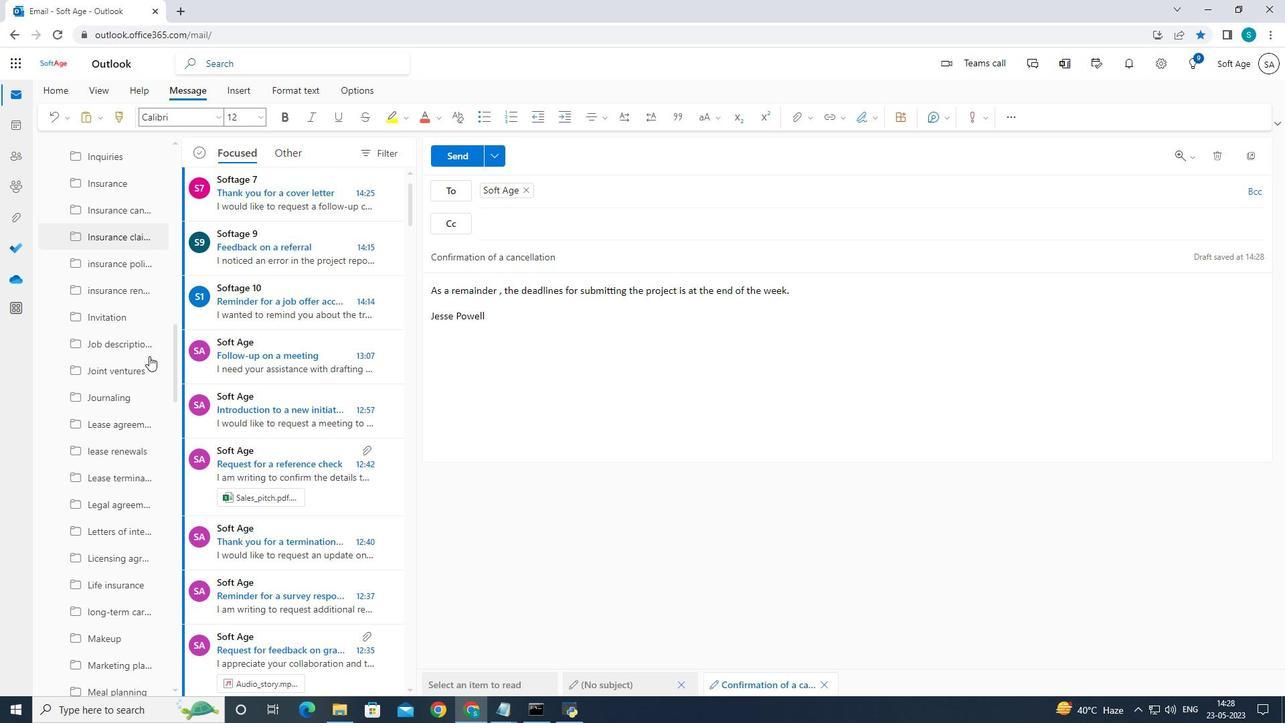 
Action: Mouse moved to (153, 351)
Screenshot: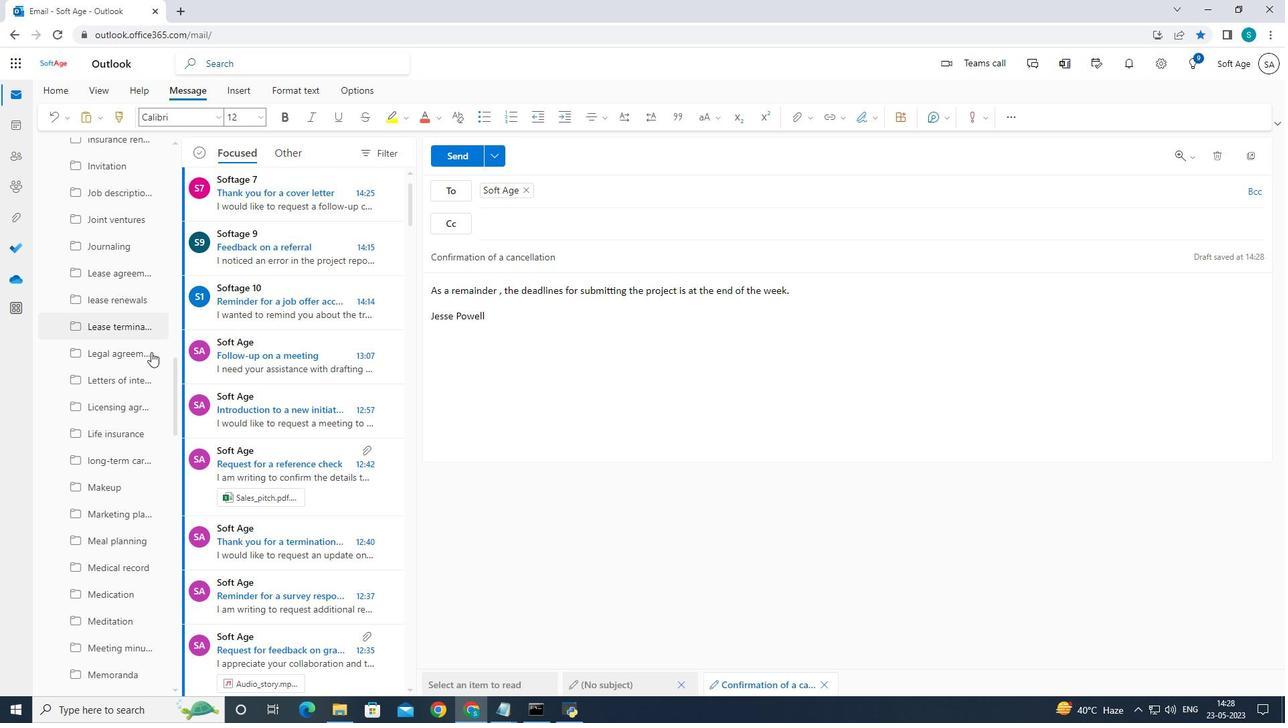 
Action: Mouse scrolled (153, 350) with delta (0, 0)
Screenshot: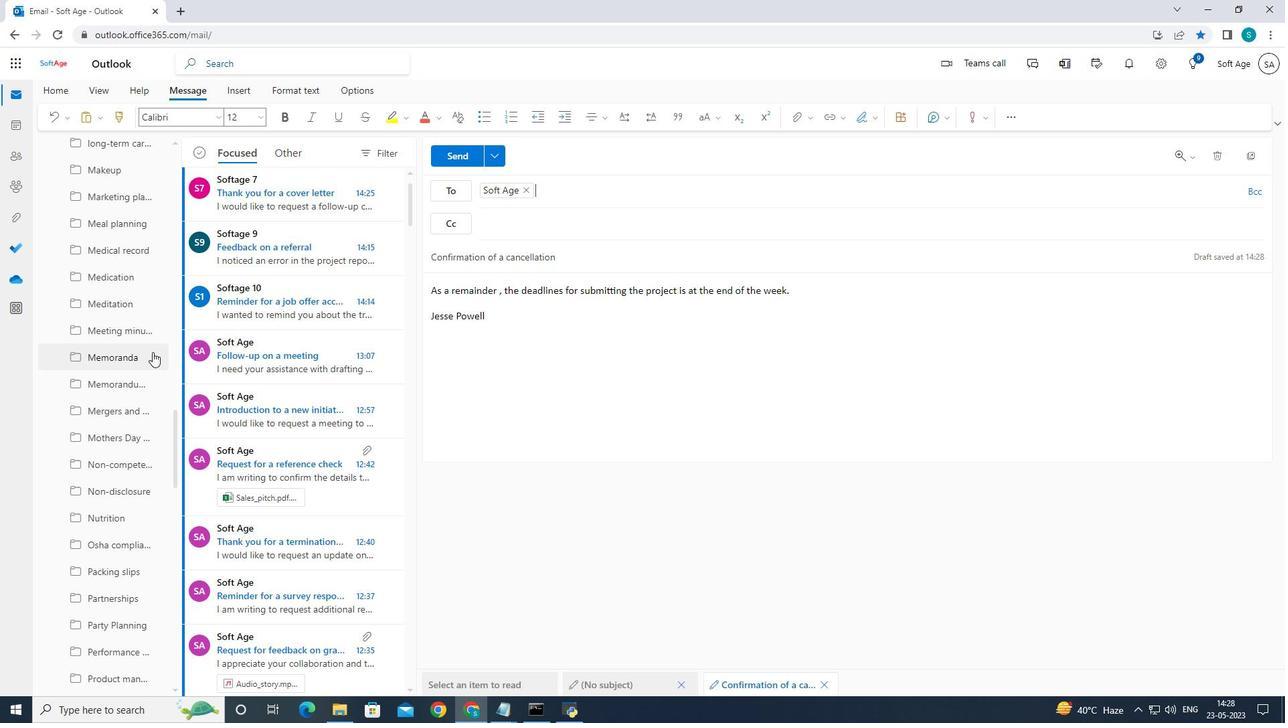 
Action: Mouse moved to (154, 352)
Screenshot: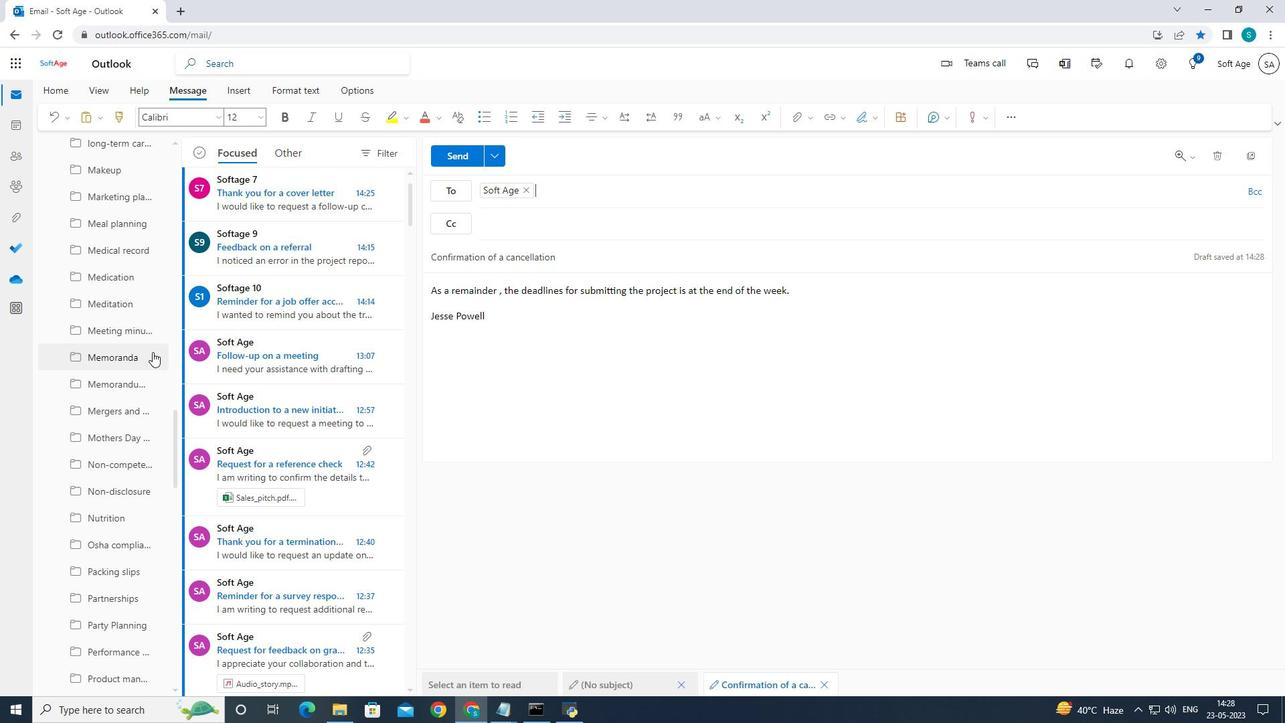 
Action: Mouse scrolled (153, 350) with delta (0, 0)
Screenshot: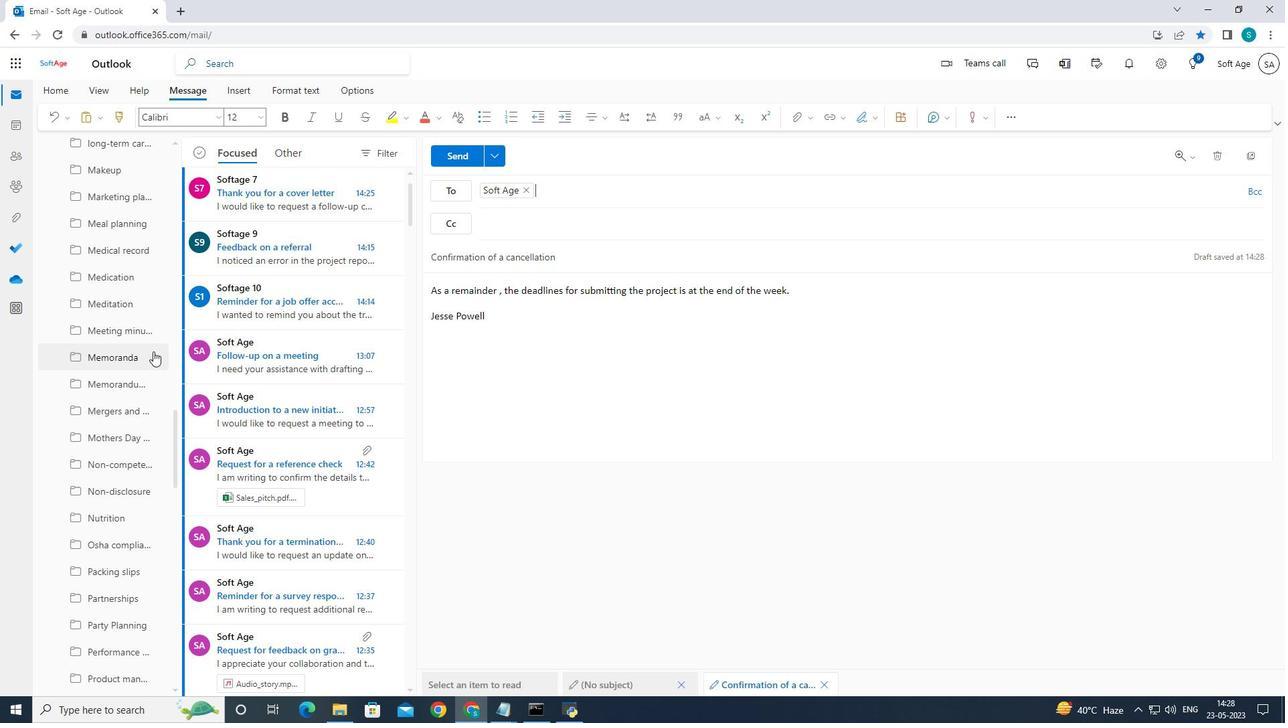 
Action: Mouse moved to (154, 353)
Screenshot: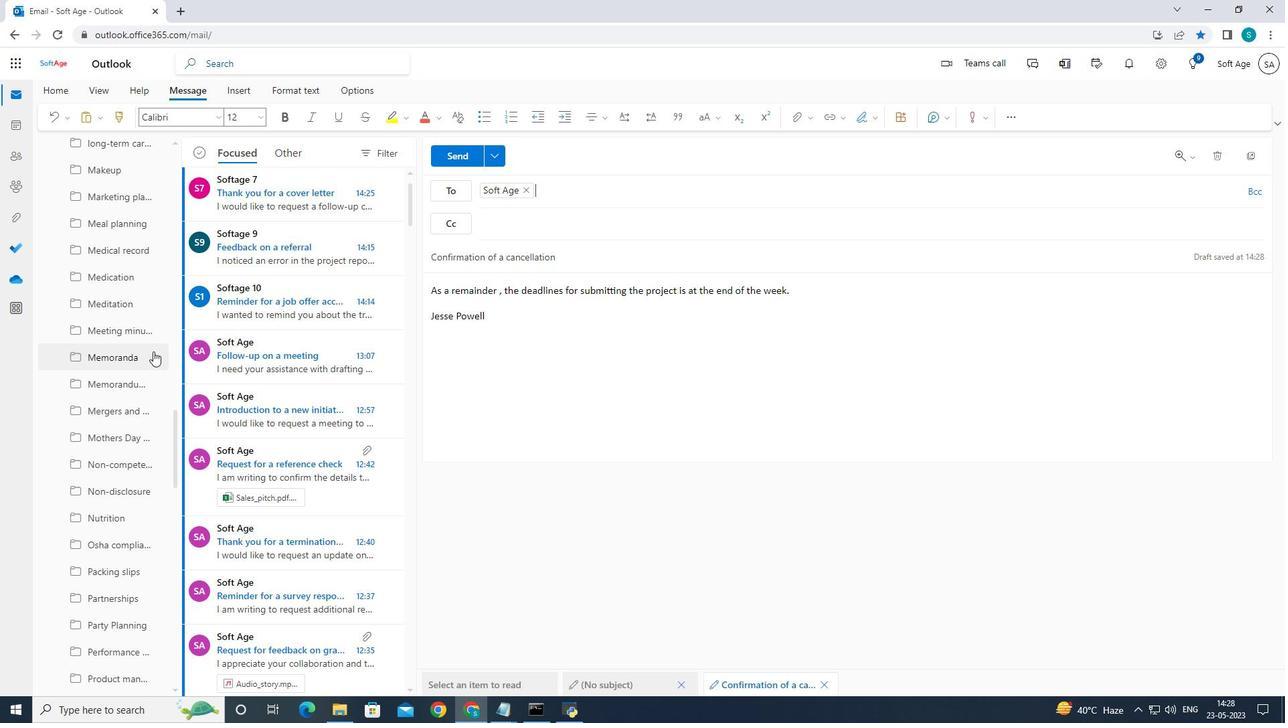 
Action: Mouse scrolled (153, 350) with delta (0, 0)
Screenshot: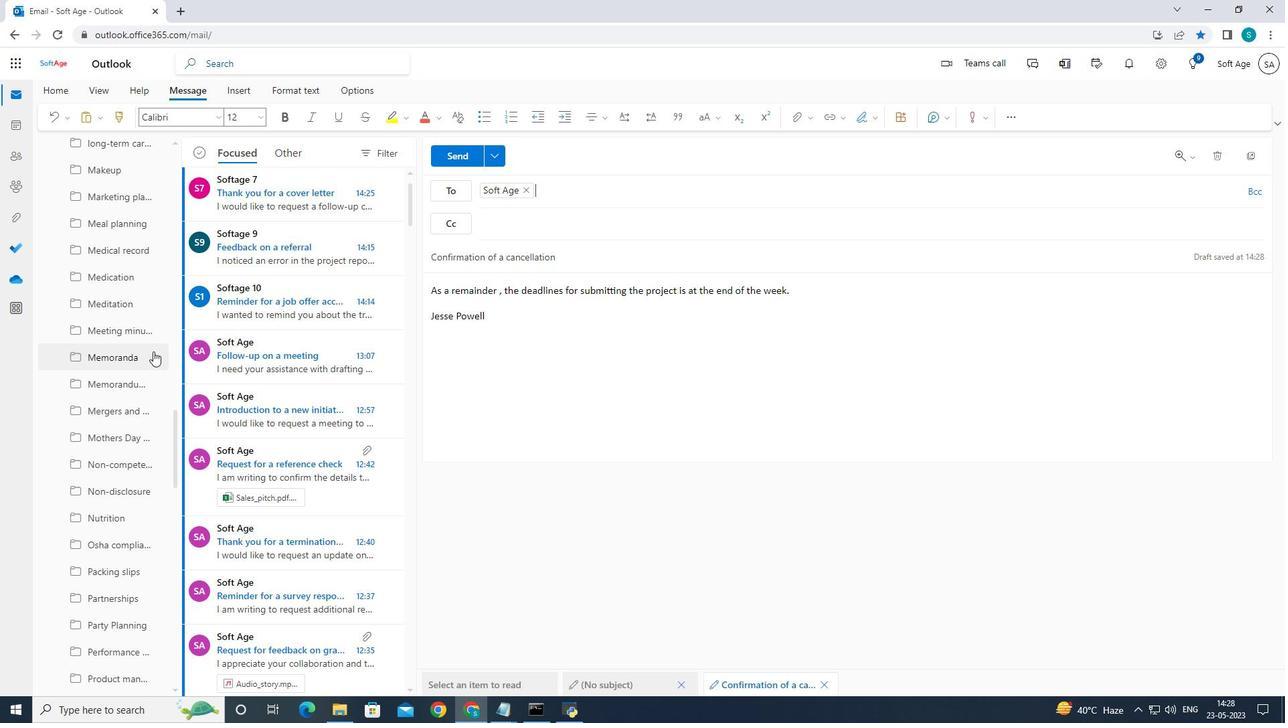 
Action: Mouse scrolled (153, 350) with delta (0, 0)
Screenshot: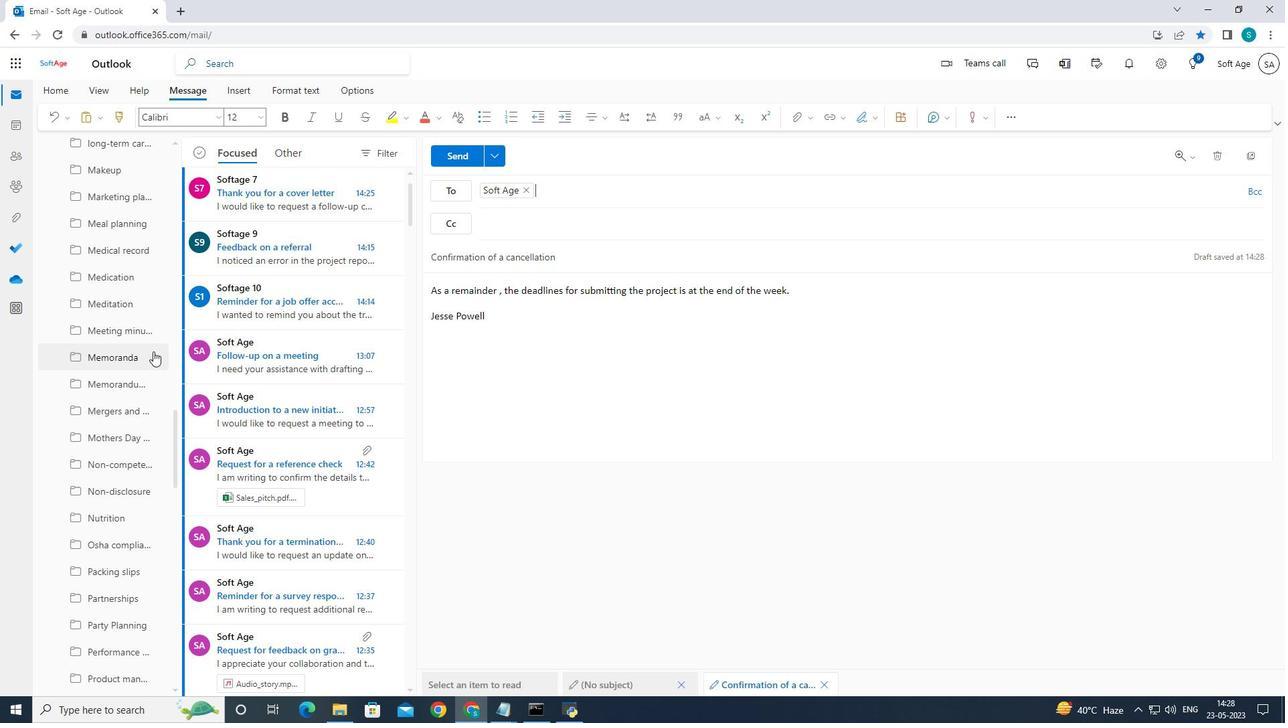 
Action: Mouse moved to (154, 353)
Screenshot: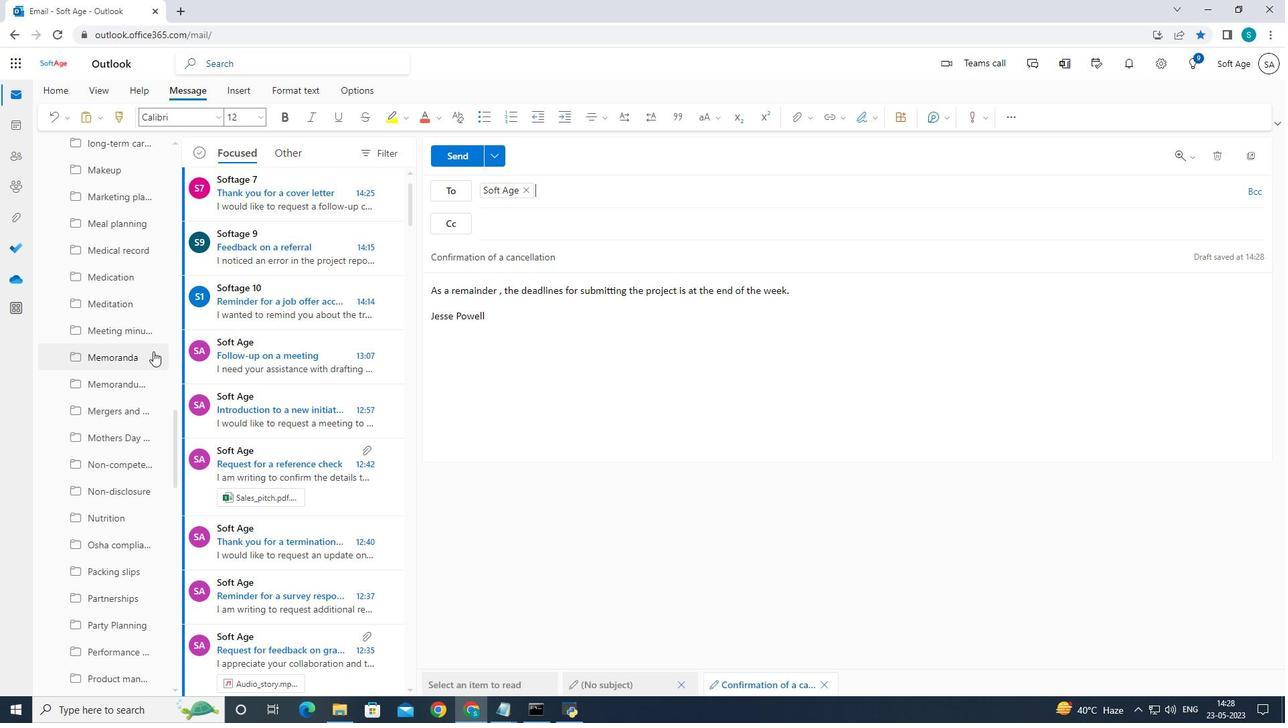 
Action: Mouse scrolled (154, 352) with delta (0, 0)
Screenshot: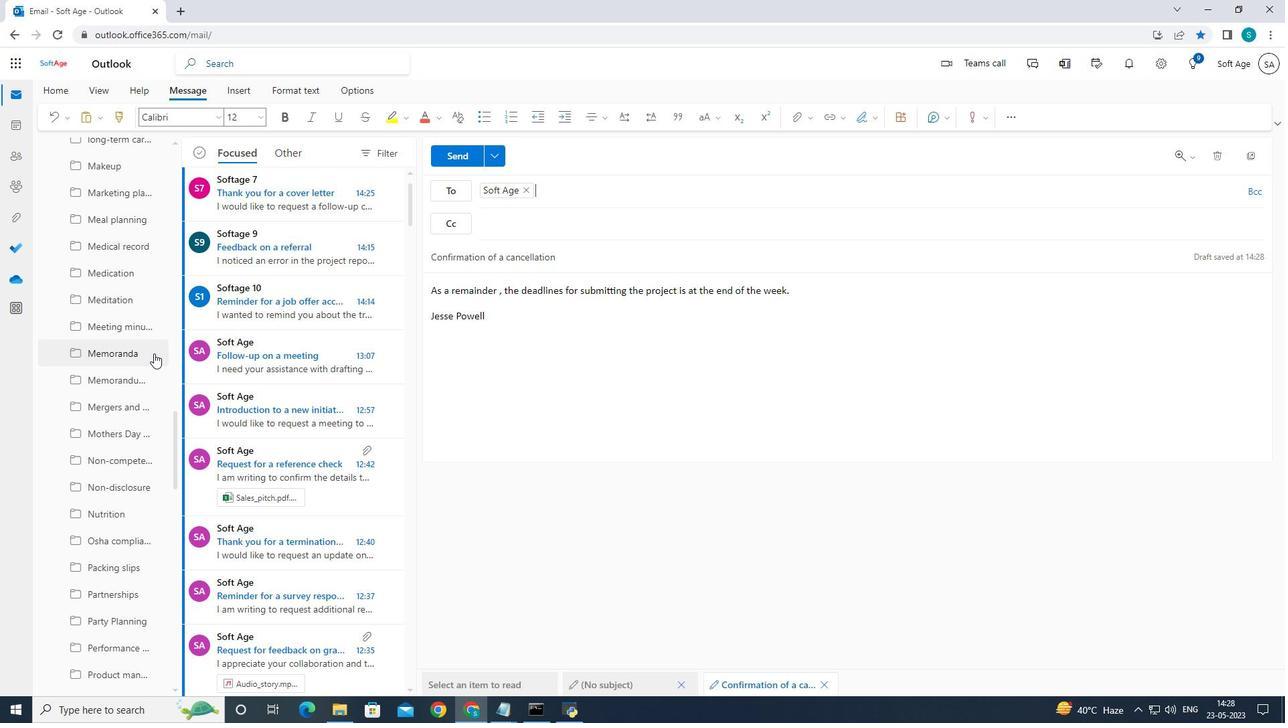 
Action: Mouse scrolled (154, 352) with delta (0, 0)
Screenshot: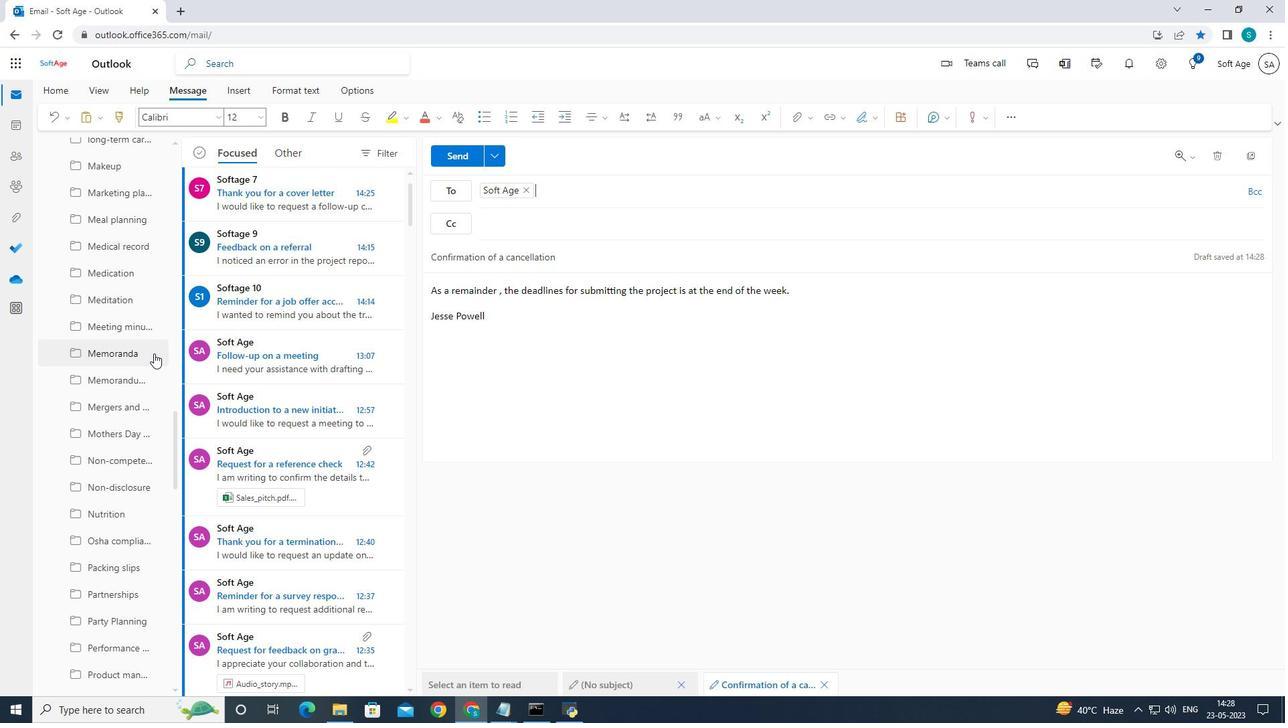 
Action: Mouse scrolled (154, 352) with delta (0, 0)
Screenshot: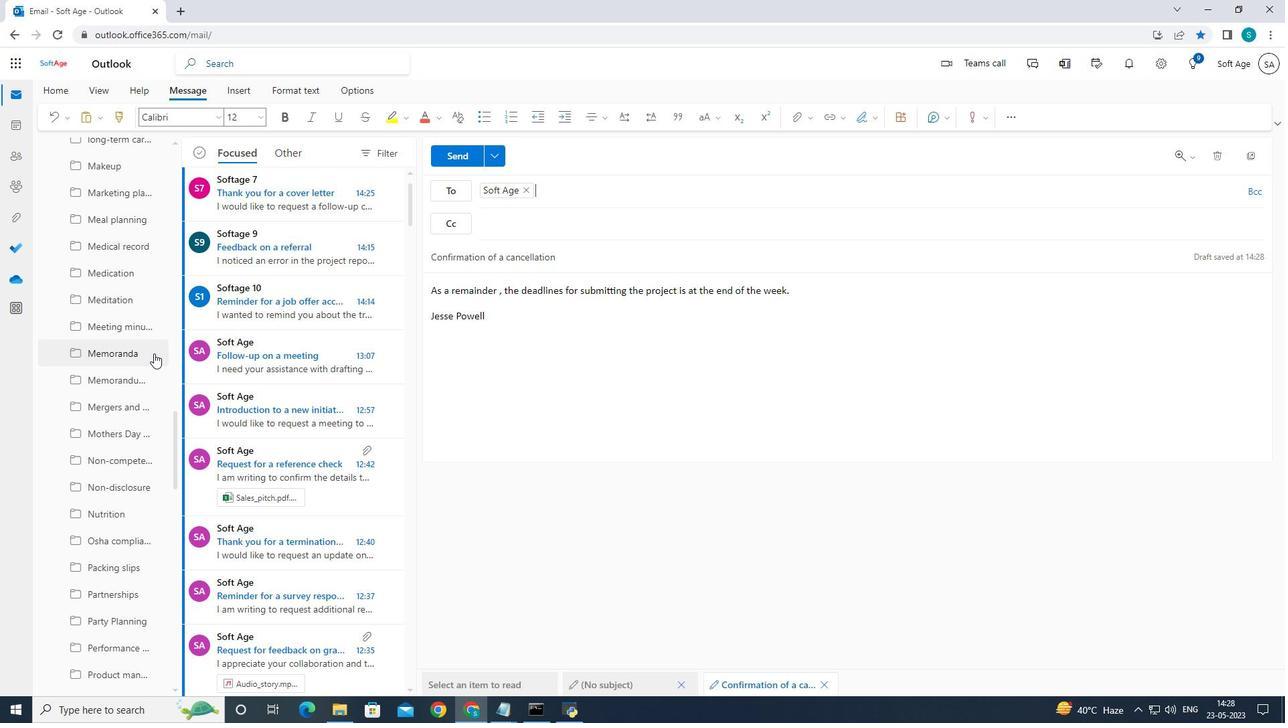 
Action: Mouse scrolled (154, 352) with delta (0, 0)
Screenshot: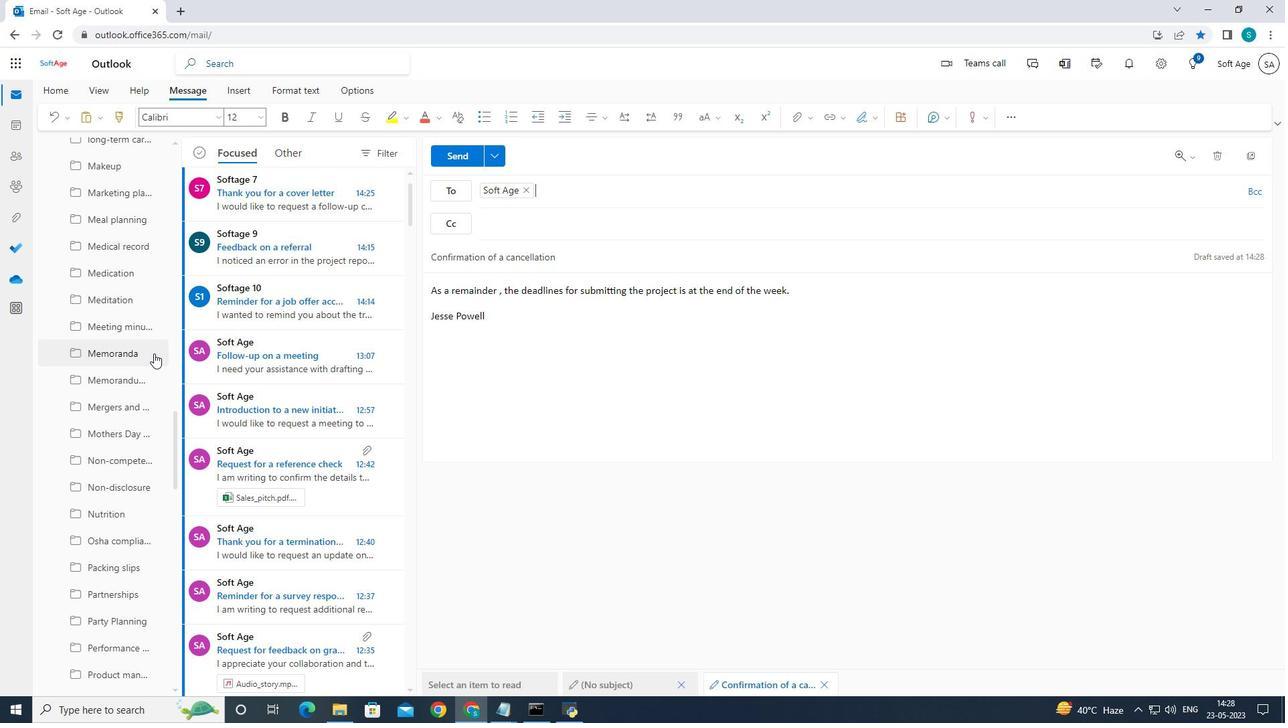 
Action: Mouse moved to (154, 355)
Screenshot: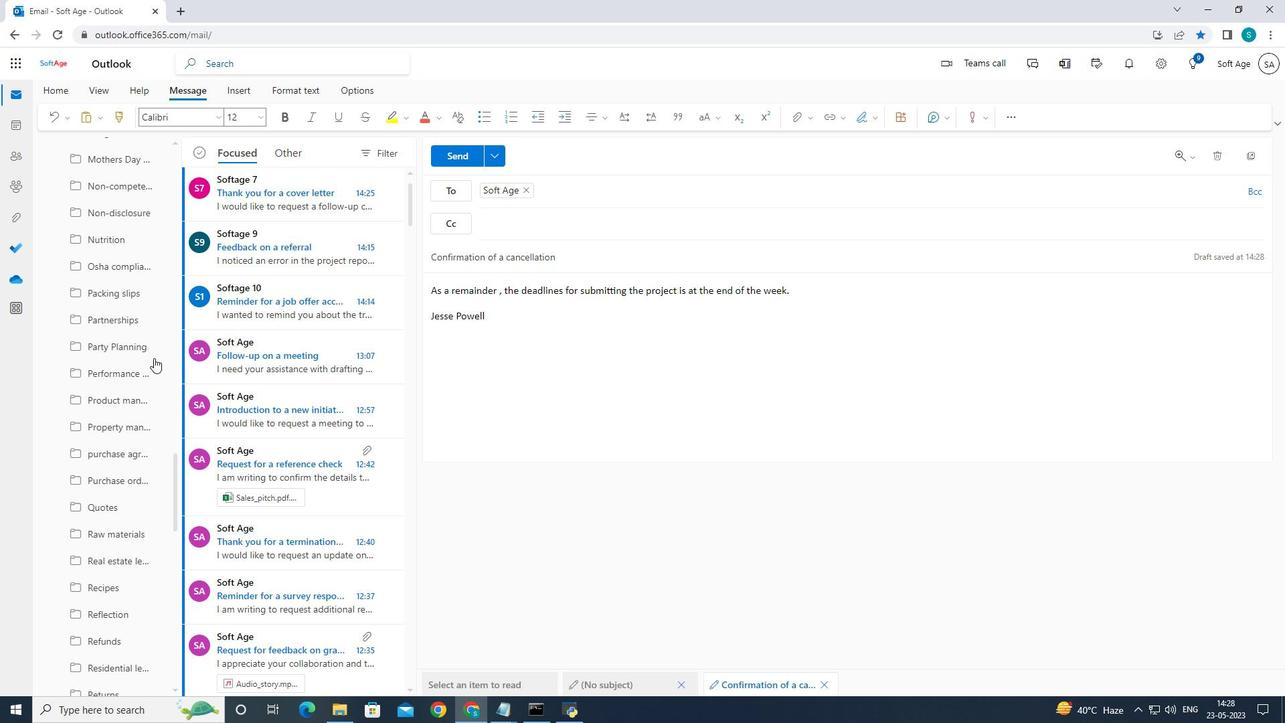 
Action: Mouse scrolled (154, 354) with delta (0, 0)
Screenshot: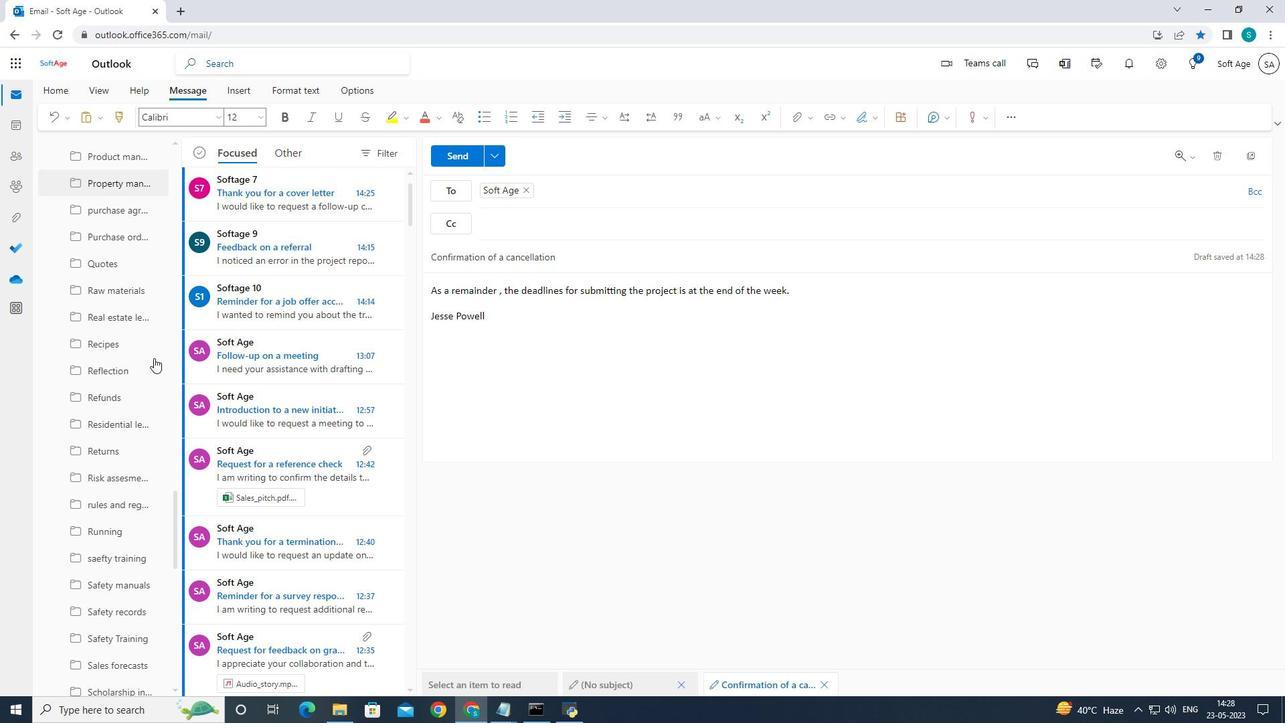 
Action: Mouse scrolled (154, 354) with delta (0, 0)
Screenshot: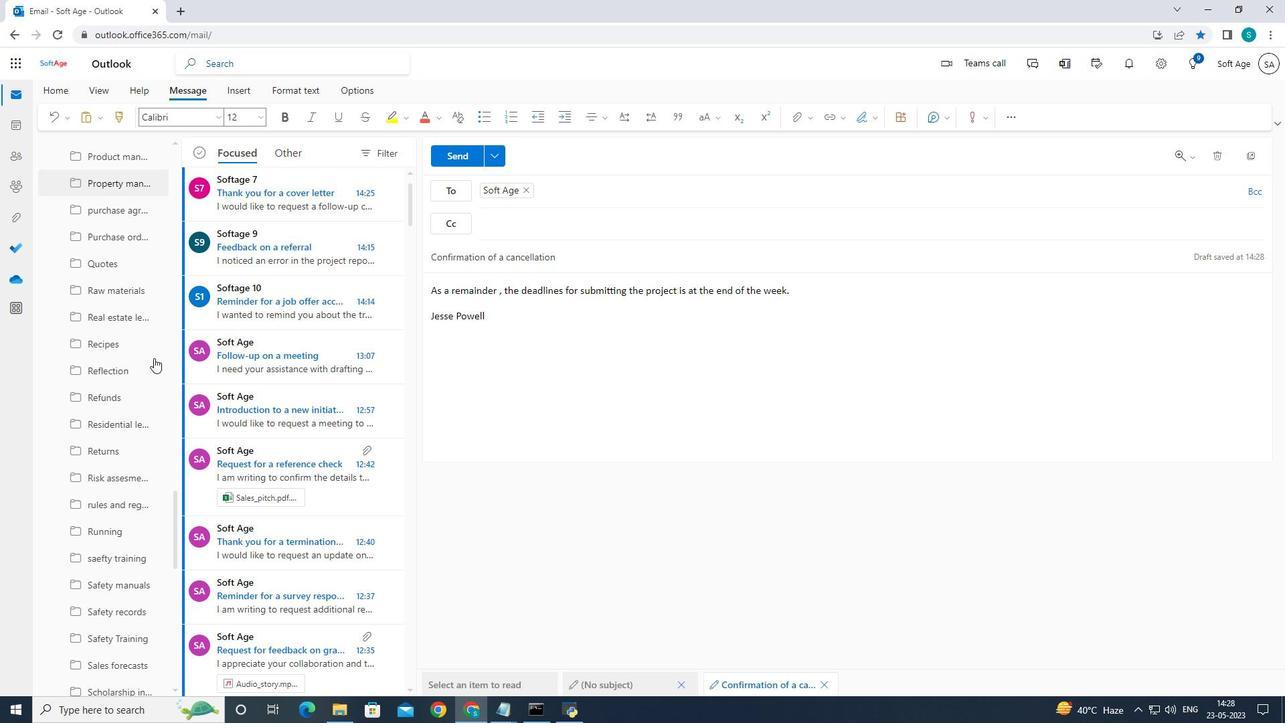
Action: Mouse scrolled (154, 354) with delta (0, 0)
Screenshot: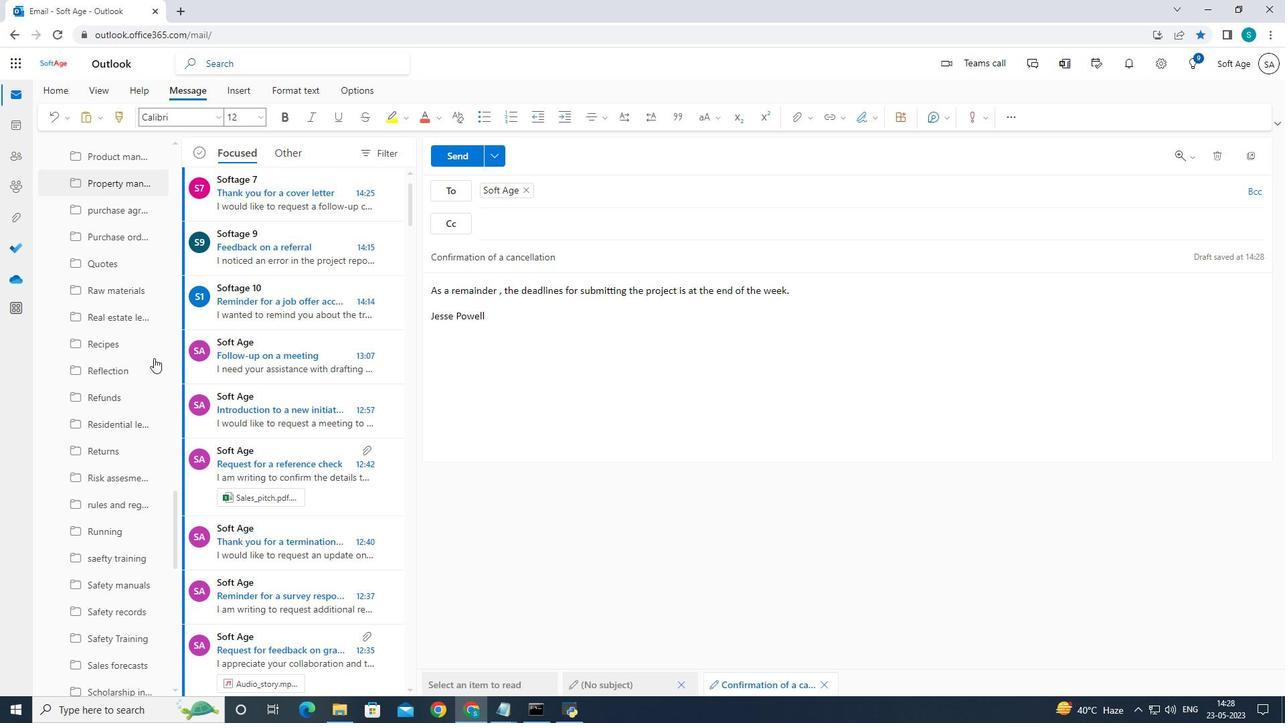 
Action: Mouse scrolled (154, 354) with delta (0, 0)
Screenshot: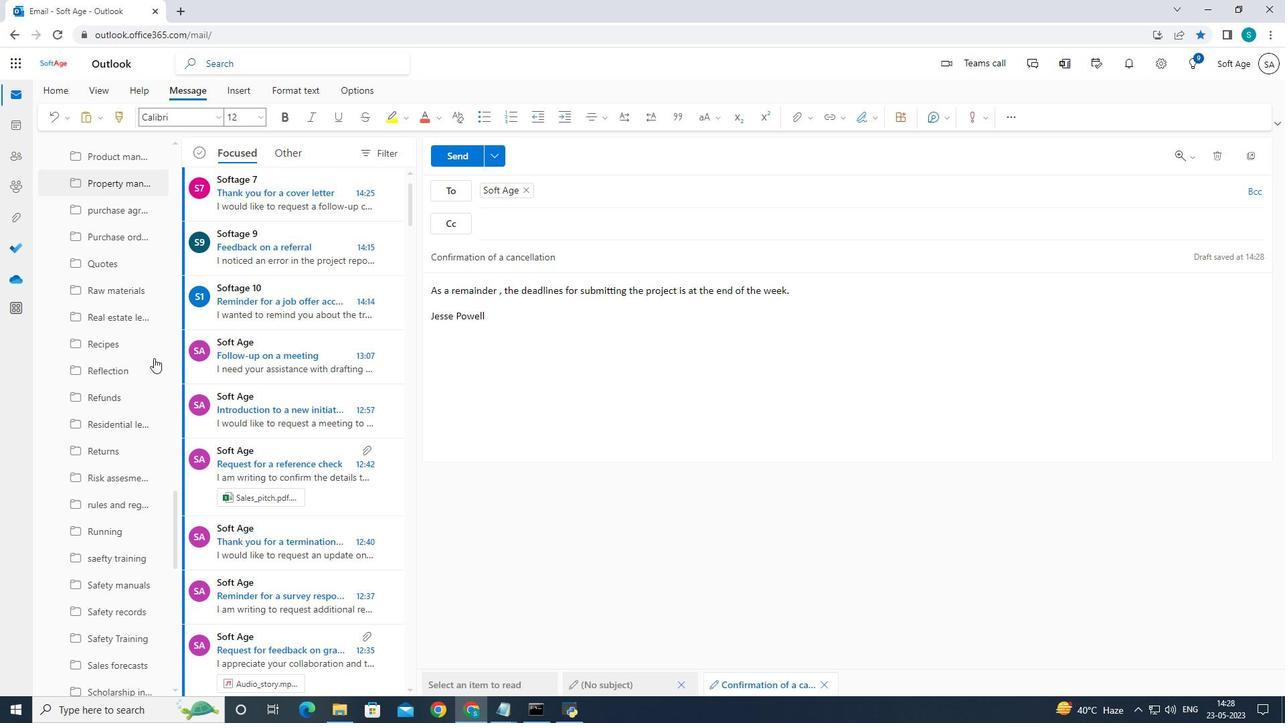 
Action: Mouse moved to (156, 354)
Screenshot: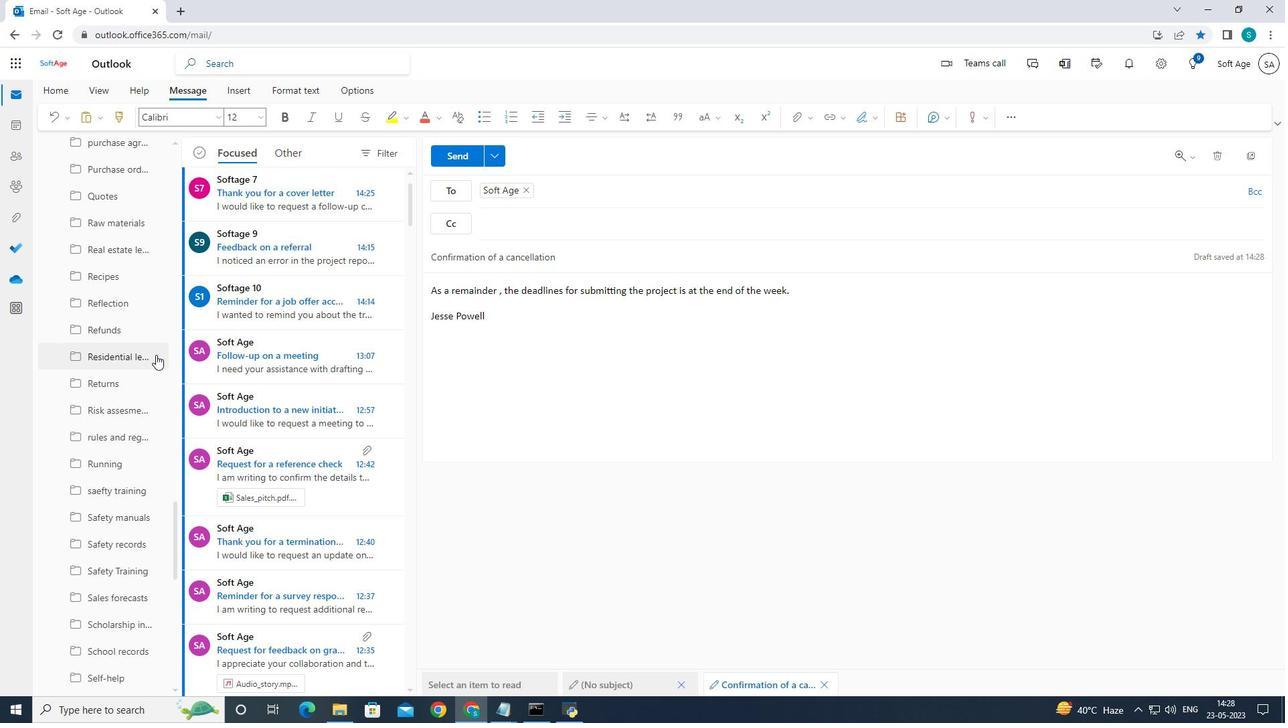 
Action: Mouse scrolled (156, 353) with delta (0, 0)
Screenshot: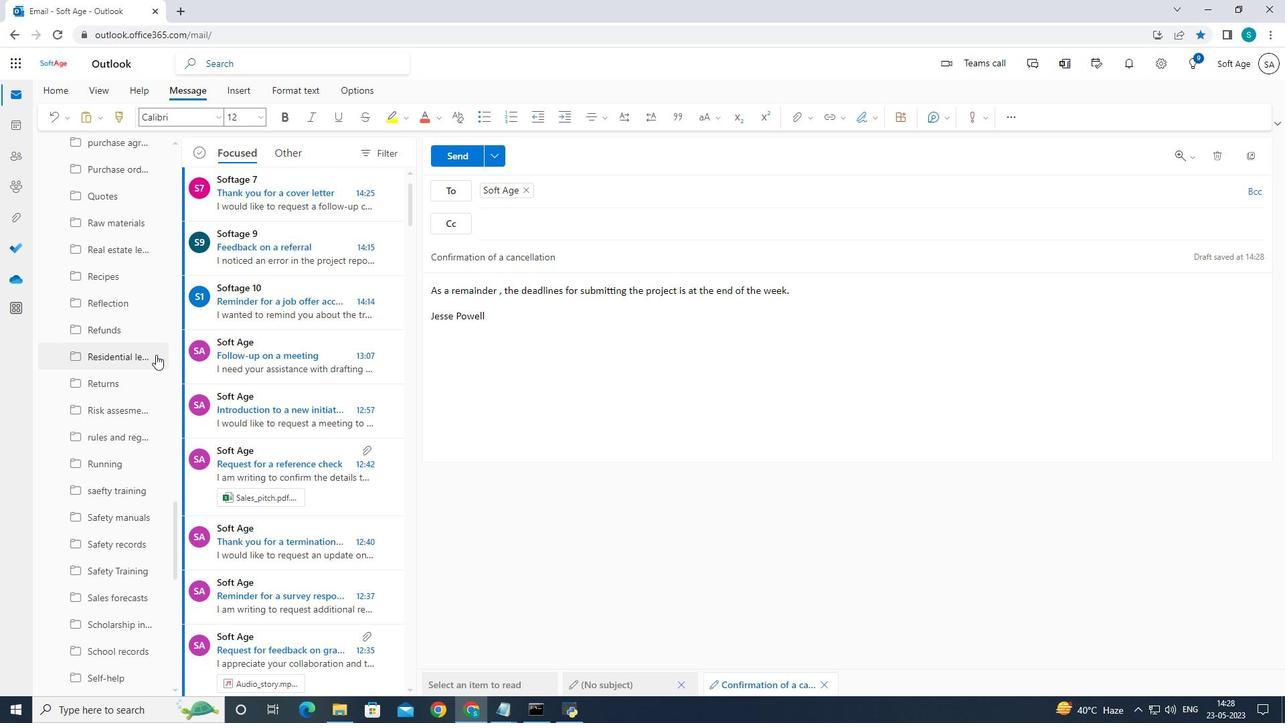 
Action: Mouse scrolled (156, 353) with delta (0, 0)
Screenshot: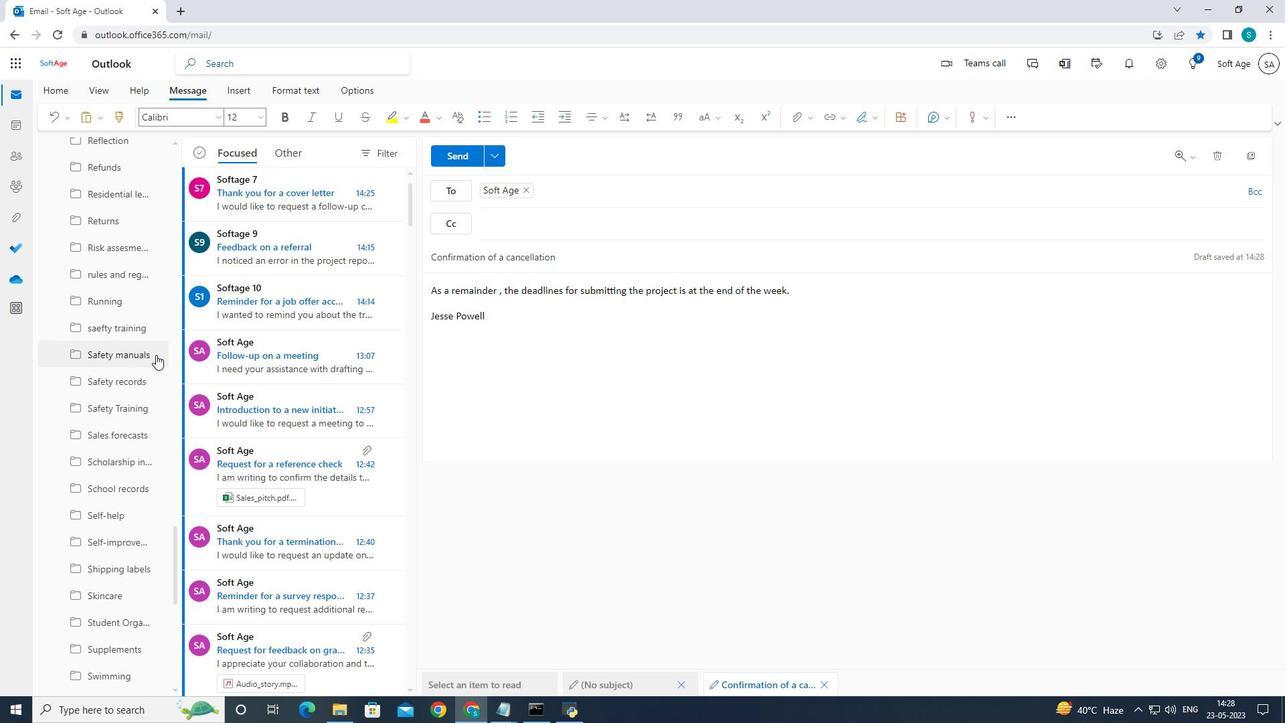 
Action: Mouse scrolled (156, 353) with delta (0, 0)
Screenshot: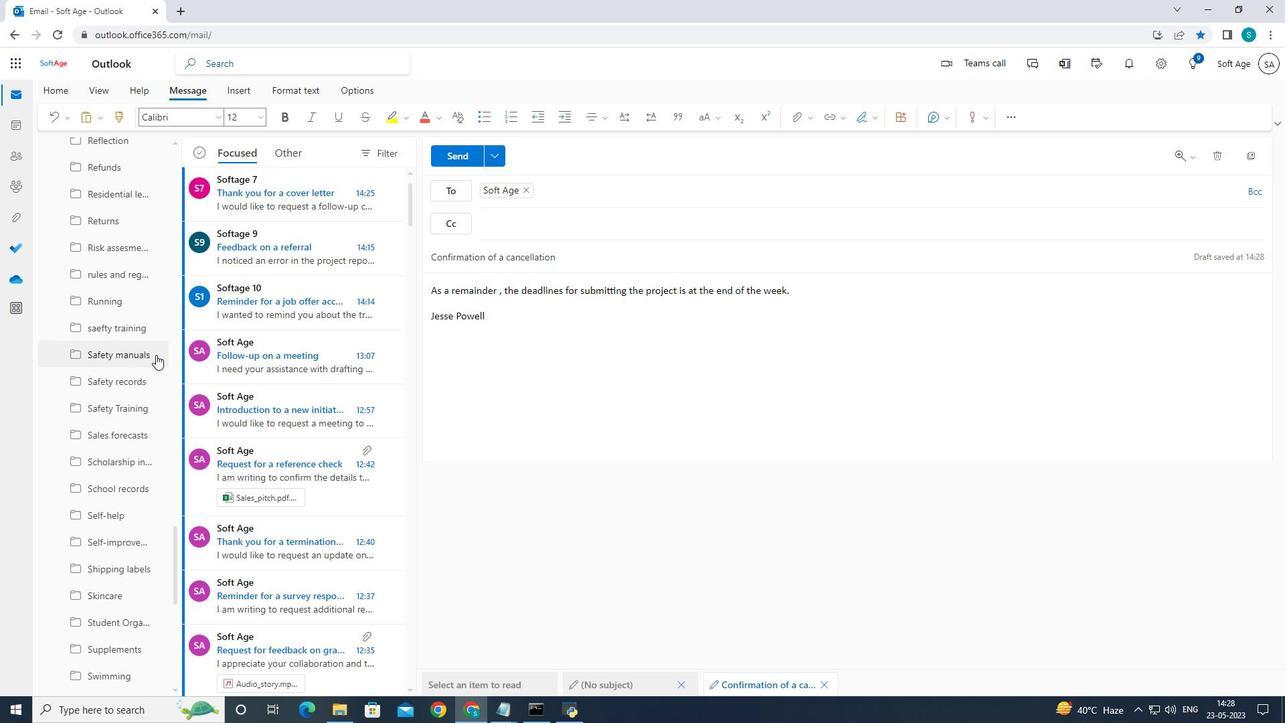 
Action: Mouse scrolled (156, 353) with delta (0, 0)
Screenshot: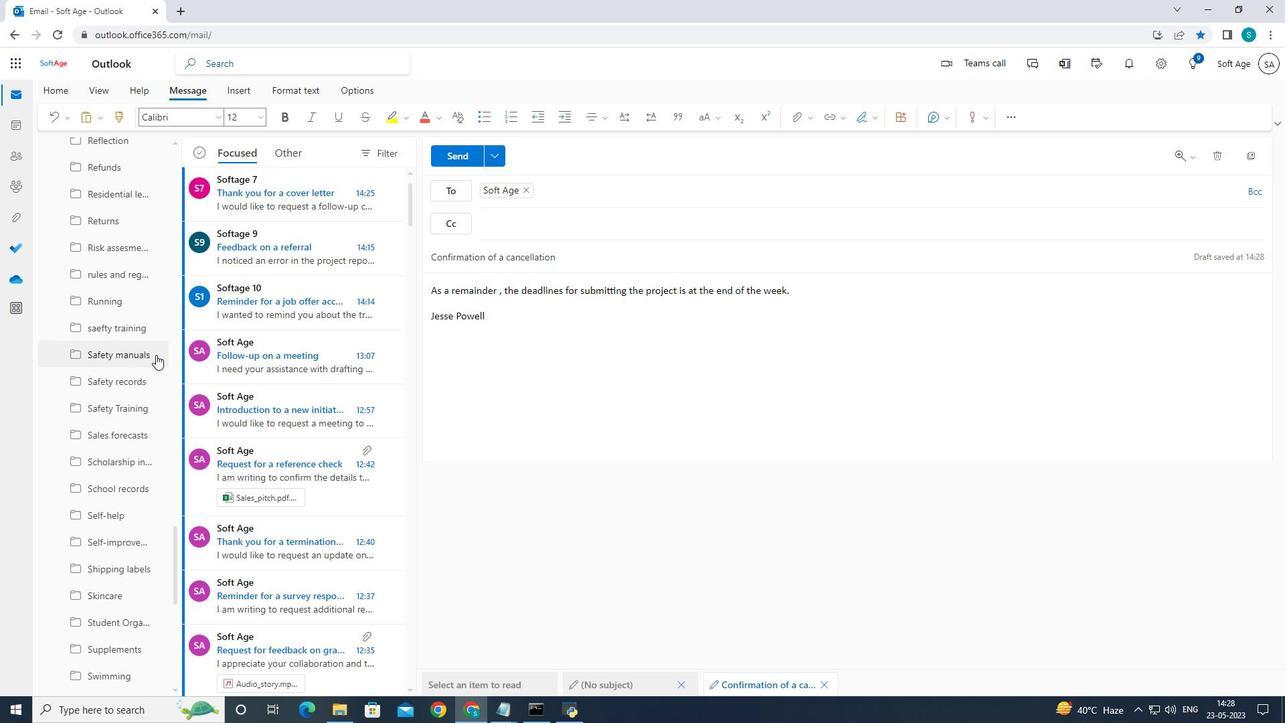 
Action: Mouse scrolled (156, 353) with delta (0, 0)
Screenshot: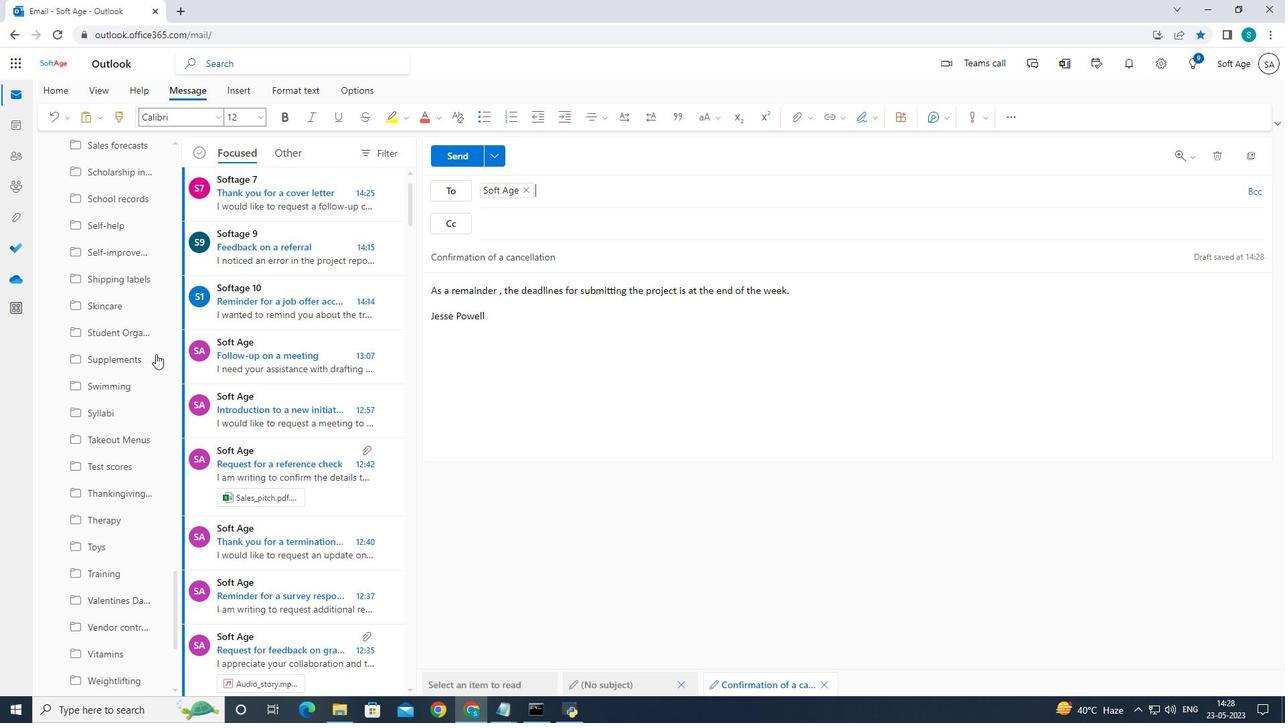 
Action: Mouse scrolled (156, 353) with delta (0, 0)
Screenshot: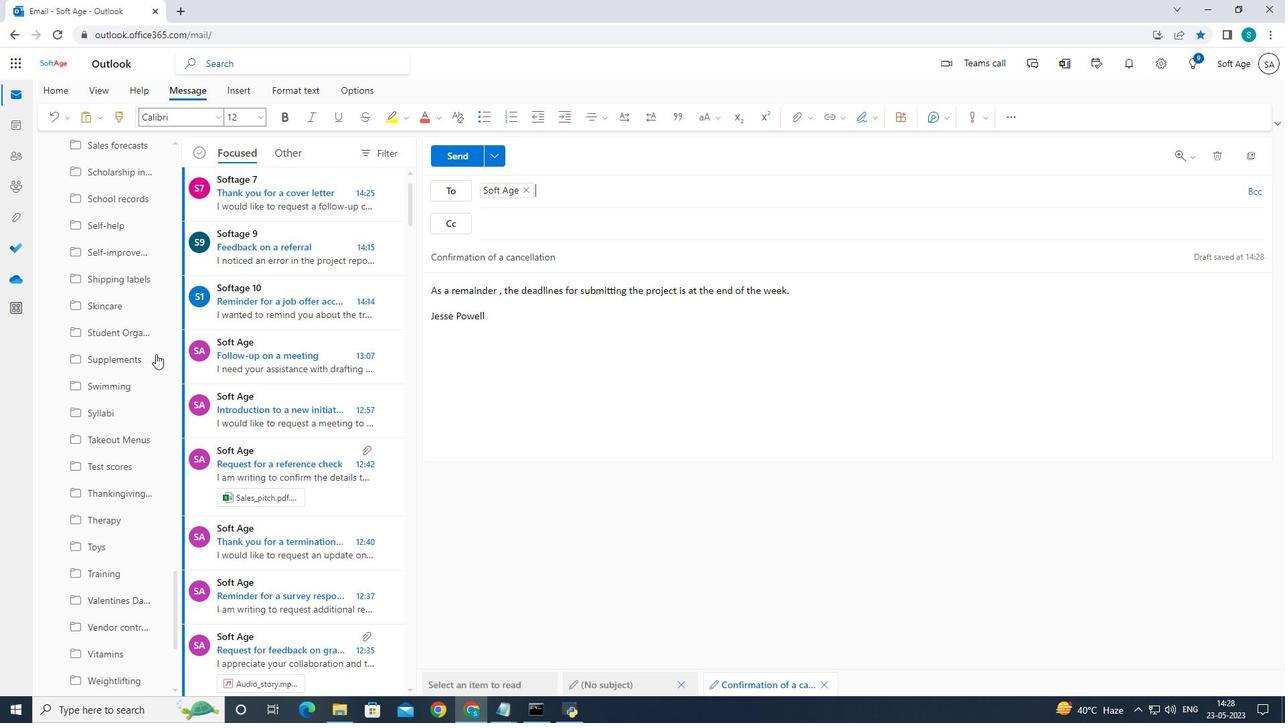 
Action: Mouse scrolled (156, 353) with delta (0, 0)
Screenshot: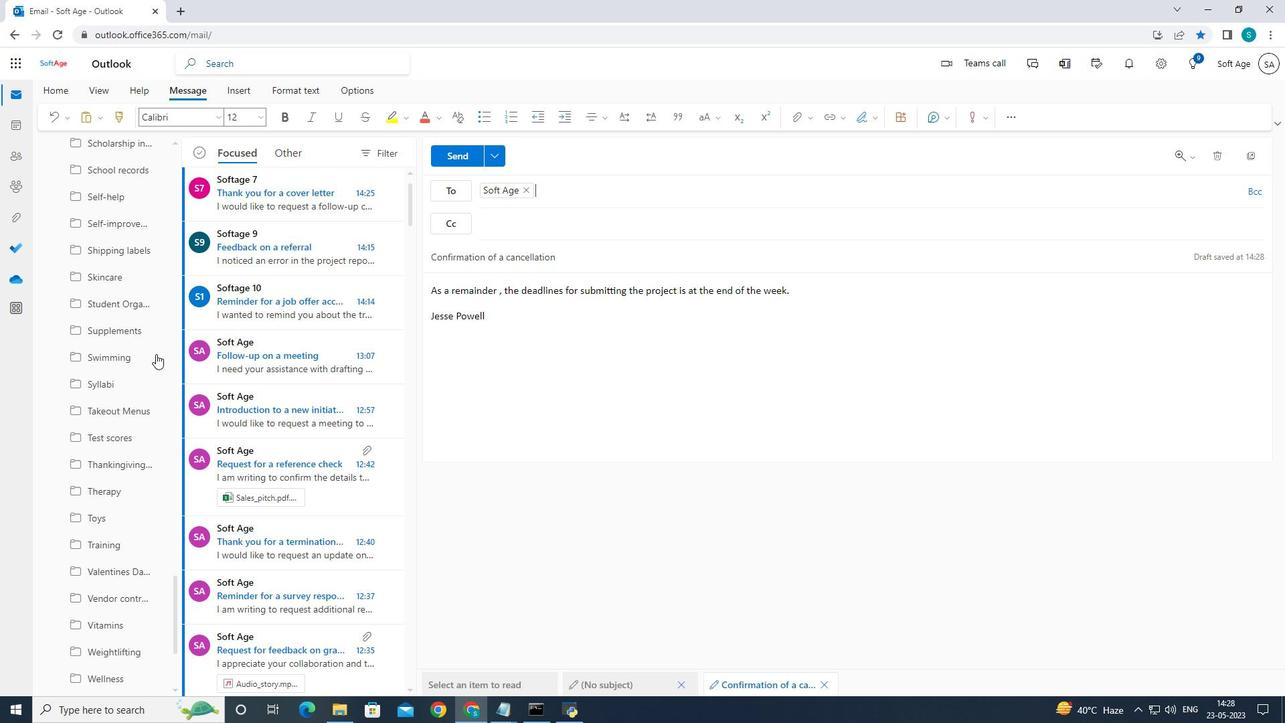 
Action: Mouse scrolled (156, 353) with delta (0, 0)
Screenshot: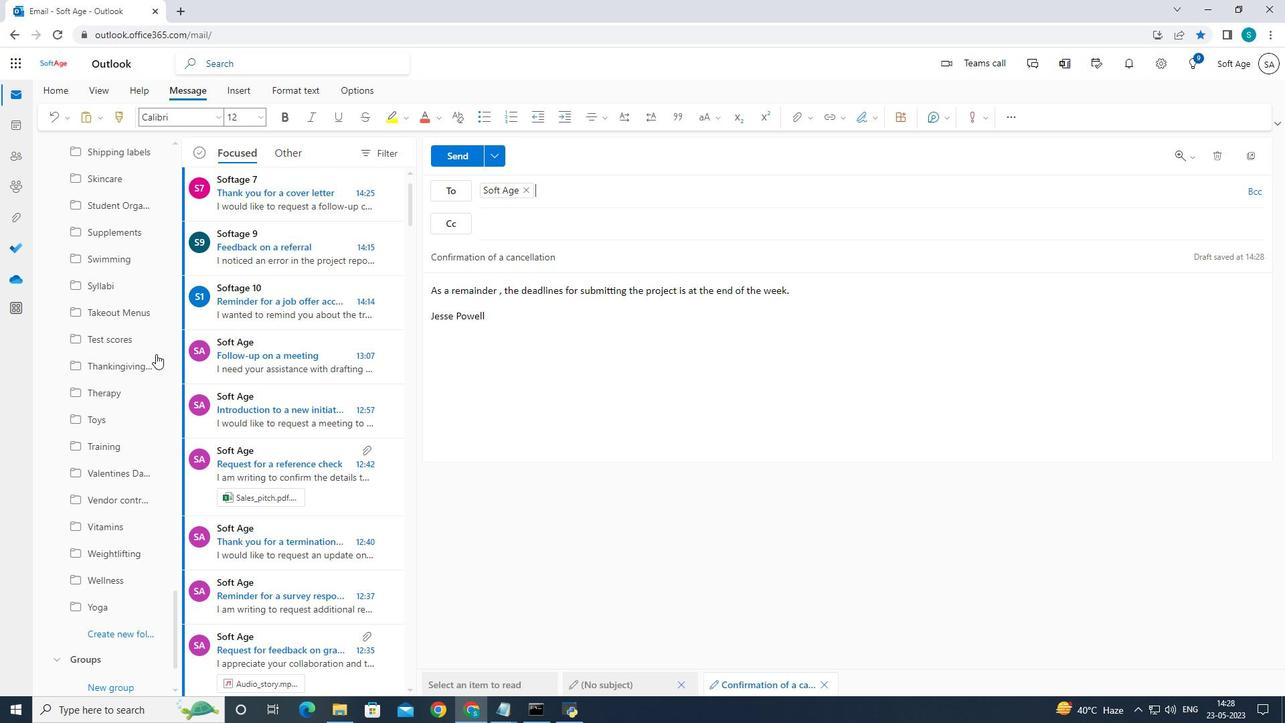 
Action: Mouse scrolled (156, 353) with delta (0, 0)
Screenshot: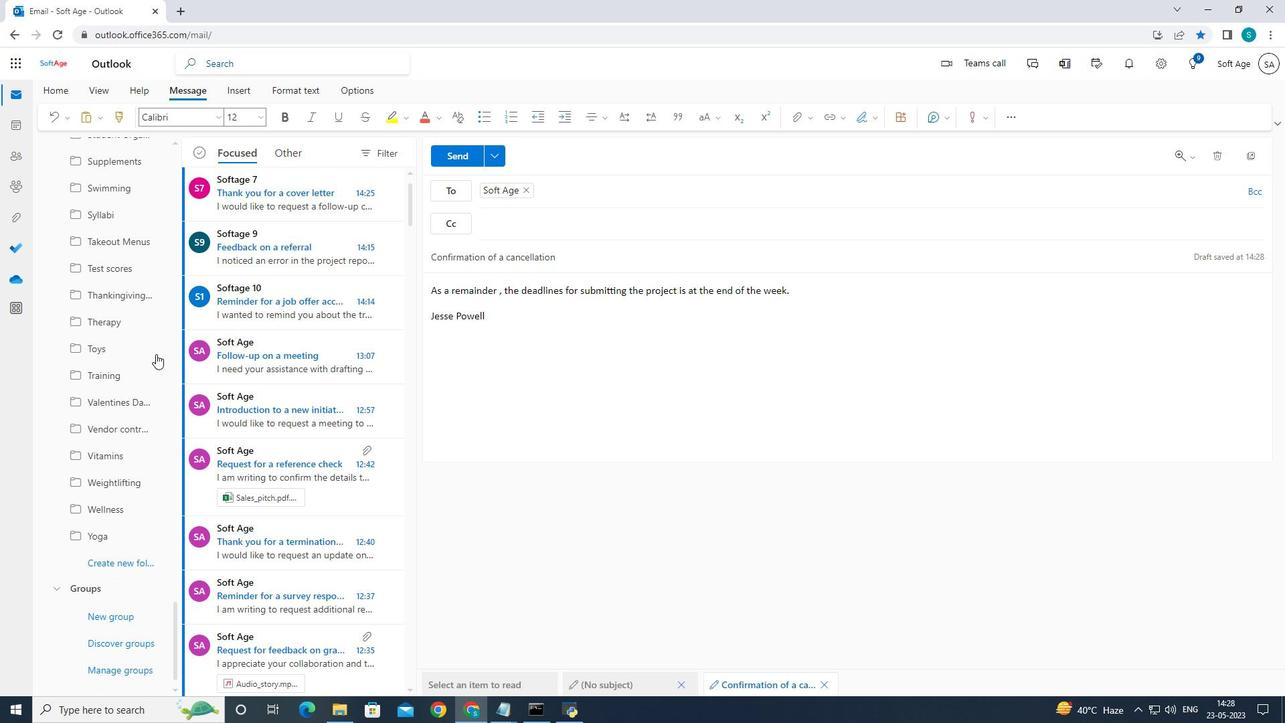 
Action: Mouse scrolled (156, 353) with delta (0, 0)
Screenshot: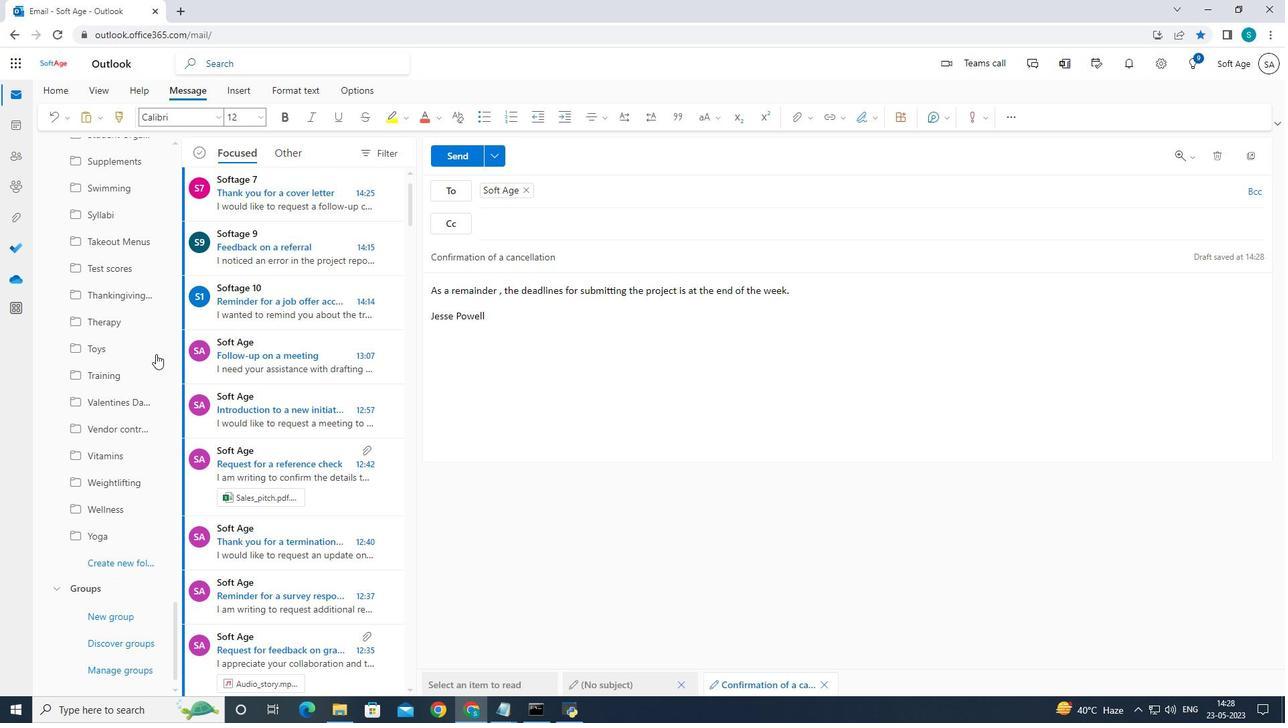 
Action: Mouse scrolled (156, 353) with delta (0, 0)
Screenshot: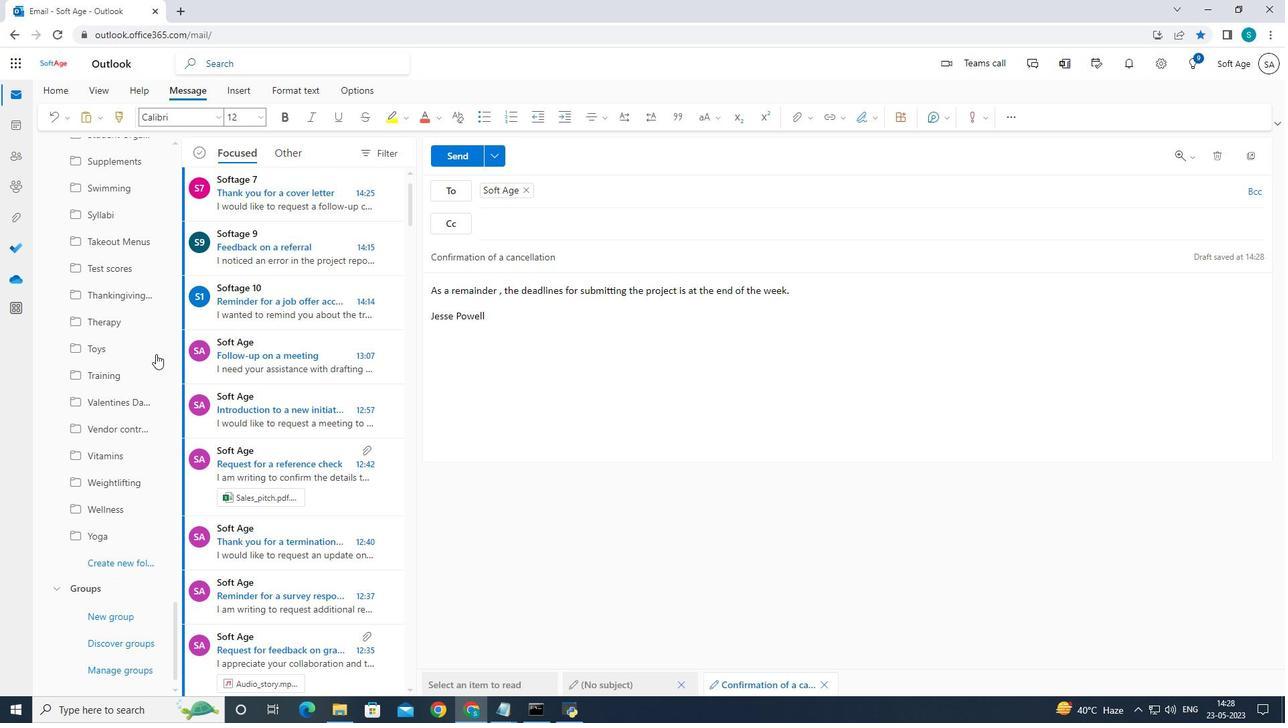 
Action: Mouse scrolled (156, 353) with delta (0, 0)
Screenshot: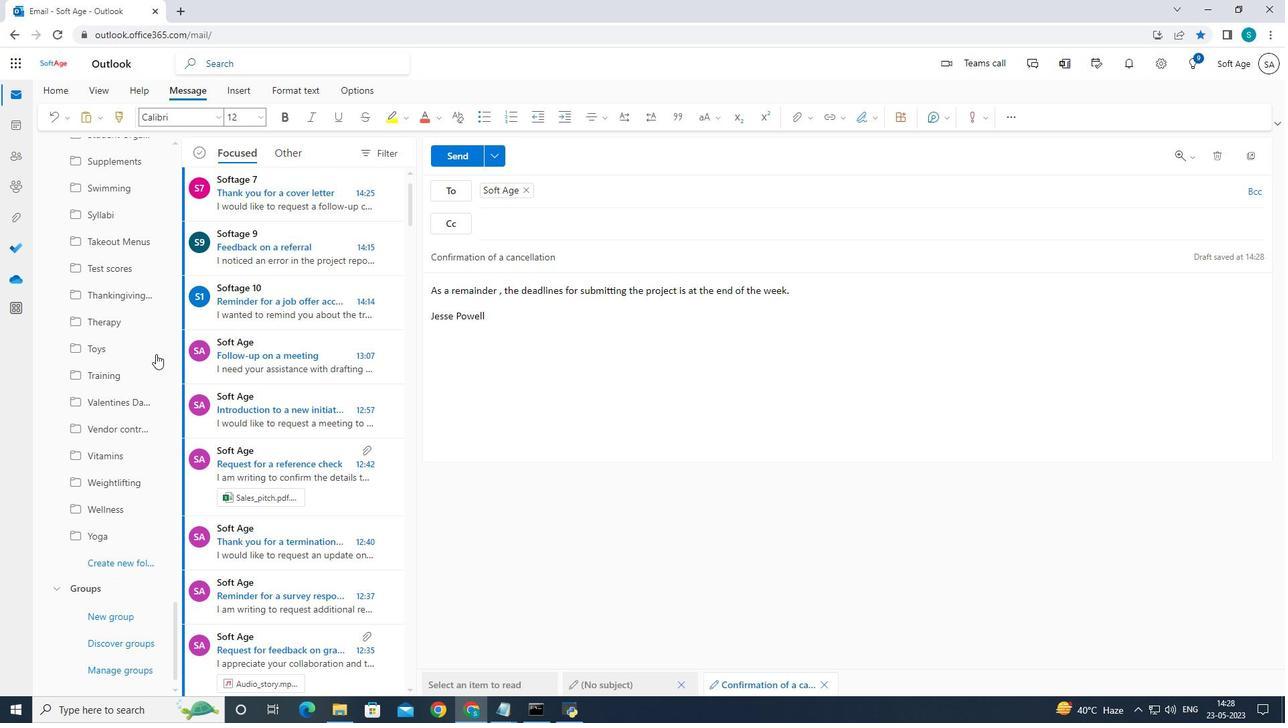 
Action: Mouse scrolled (156, 353) with delta (0, 0)
Screenshot: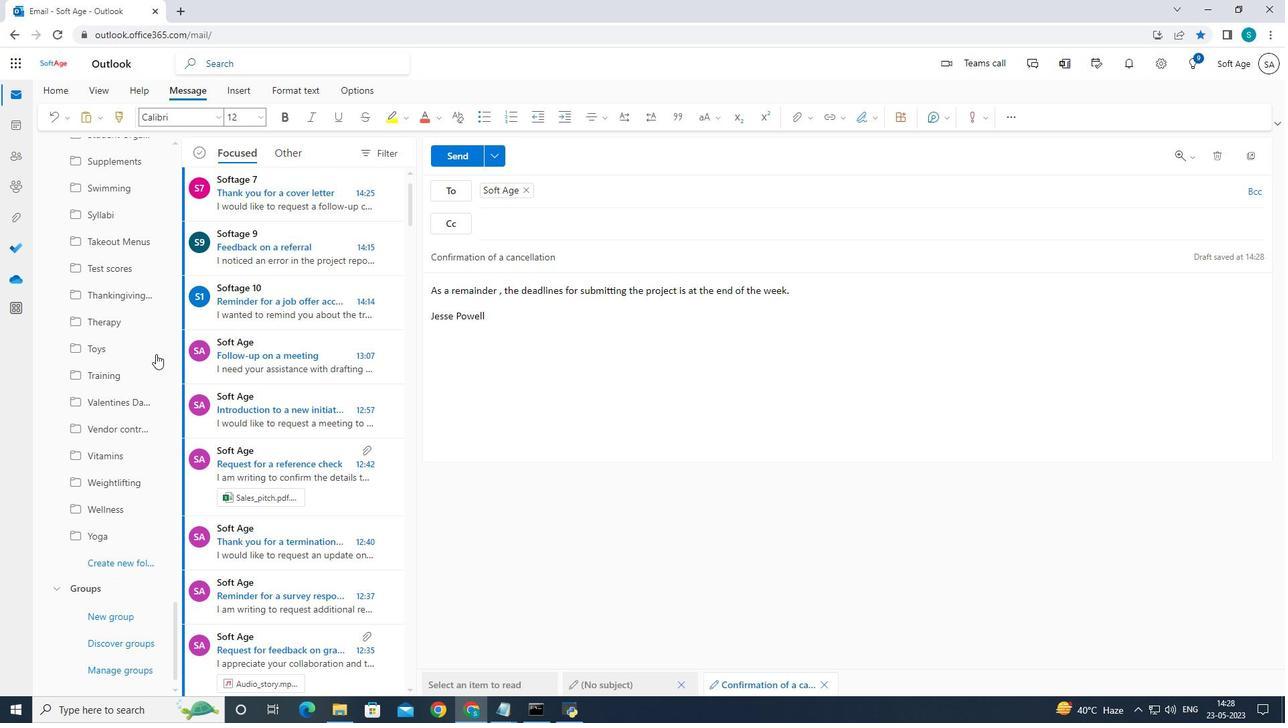 
Action: Mouse moved to (122, 557)
Screenshot: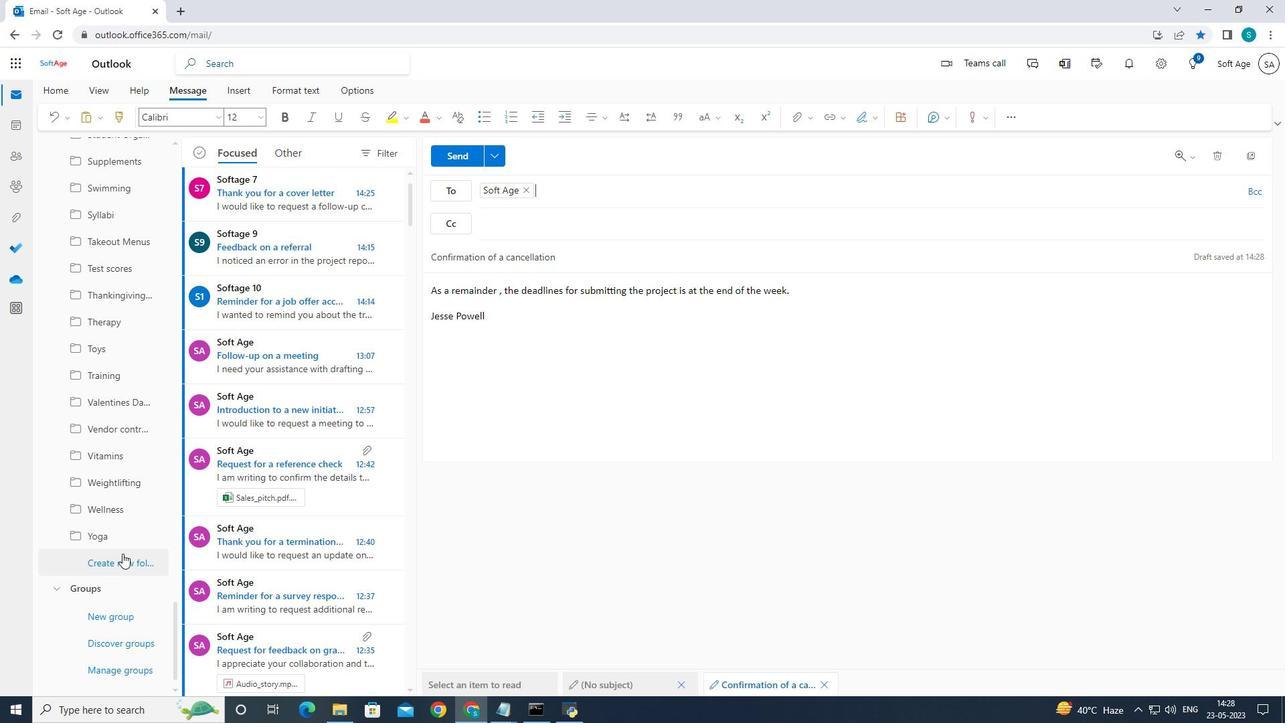 
Action: Mouse pressed left at (122, 557)
Screenshot: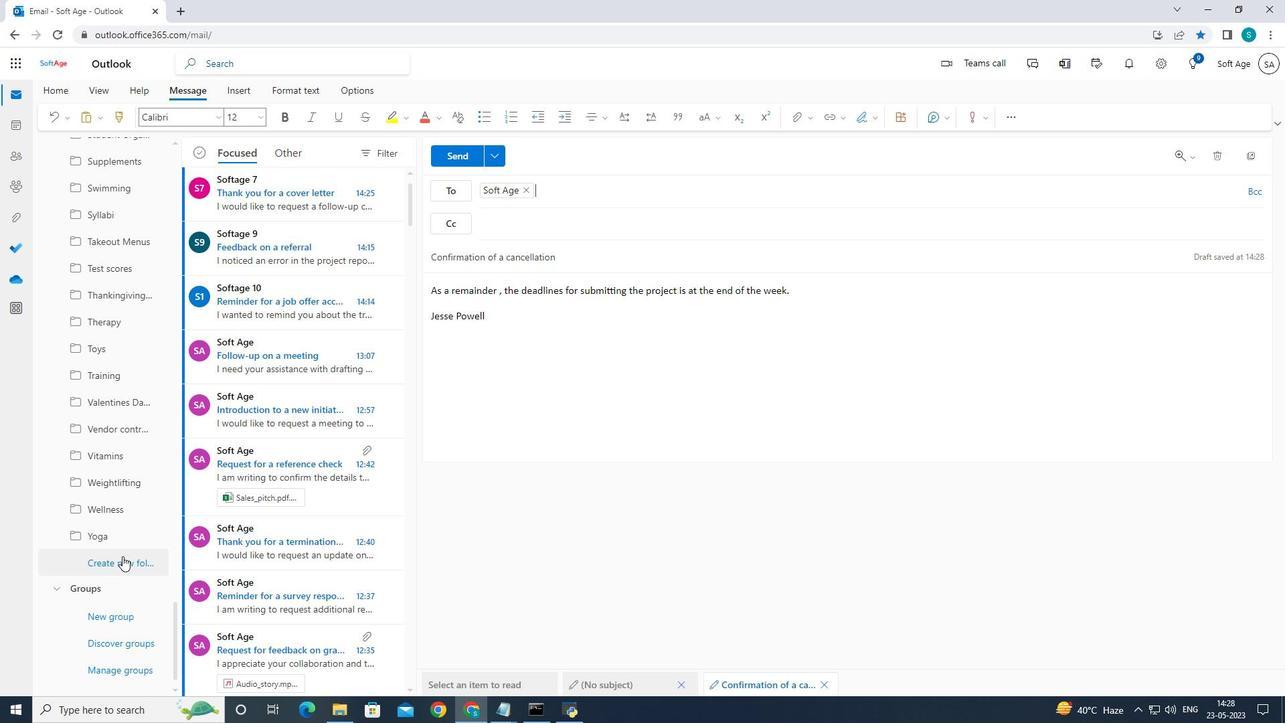 
Action: Mouse moved to (164, 542)
Screenshot: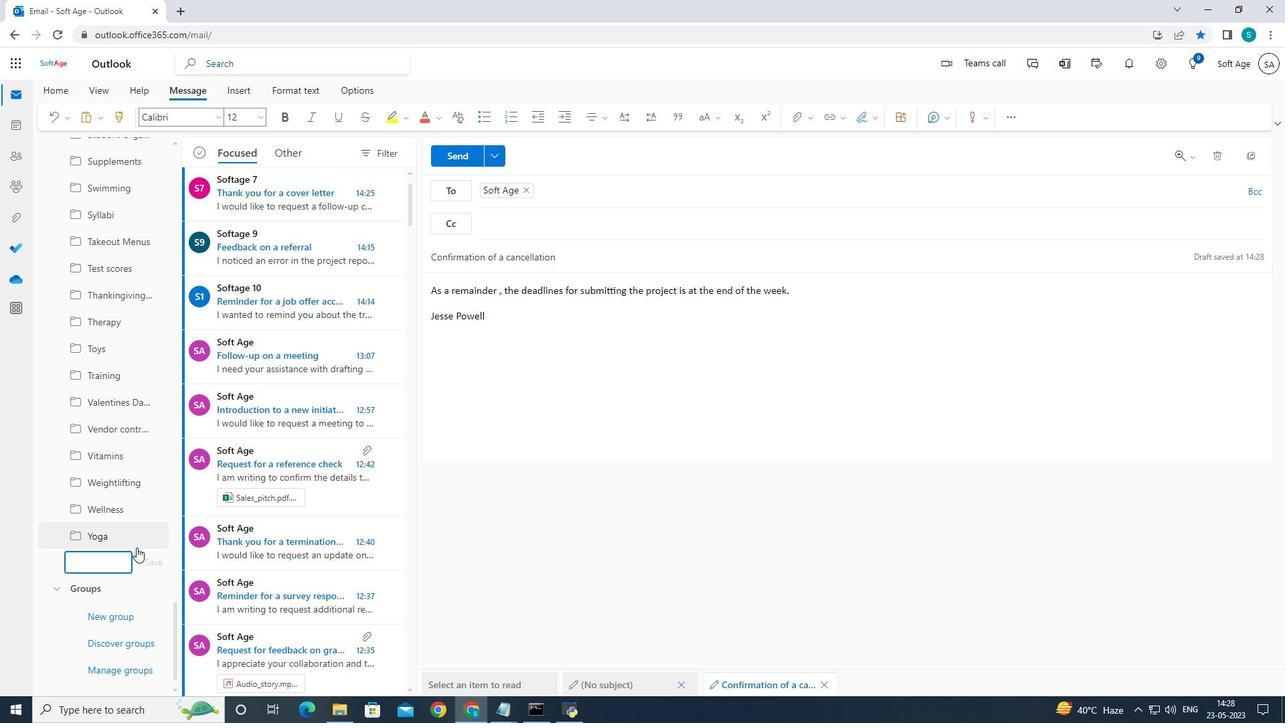 
Action: Key pressed <Key.shift>Volunteer<Key.space>work
Screenshot: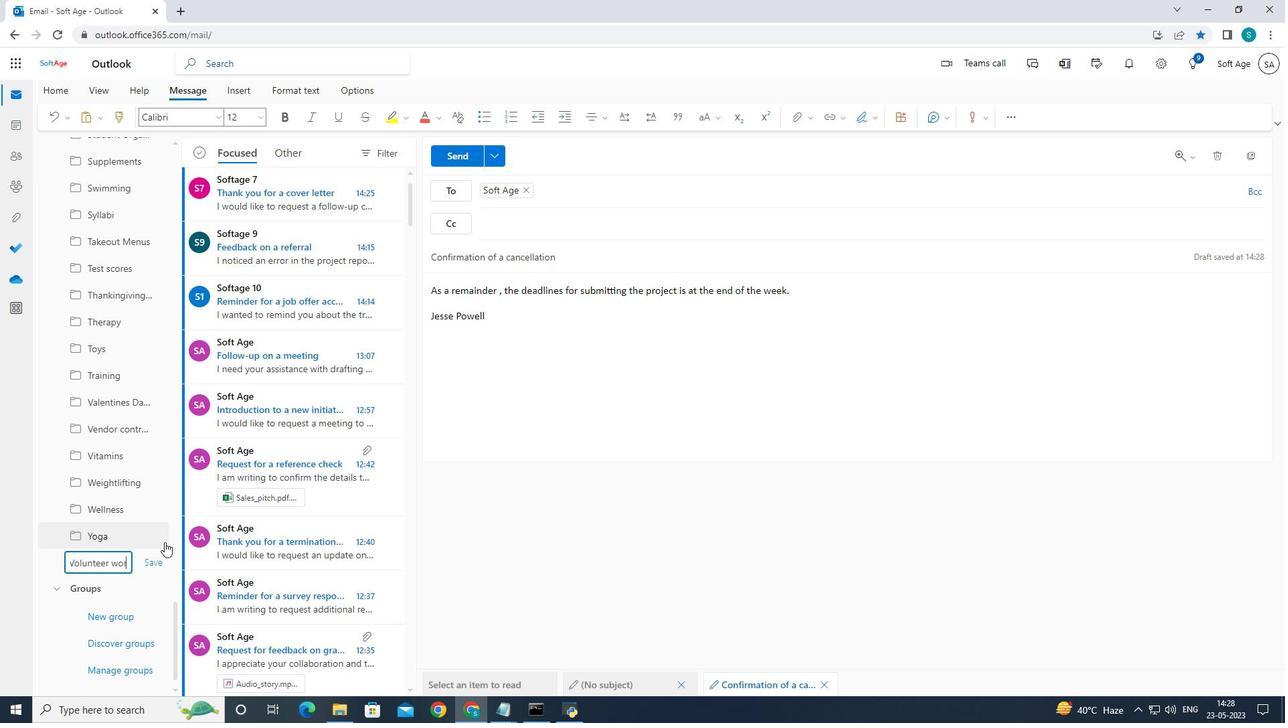 
Action: Mouse moved to (160, 566)
Screenshot: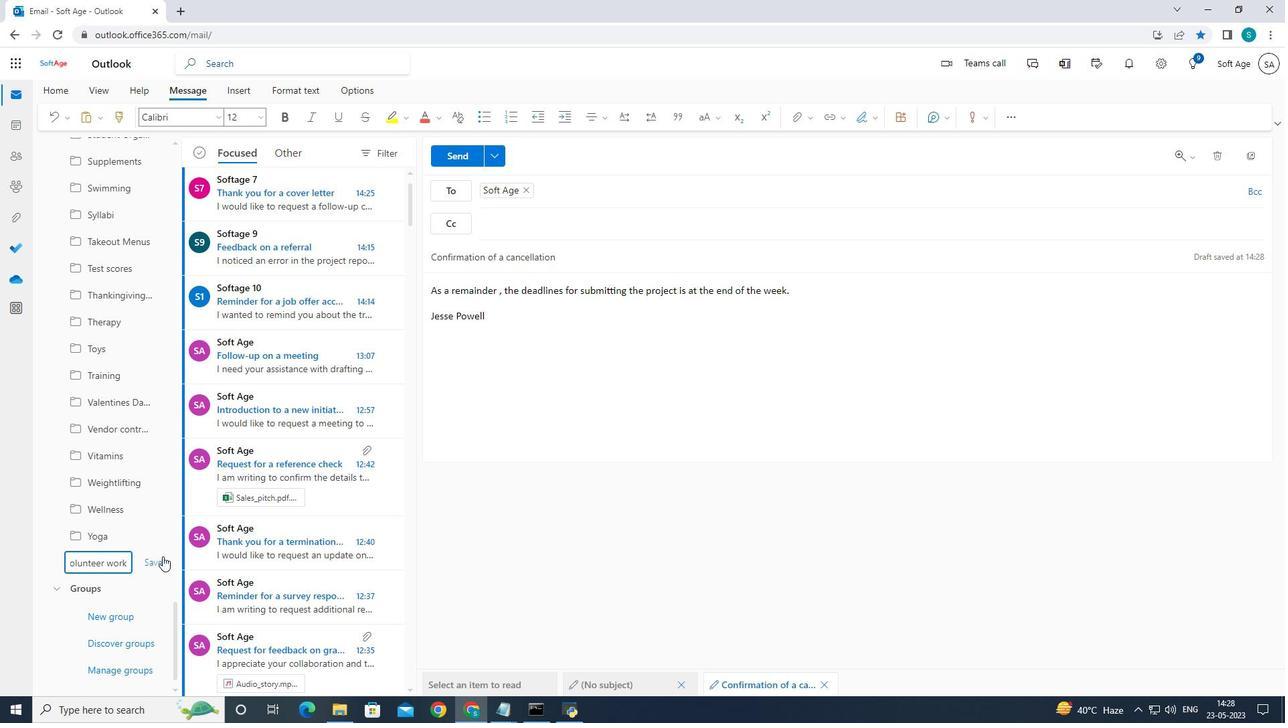 
Action: Mouse pressed left at (160, 566)
Screenshot: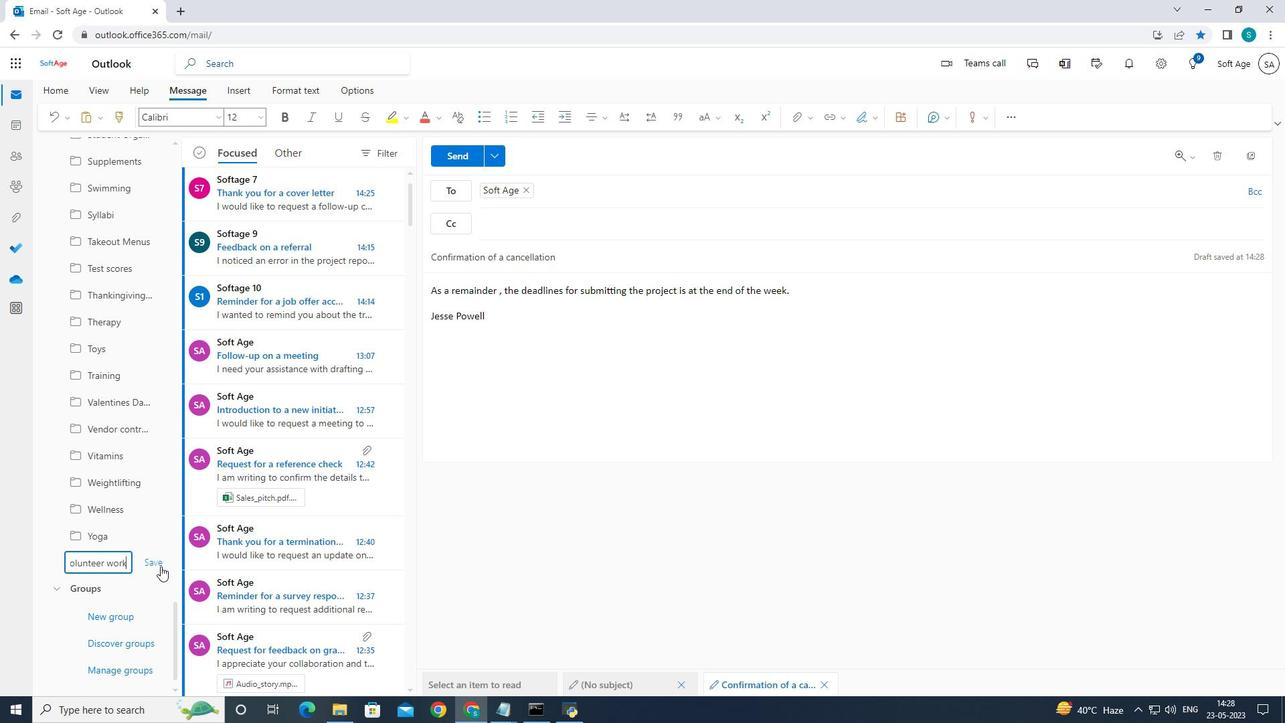 
Action: Mouse moved to (468, 156)
Screenshot: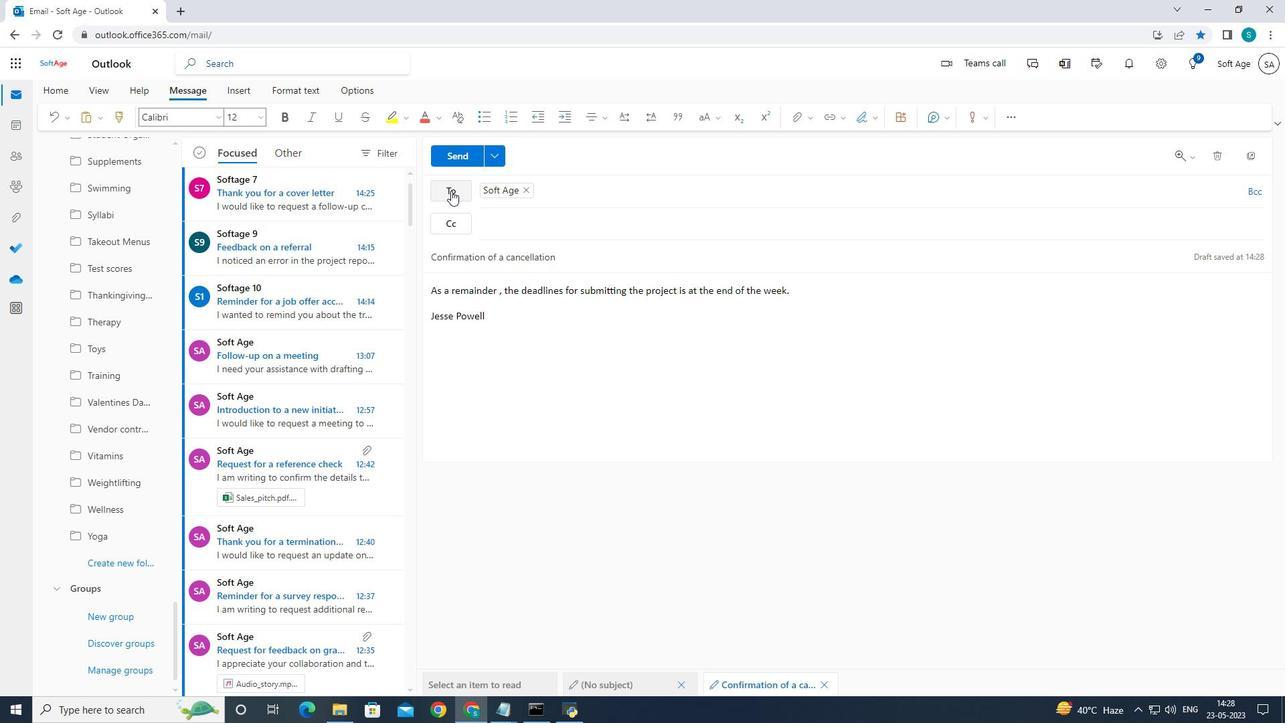 
Action: Mouse pressed left at (468, 156)
Screenshot: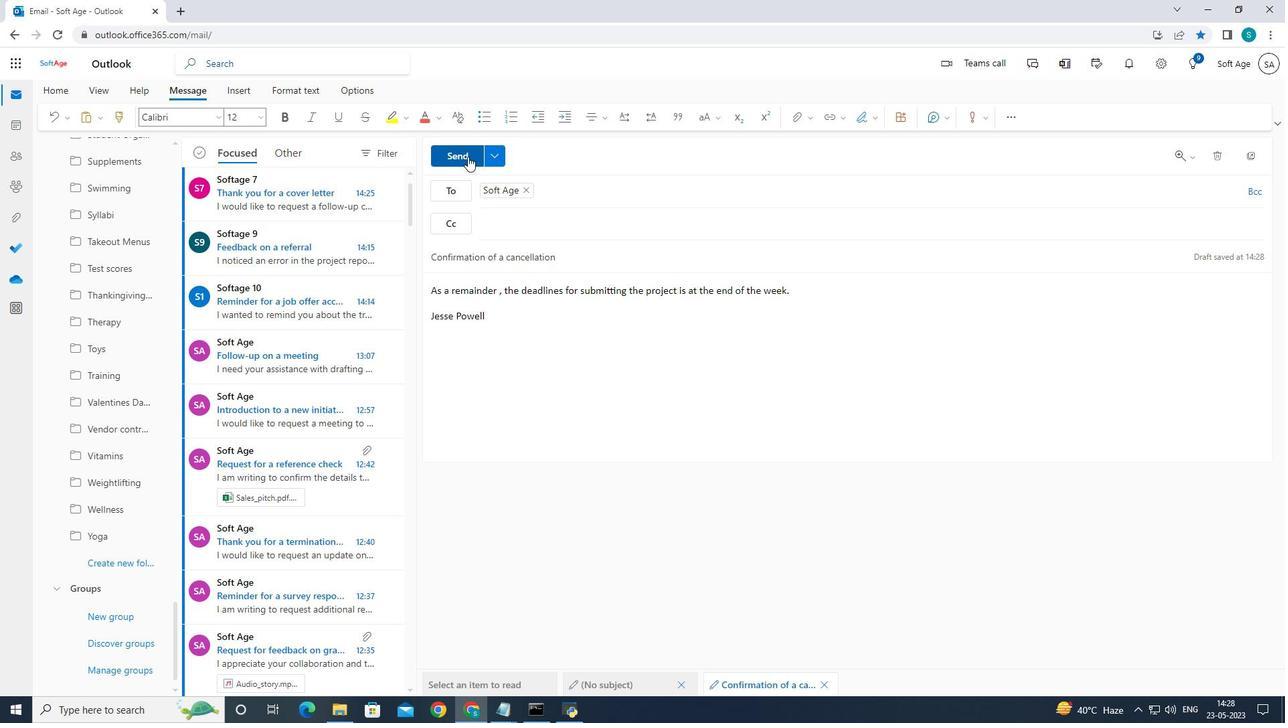
Action: Mouse moved to (680, 378)
Screenshot: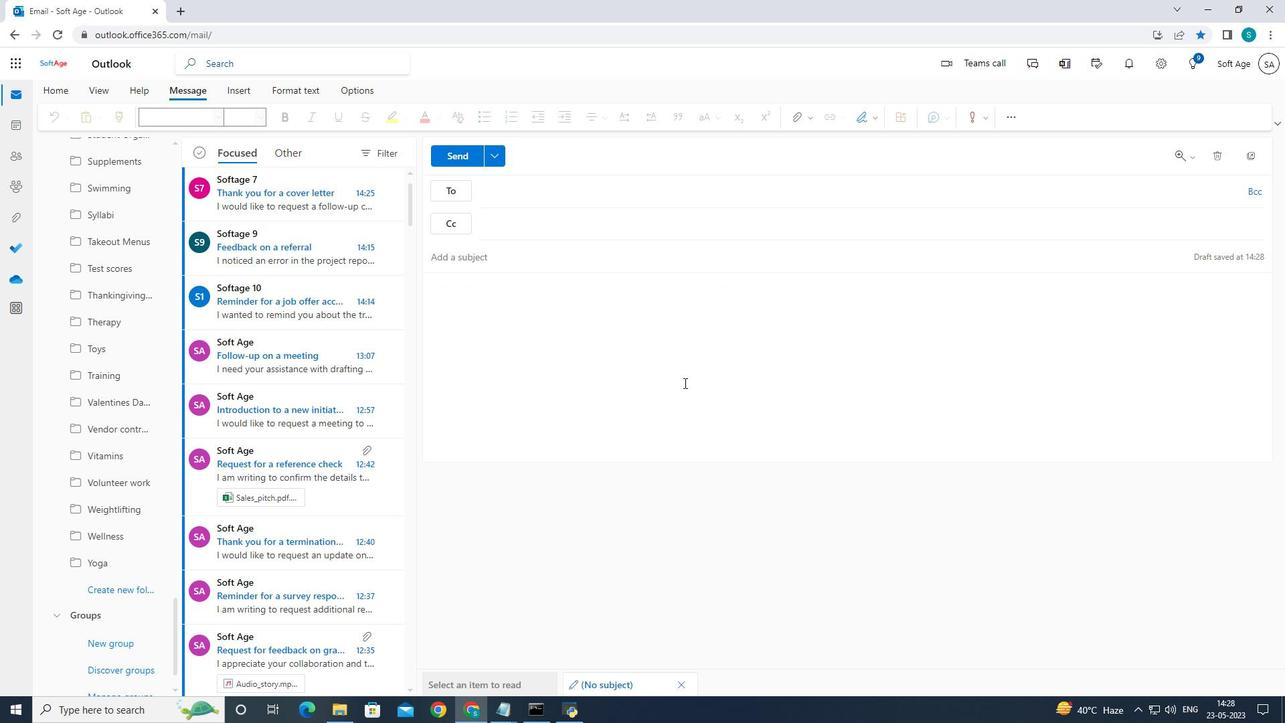 
